 Task: Find connections with filter location Demba with filter topic #linkedinwith filter profile language English with filter current company ACC Limited with filter school Indian Institute of Management Tiruchirappalli with filter industry Footwear and Leather Goods Repair with filter service category Tax Preparation with filter keywords title Physical Therapy Assistant
Action: Mouse moved to (727, 114)
Screenshot: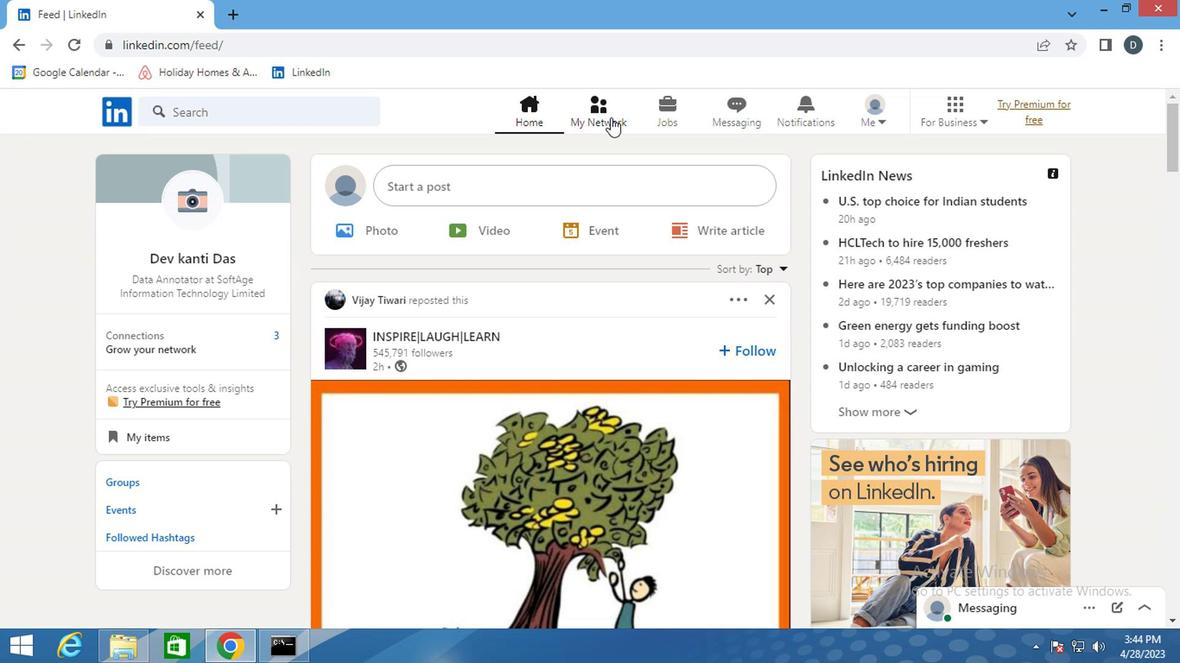 
Action: Mouse pressed left at (727, 114)
Screenshot: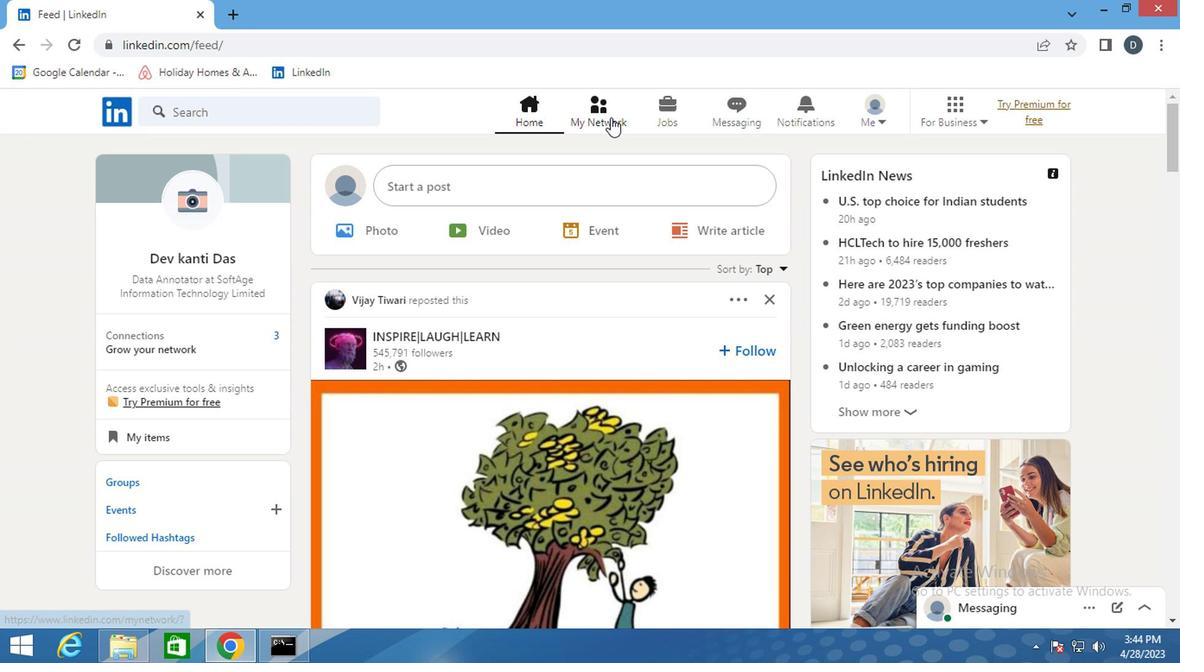 
Action: Mouse moved to (537, 188)
Screenshot: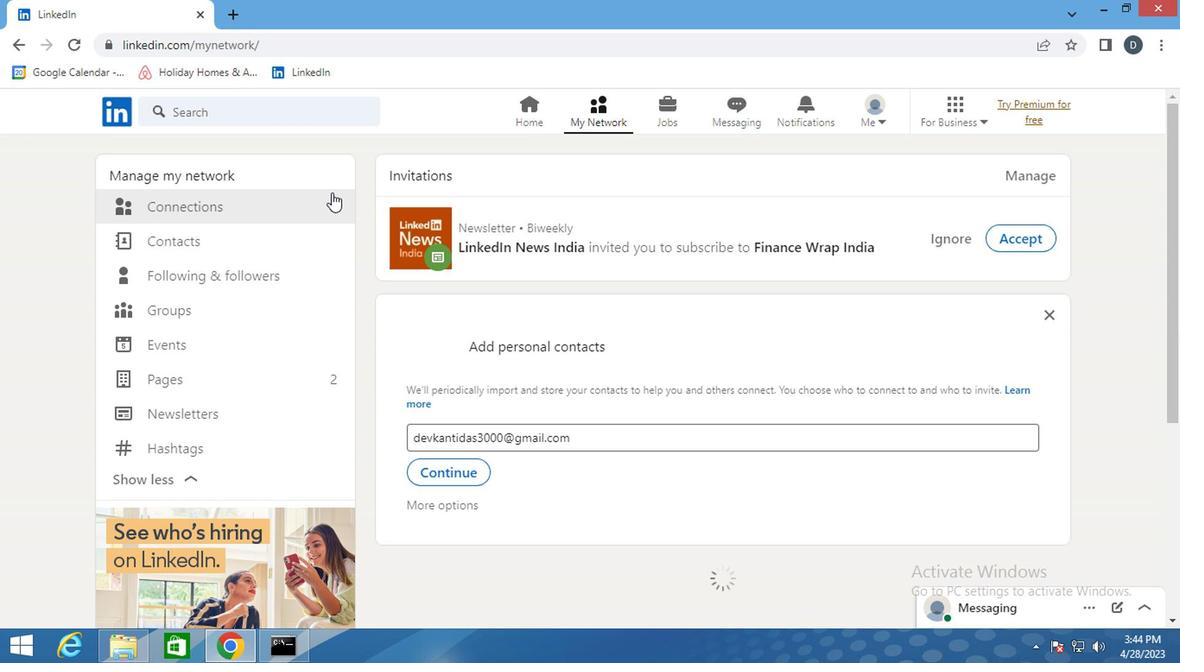 
Action: Mouse pressed left at (537, 188)
Screenshot: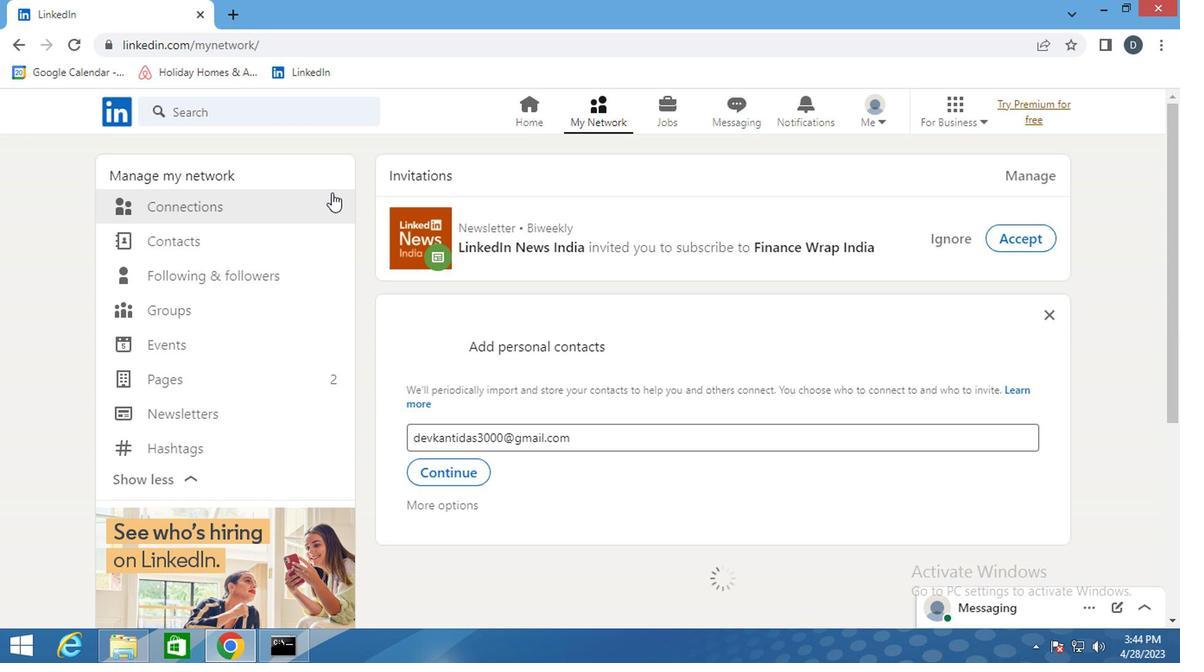 
Action: Mouse moved to (440, 201)
Screenshot: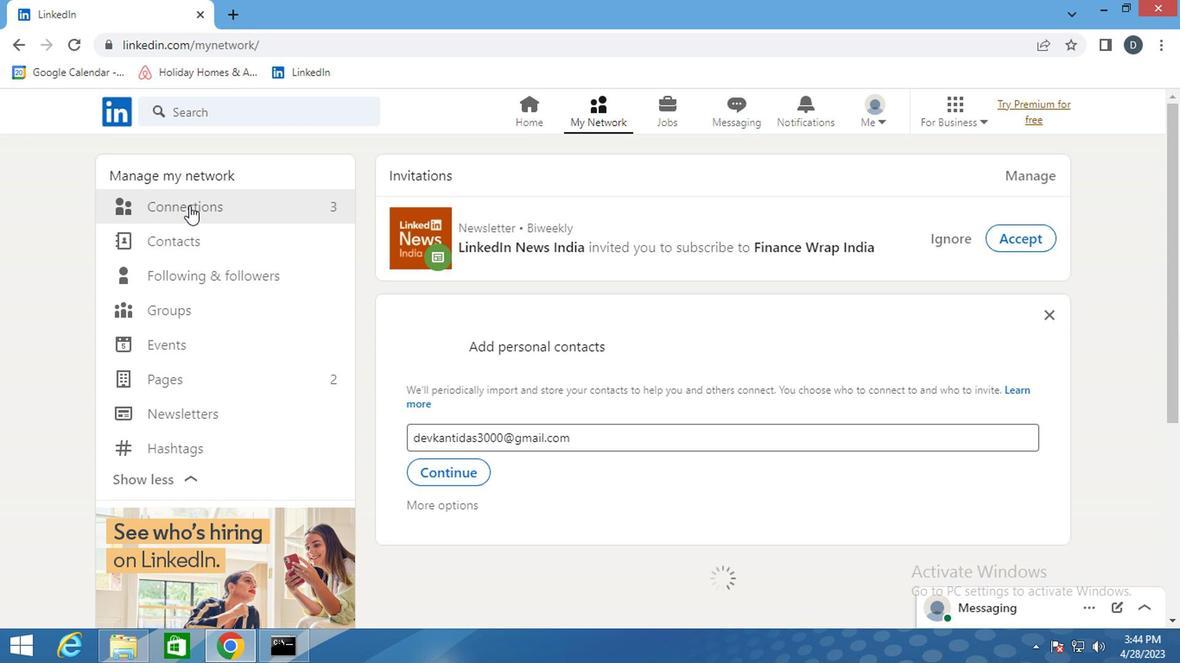 
Action: Mouse pressed left at (440, 201)
Screenshot: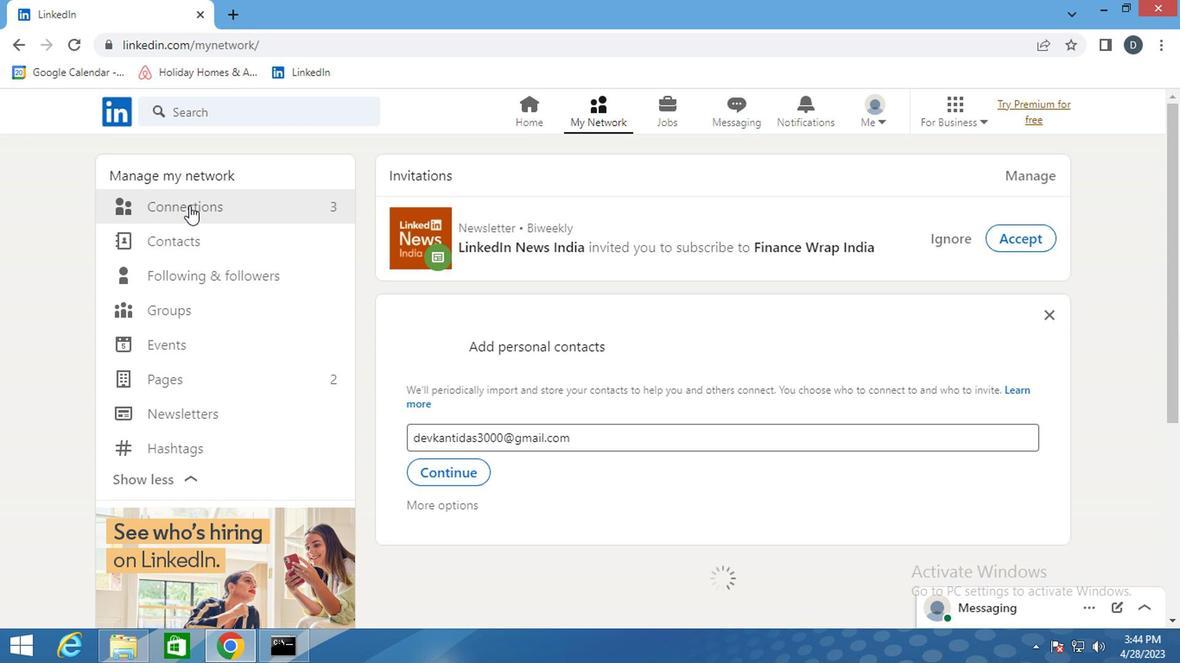 
Action: Mouse moved to (810, 207)
Screenshot: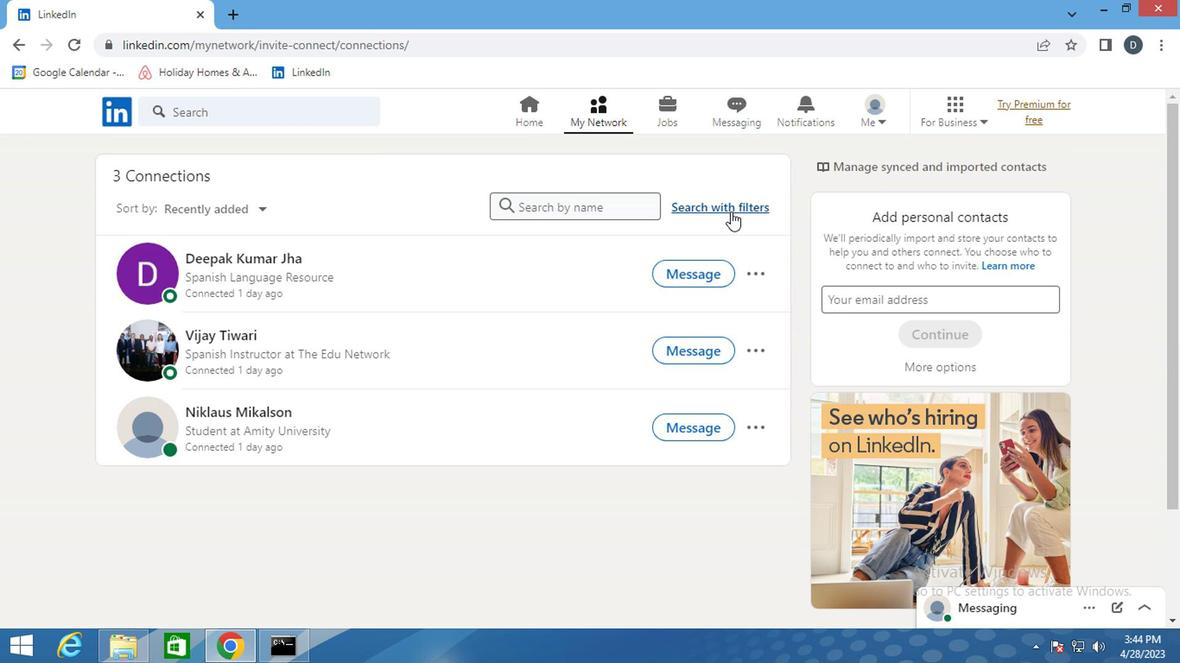 
Action: Mouse pressed left at (810, 207)
Screenshot: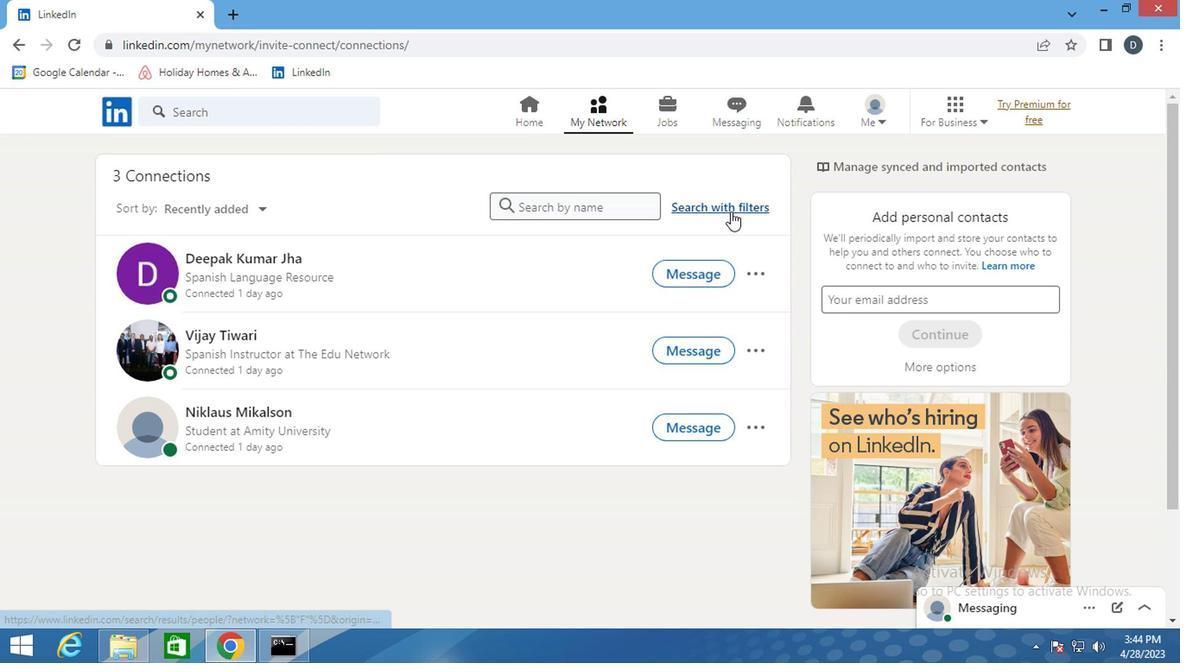 
Action: Mouse moved to (746, 151)
Screenshot: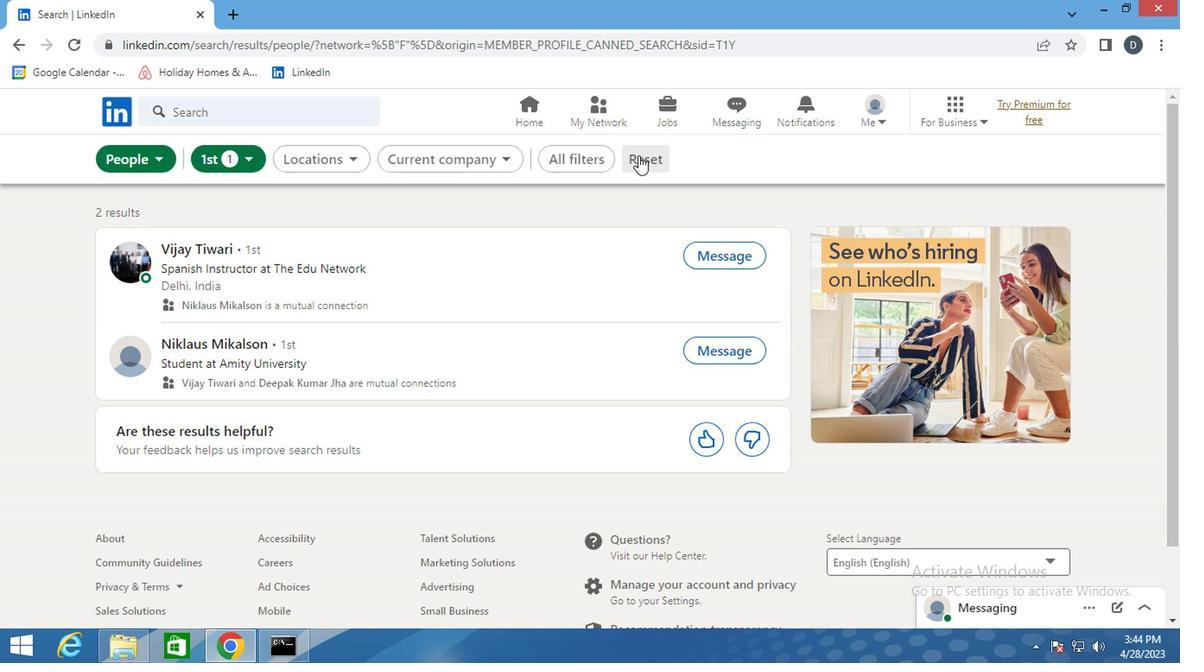 
Action: Mouse pressed left at (746, 151)
Screenshot: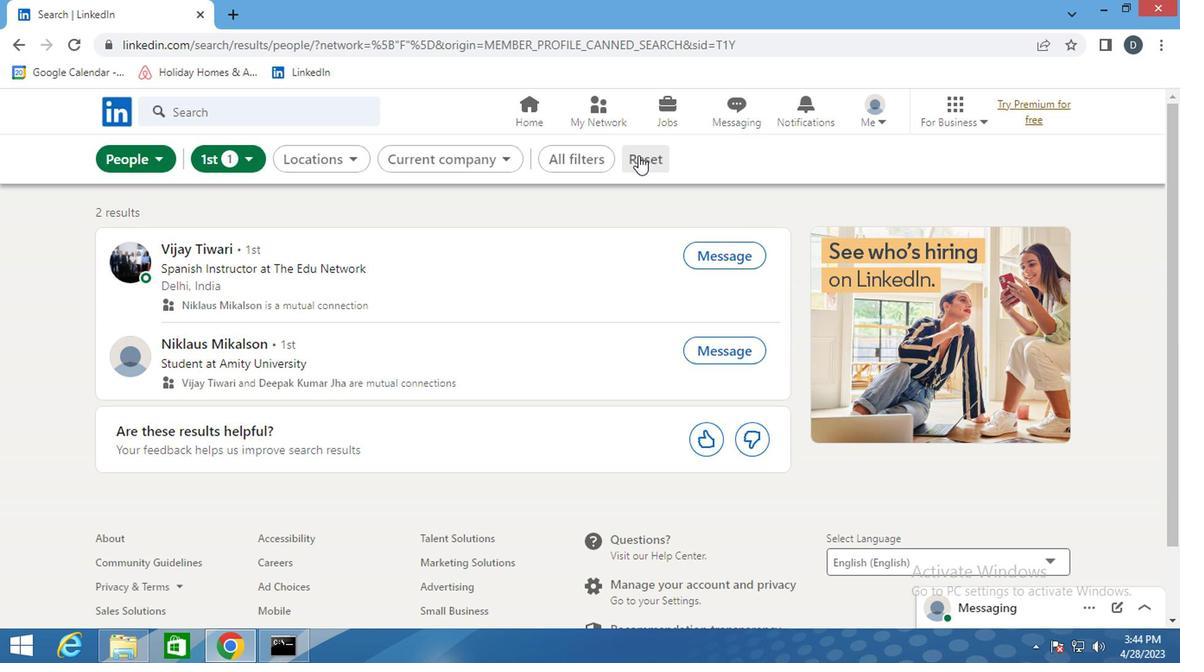 
Action: Mouse moved to (737, 152)
Screenshot: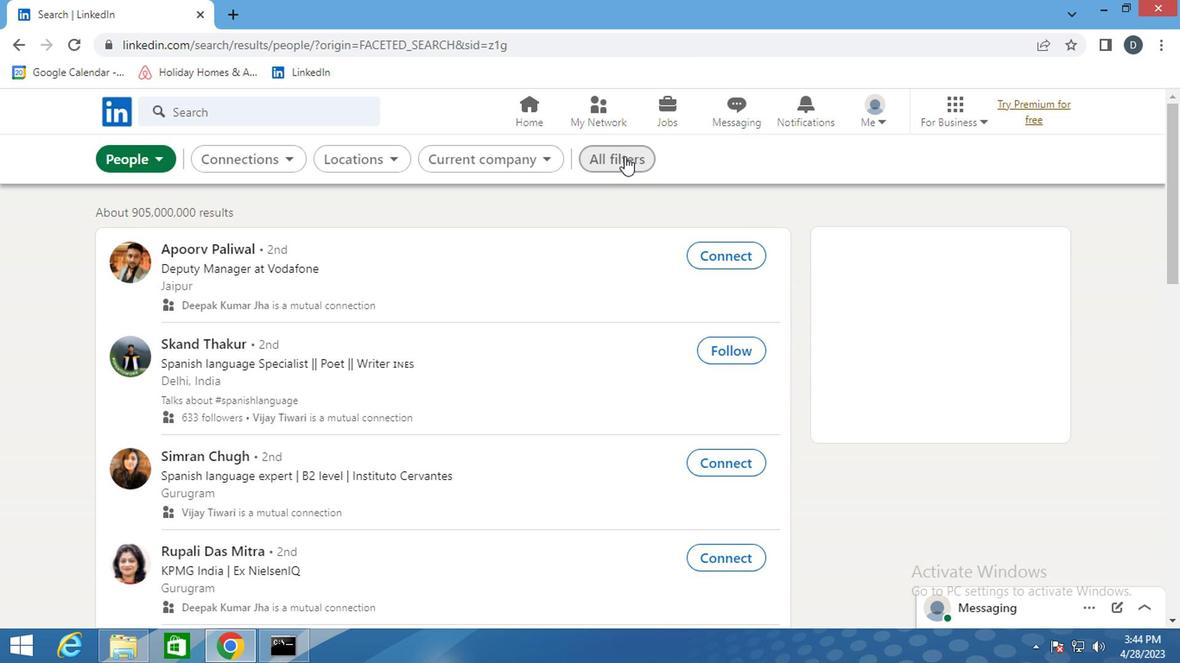 
Action: Mouse pressed left at (737, 152)
Screenshot: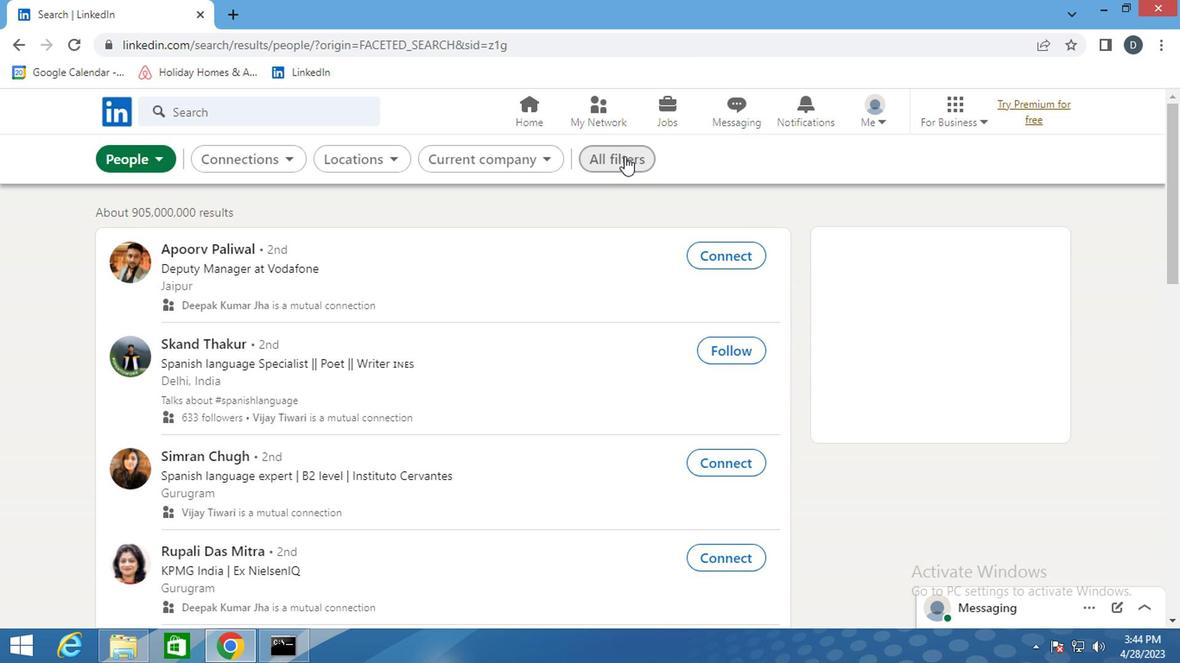 
Action: Mouse moved to (922, 425)
Screenshot: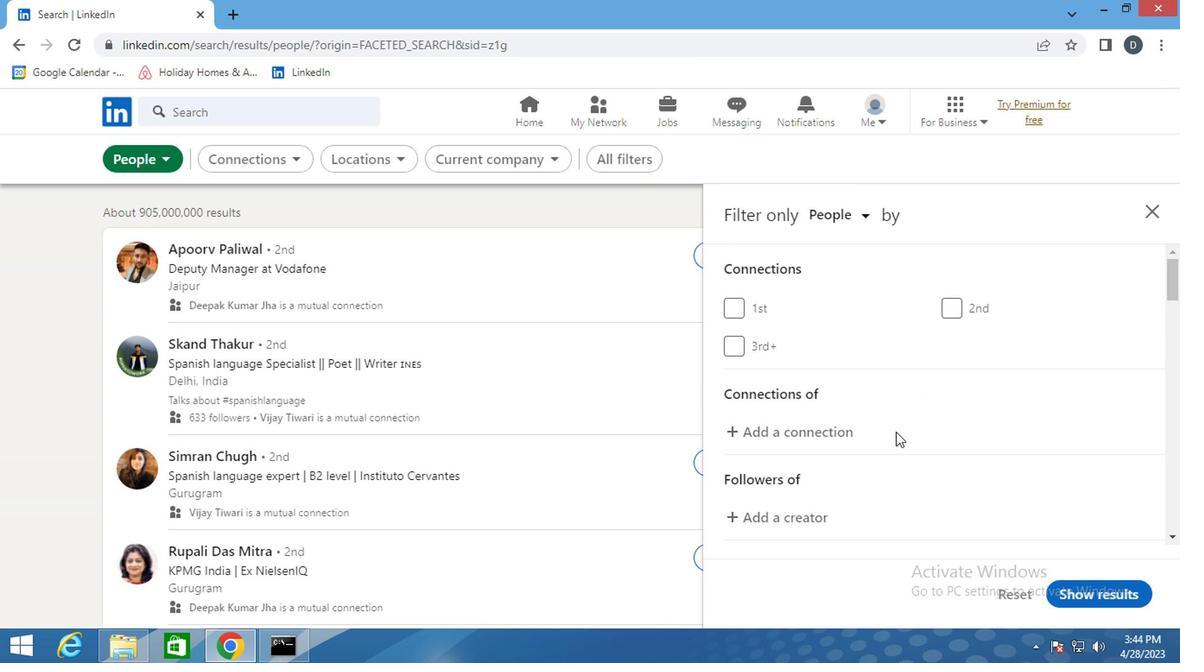 
Action: Mouse scrolled (922, 424) with delta (0, -1)
Screenshot: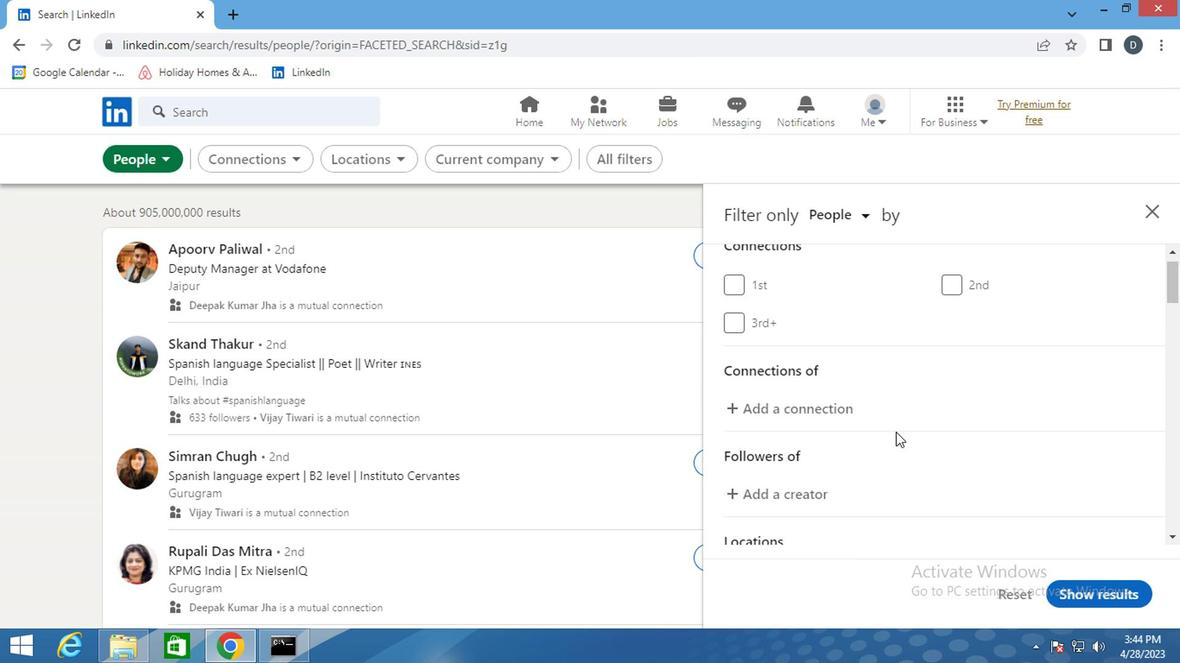 
Action: Mouse scrolled (922, 424) with delta (0, -1)
Screenshot: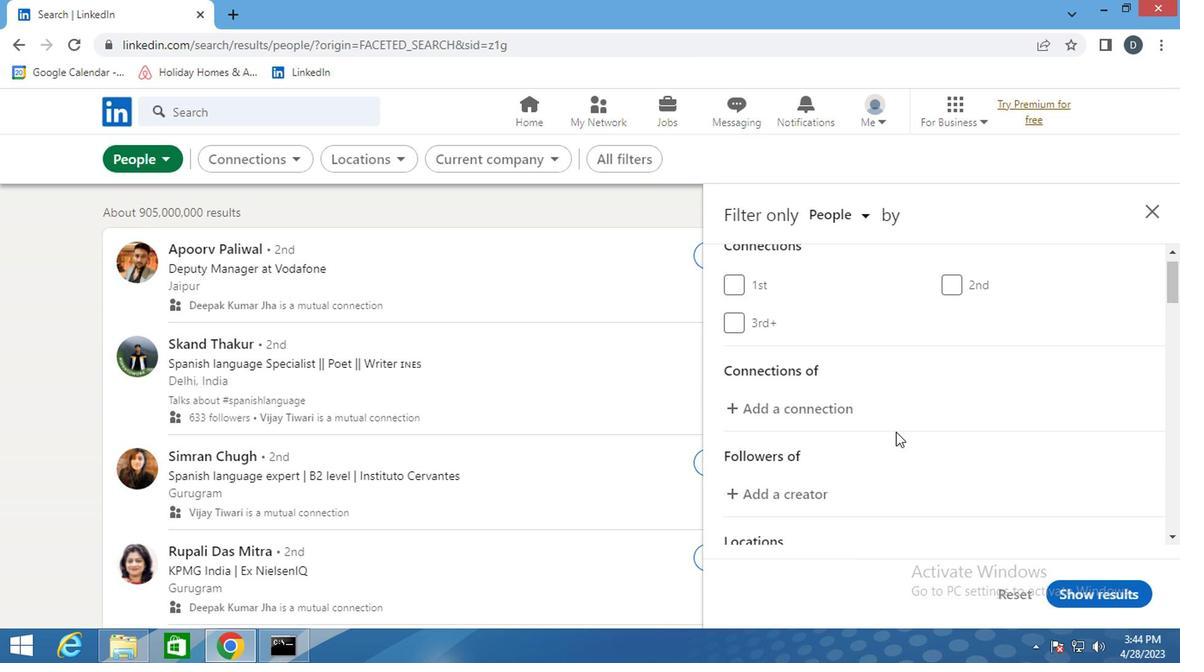 
Action: Mouse scrolled (922, 424) with delta (0, -1)
Screenshot: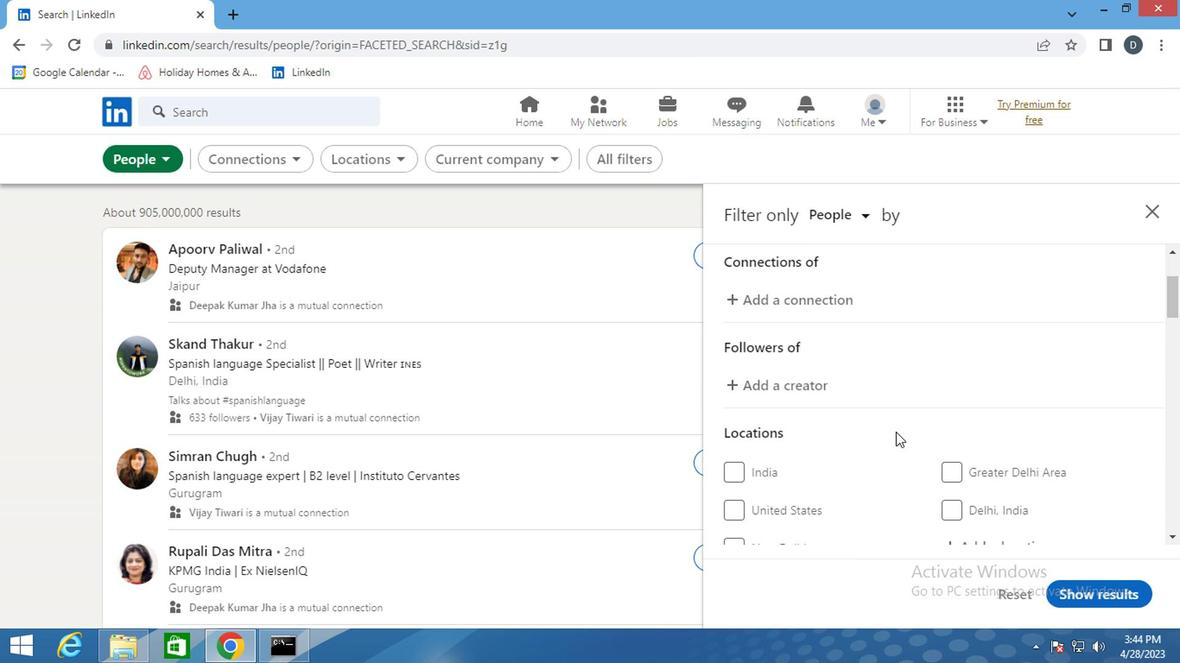 
Action: Mouse moved to (984, 408)
Screenshot: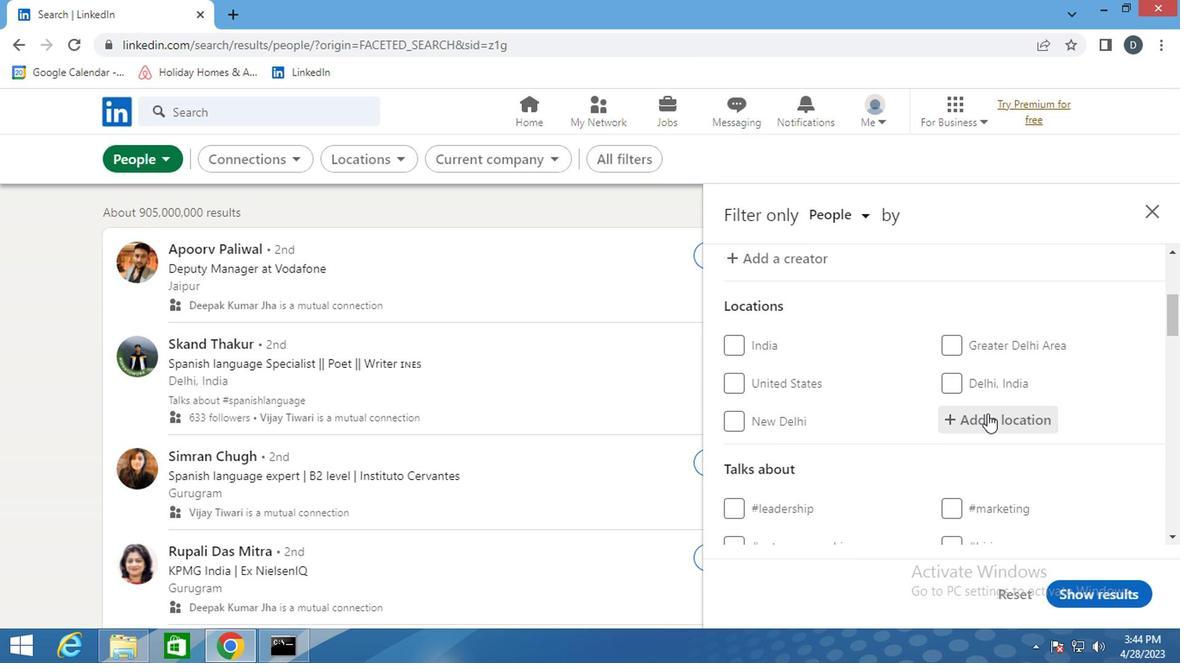 
Action: Mouse pressed left at (984, 408)
Screenshot: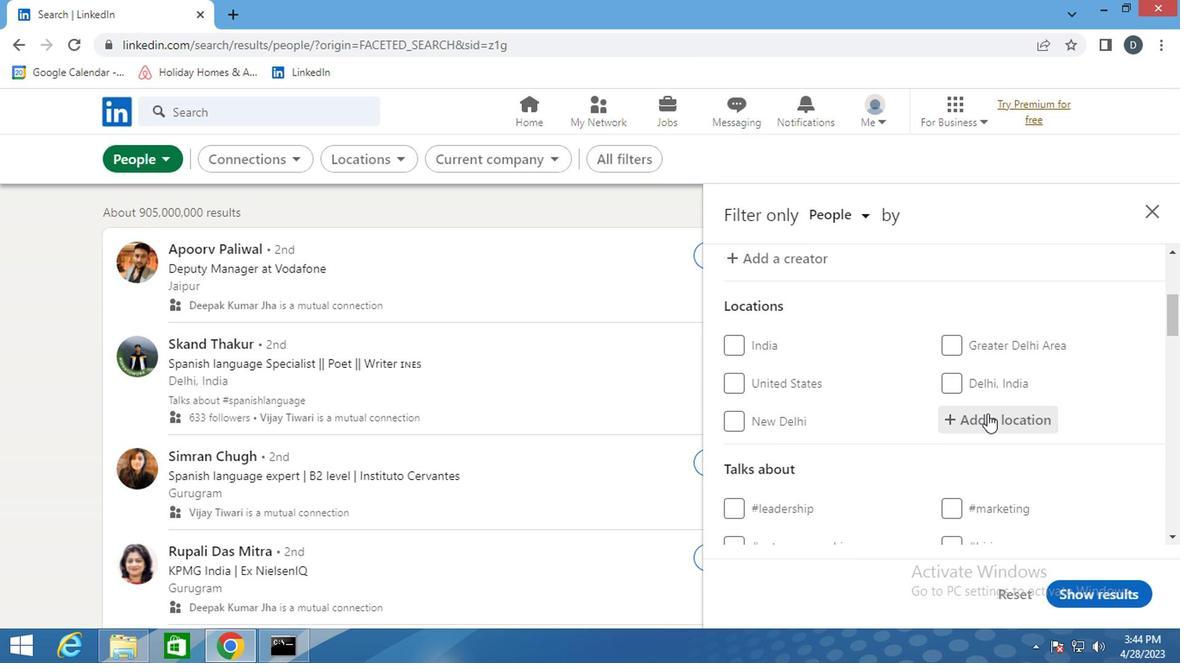
Action: Mouse moved to (985, 408)
Screenshot: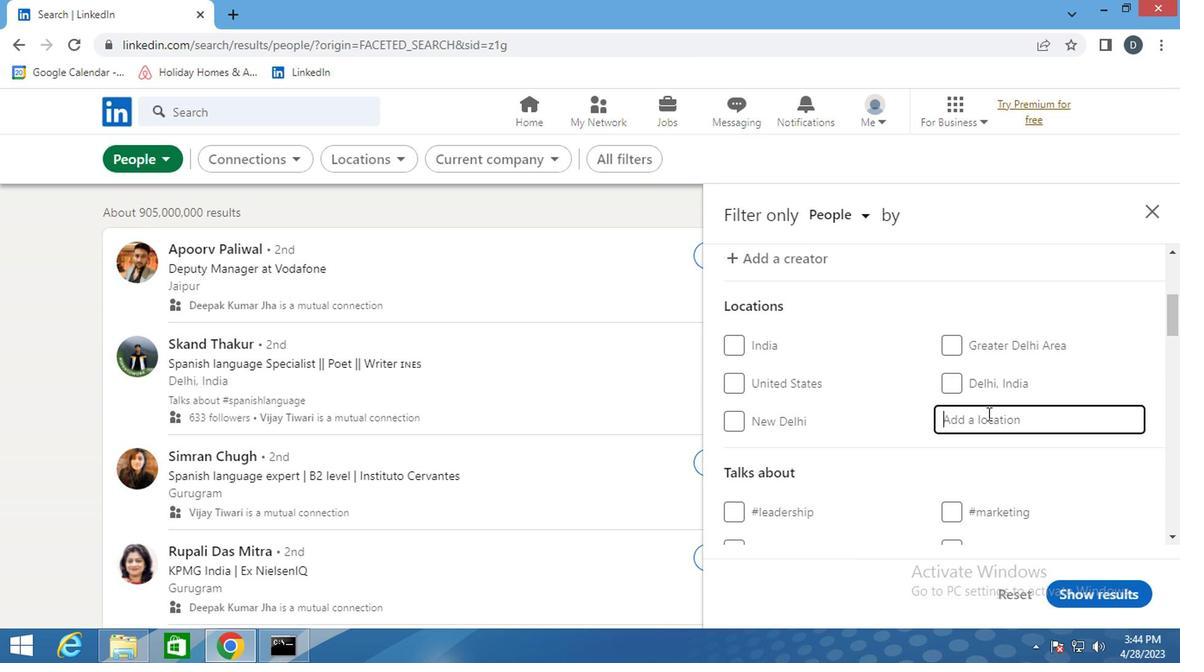 
Action: Key pressed <Key.shift_r>Demba
Screenshot: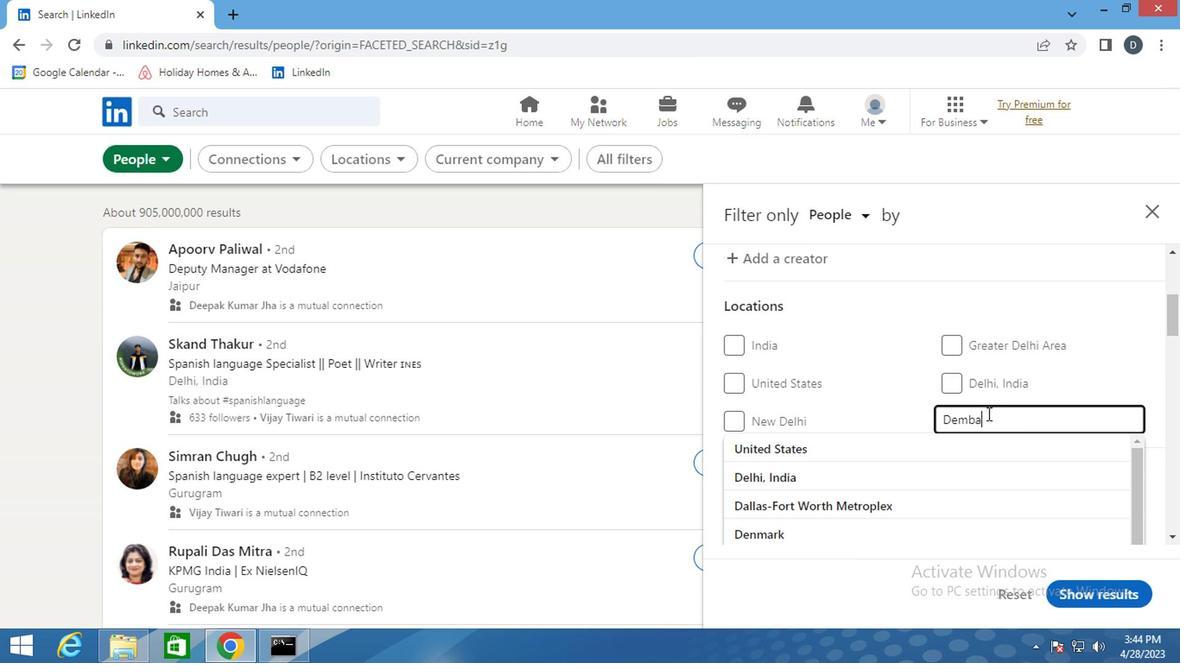
Action: Mouse moved to (990, 448)
Screenshot: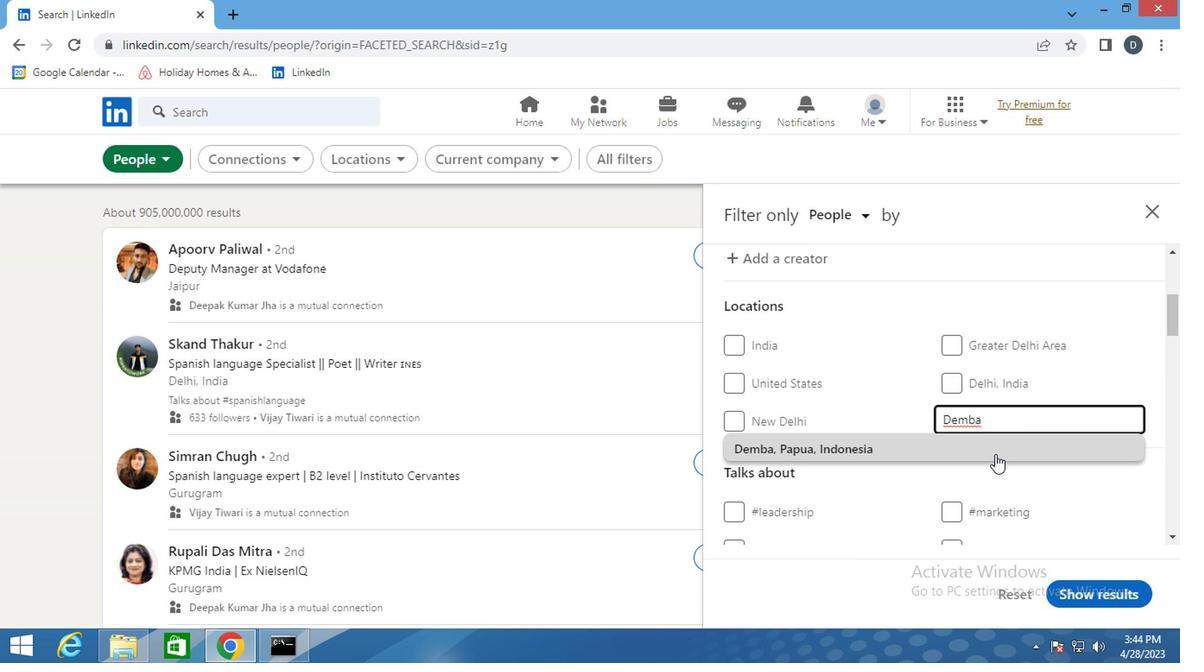 
Action: Mouse pressed left at (990, 448)
Screenshot: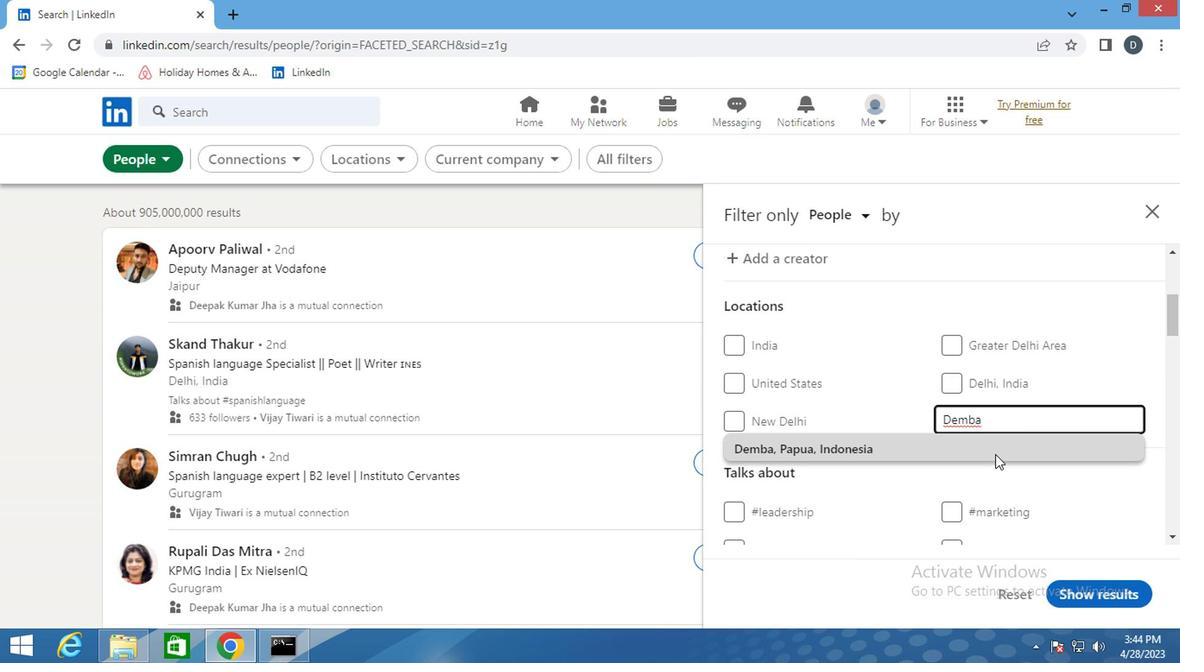 
Action: Mouse scrolled (990, 447) with delta (0, 0)
Screenshot: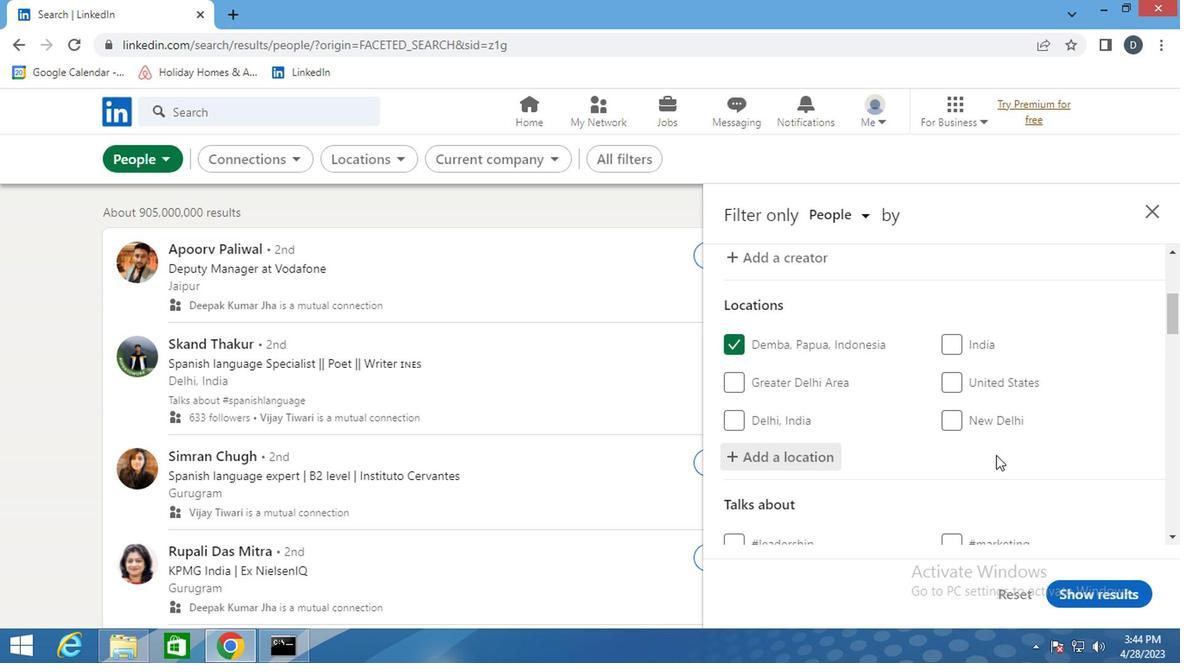 
Action: Mouse scrolled (990, 447) with delta (0, 0)
Screenshot: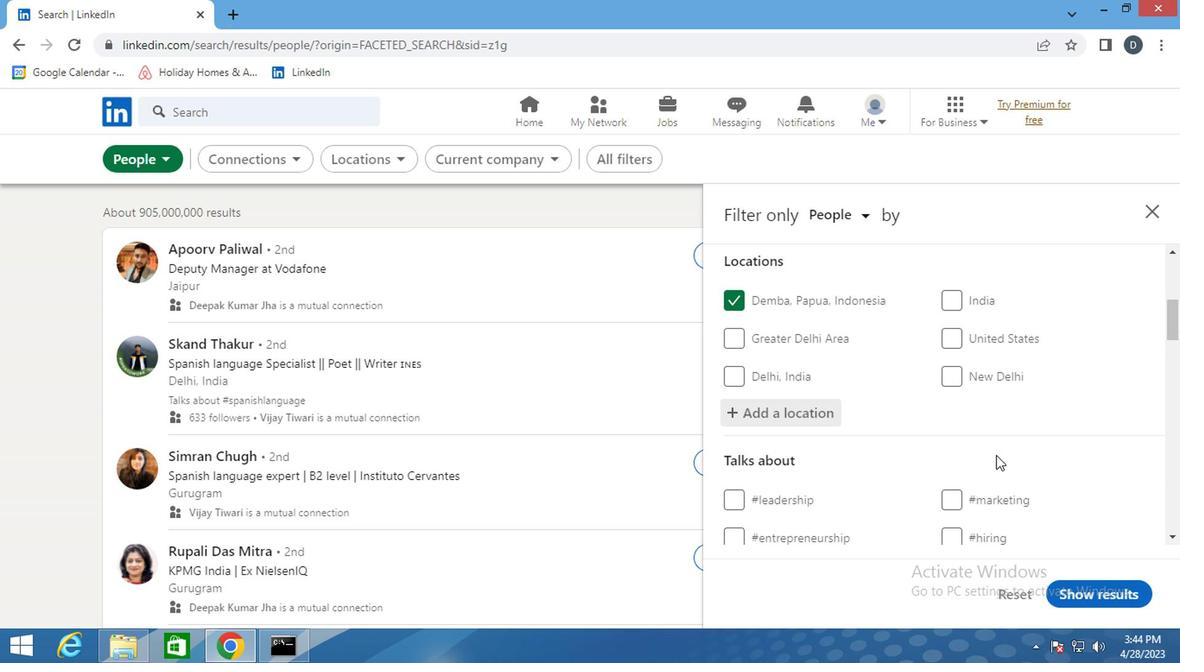 
Action: Mouse moved to (990, 448)
Screenshot: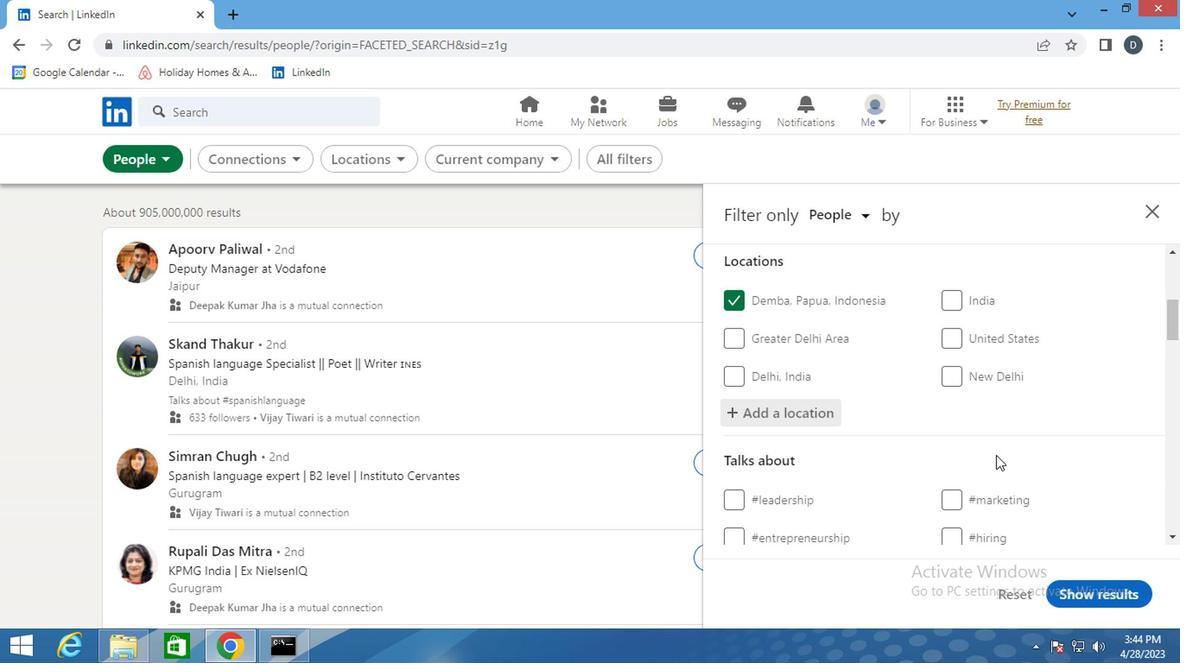 
Action: Mouse scrolled (990, 448) with delta (0, 0)
Screenshot: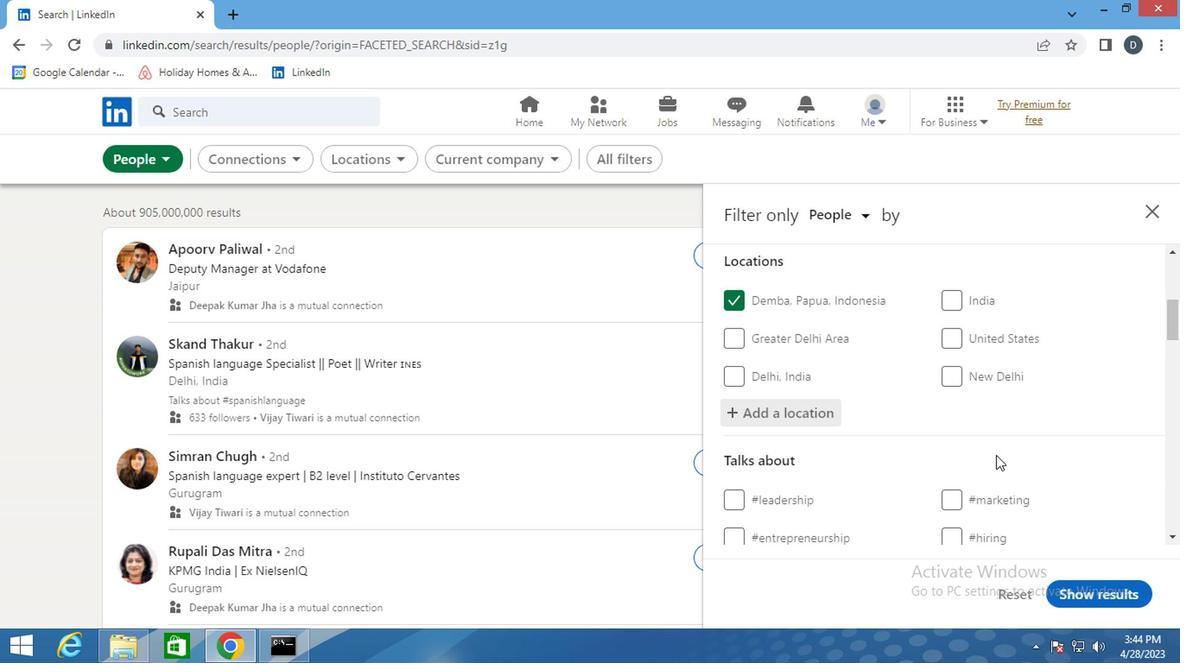 
Action: Mouse moved to (985, 362)
Screenshot: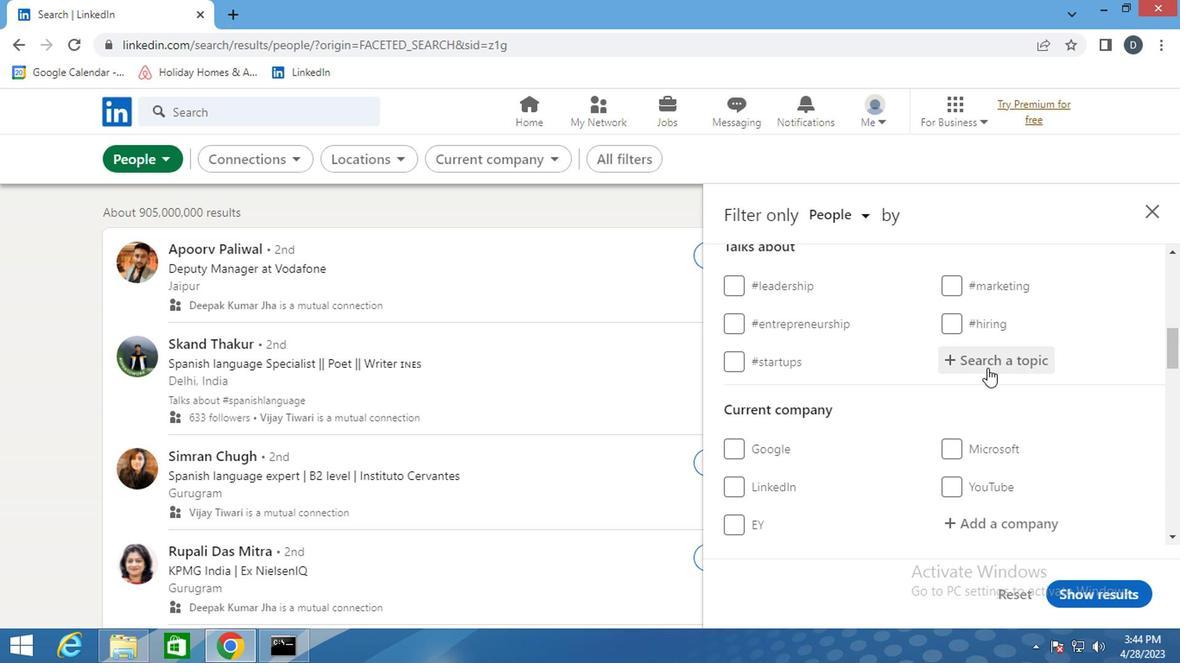 
Action: Mouse pressed left at (985, 362)
Screenshot: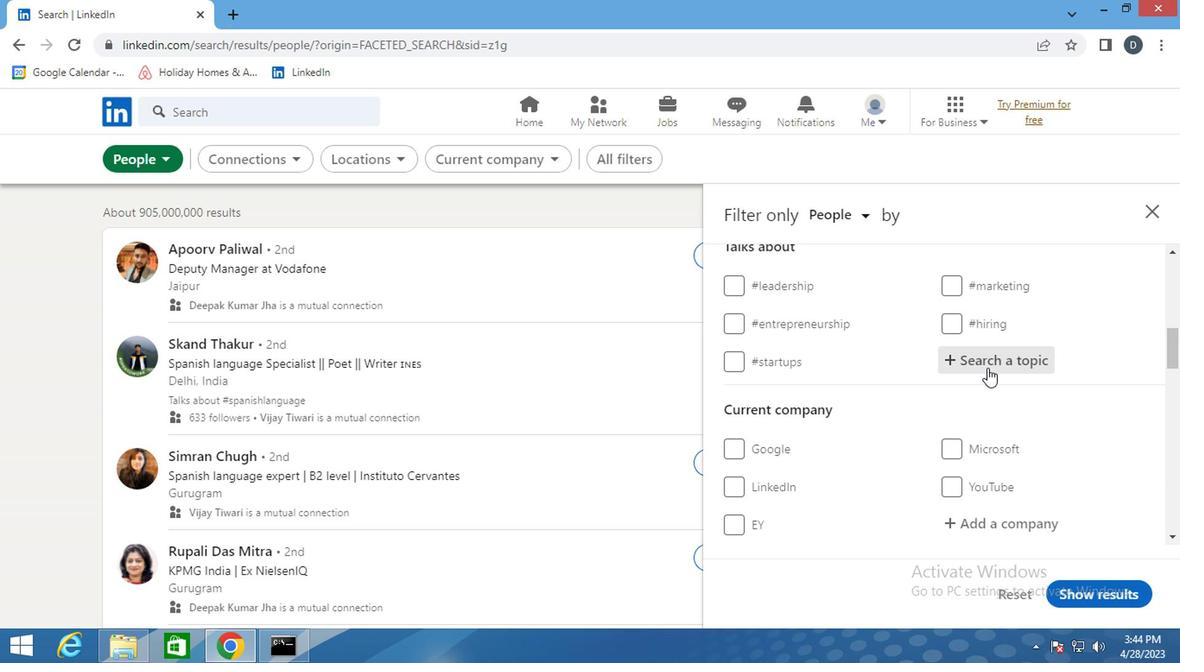 
Action: Key pressed <Key.shift_r><Key.menu>#linkedin
Screenshot: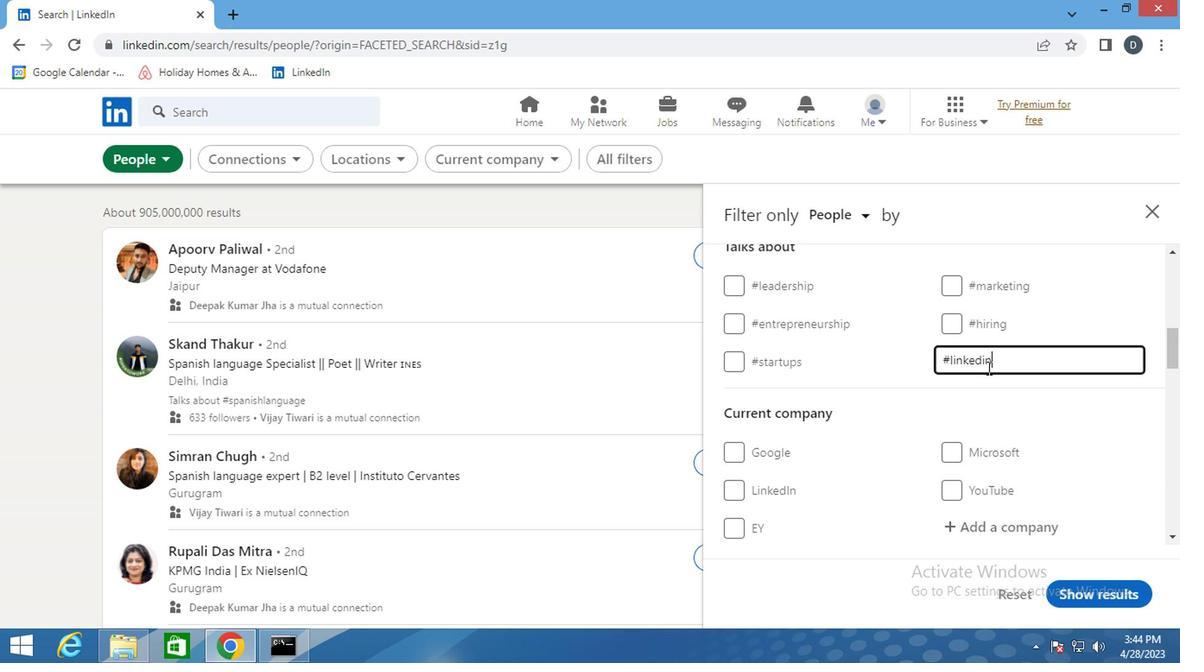
Action: Mouse moved to (984, 365)
Screenshot: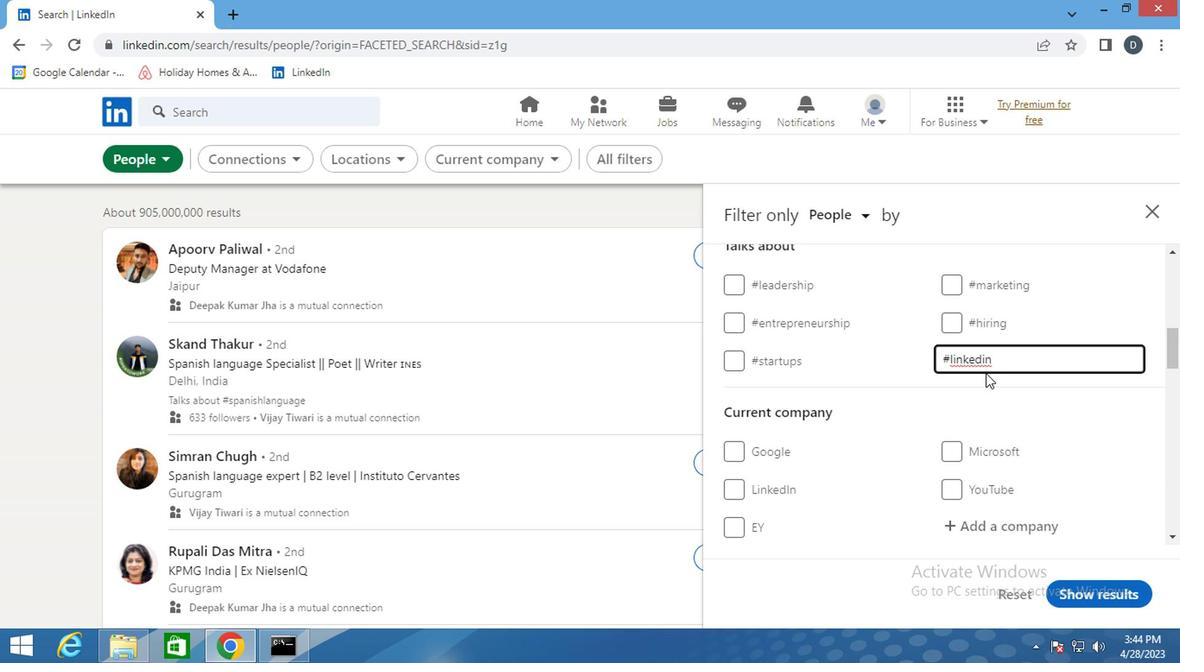 
Action: Mouse scrolled (984, 365) with delta (0, 0)
Screenshot: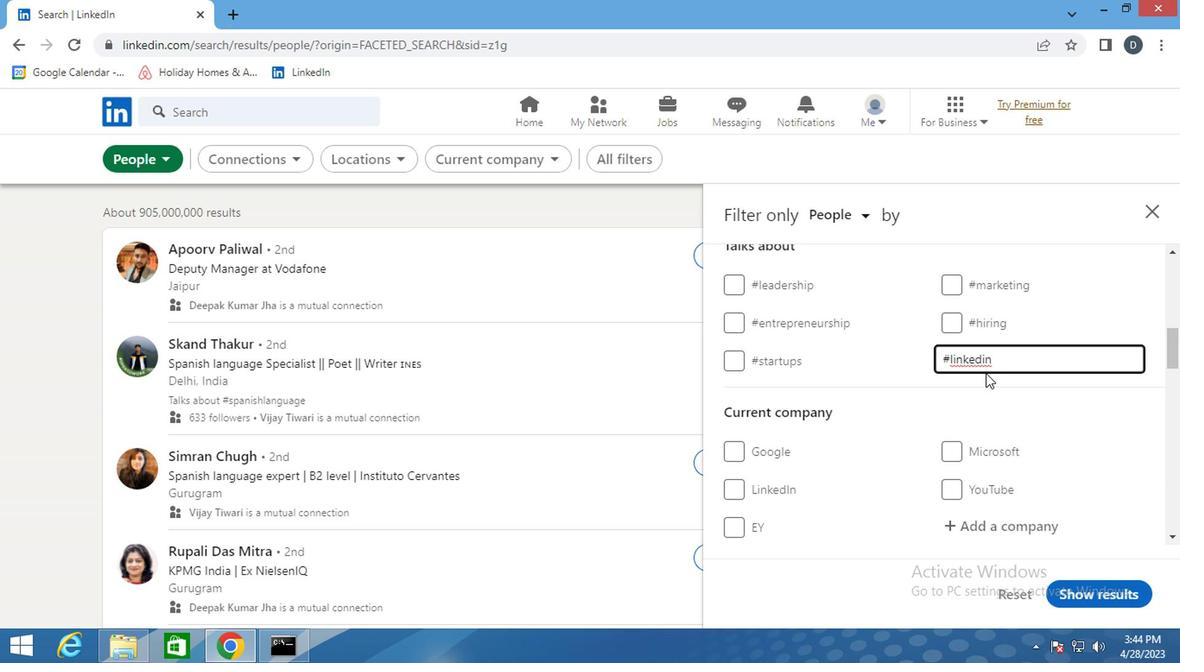 
Action: Mouse moved to (984, 367)
Screenshot: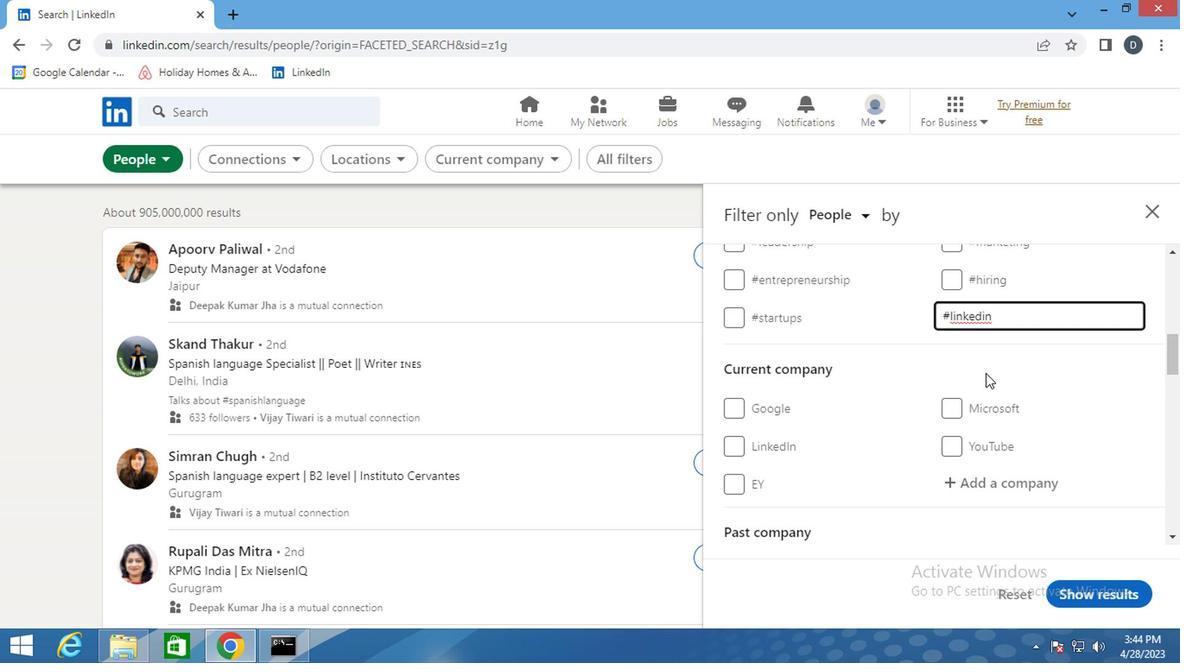 
Action: Mouse scrolled (984, 366) with delta (0, 0)
Screenshot: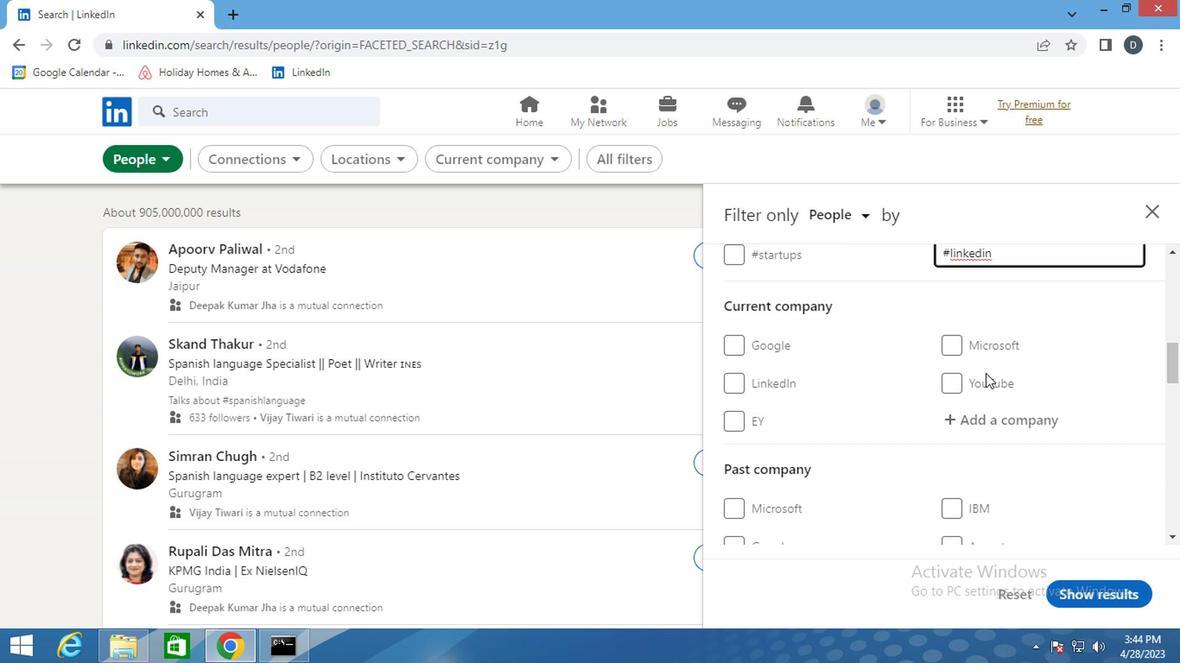 
Action: Mouse scrolled (984, 366) with delta (0, 0)
Screenshot: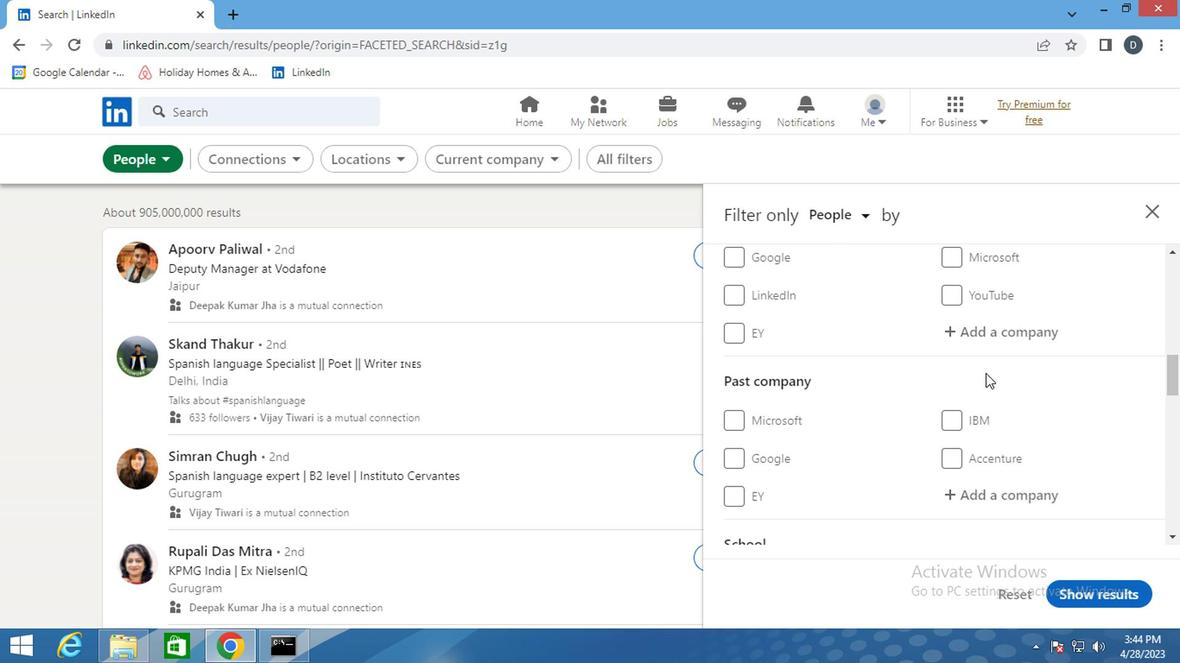 
Action: Mouse scrolled (984, 366) with delta (0, 0)
Screenshot: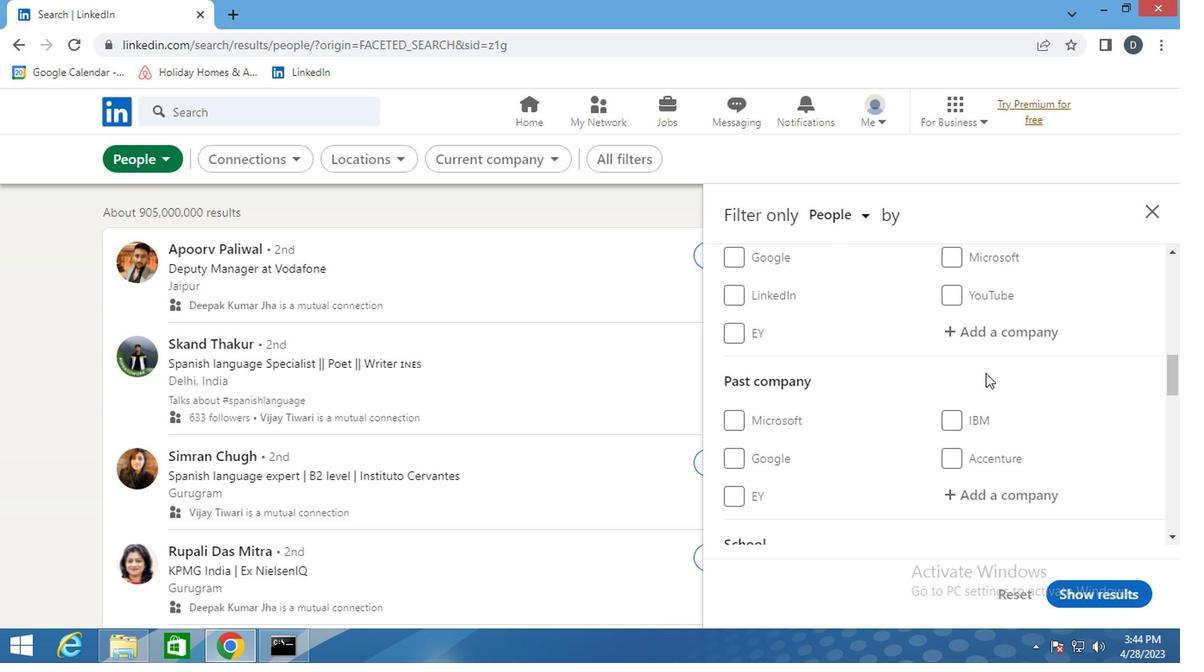
Action: Mouse scrolled (984, 366) with delta (0, 0)
Screenshot: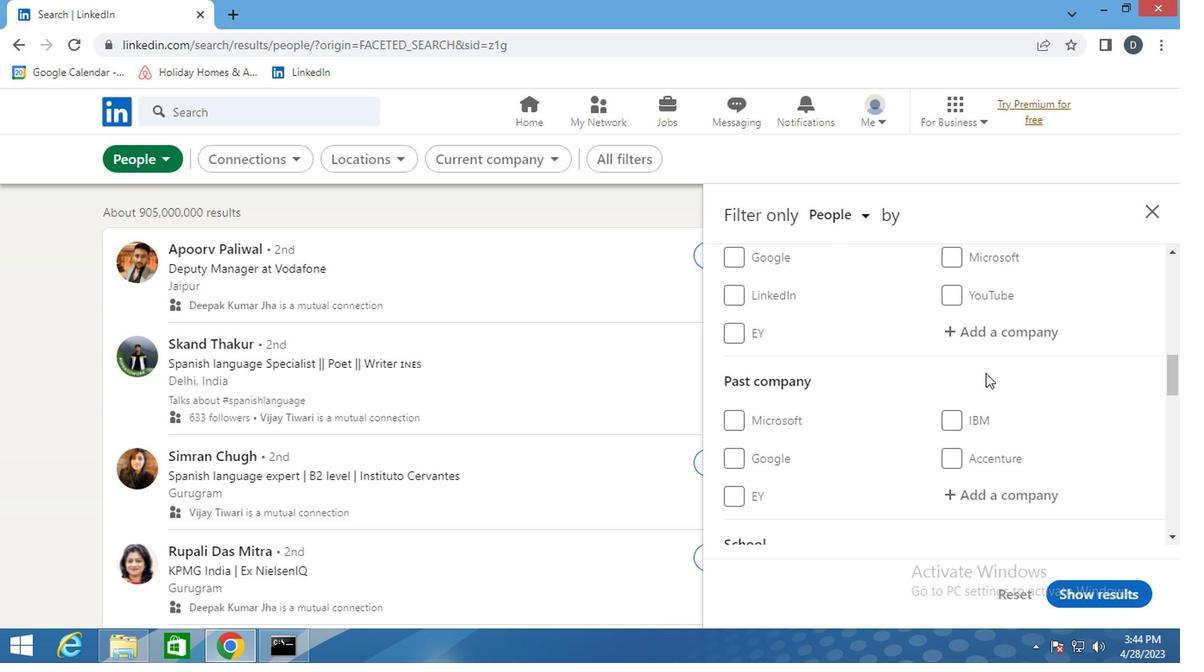 
Action: Mouse scrolled (984, 366) with delta (0, 0)
Screenshot: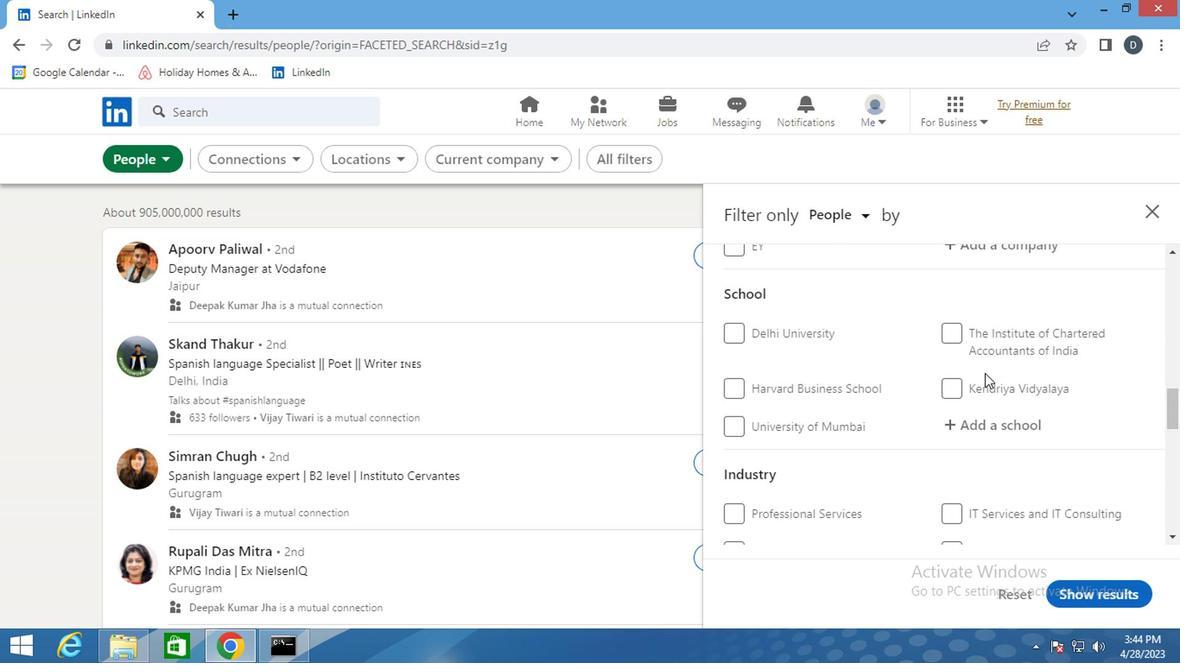 
Action: Mouse scrolled (984, 366) with delta (0, 0)
Screenshot: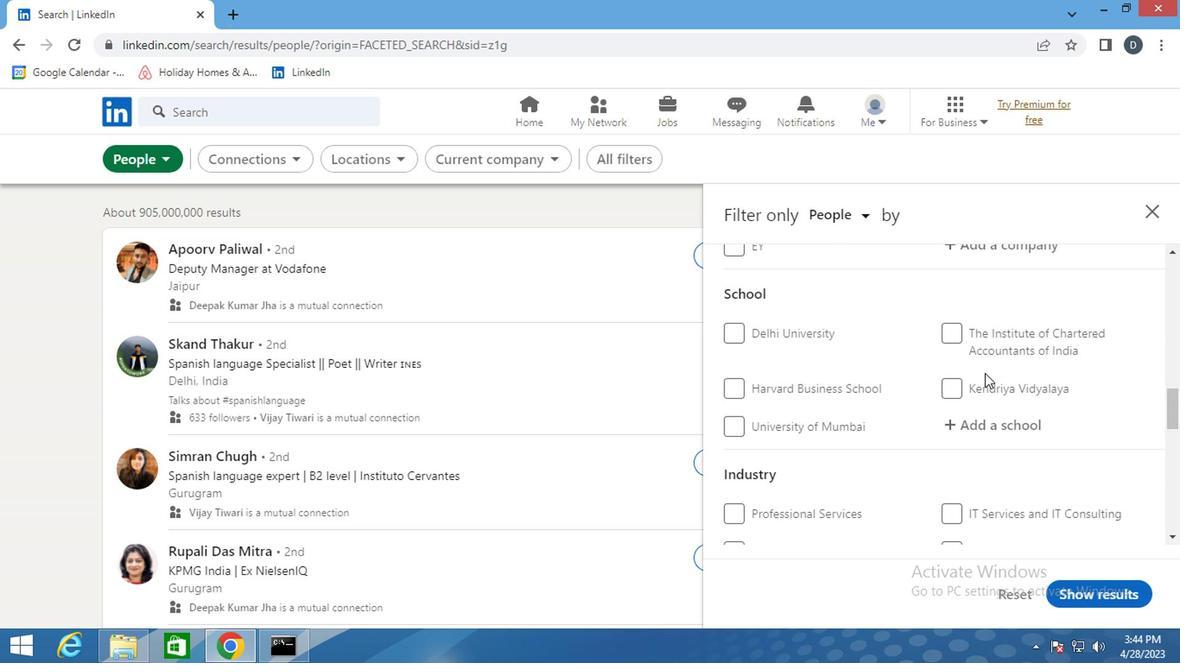 
Action: Mouse moved to (855, 354)
Screenshot: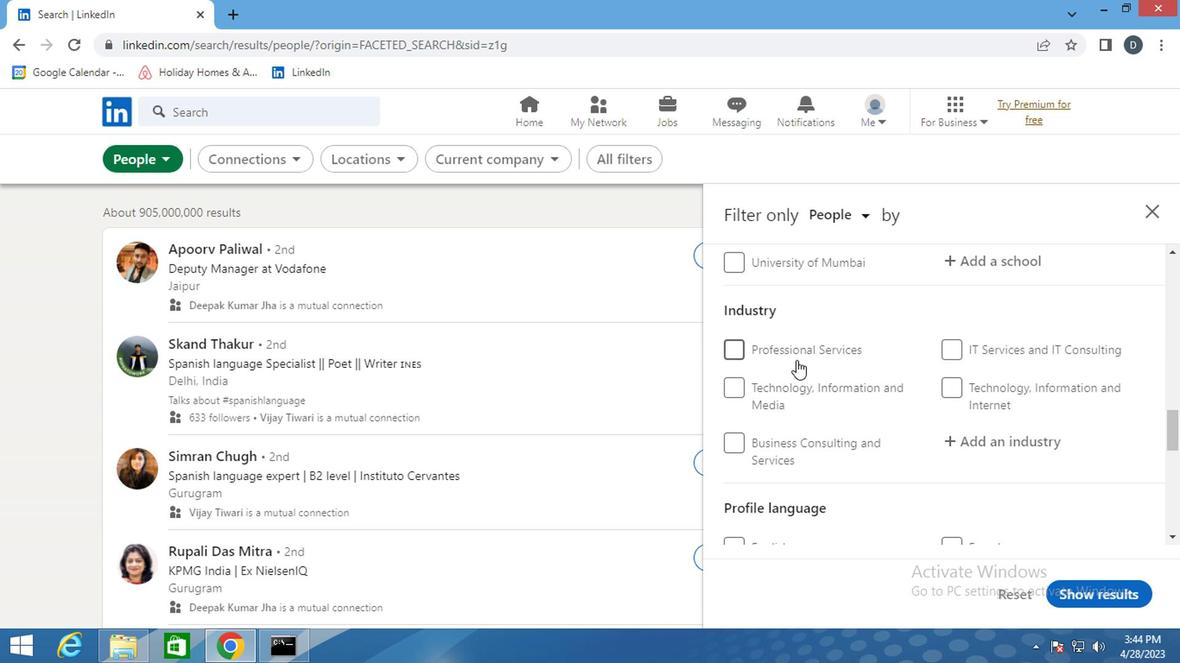 
Action: Mouse scrolled (855, 354) with delta (0, 0)
Screenshot: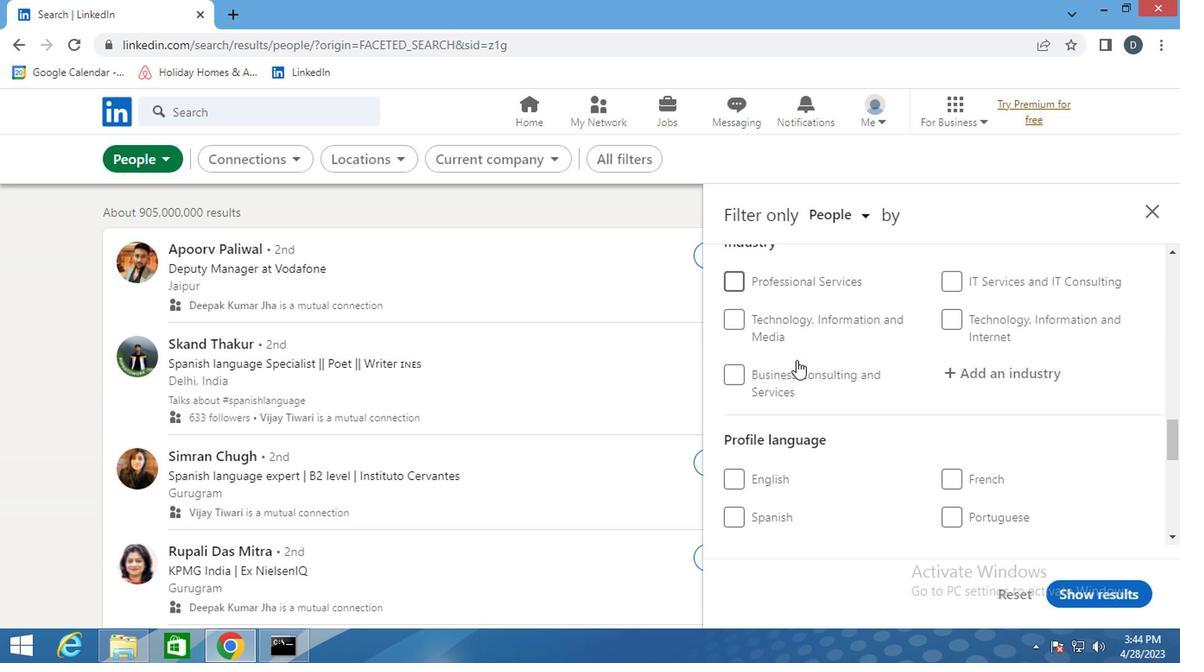 
Action: Mouse scrolled (855, 354) with delta (0, 0)
Screenshot: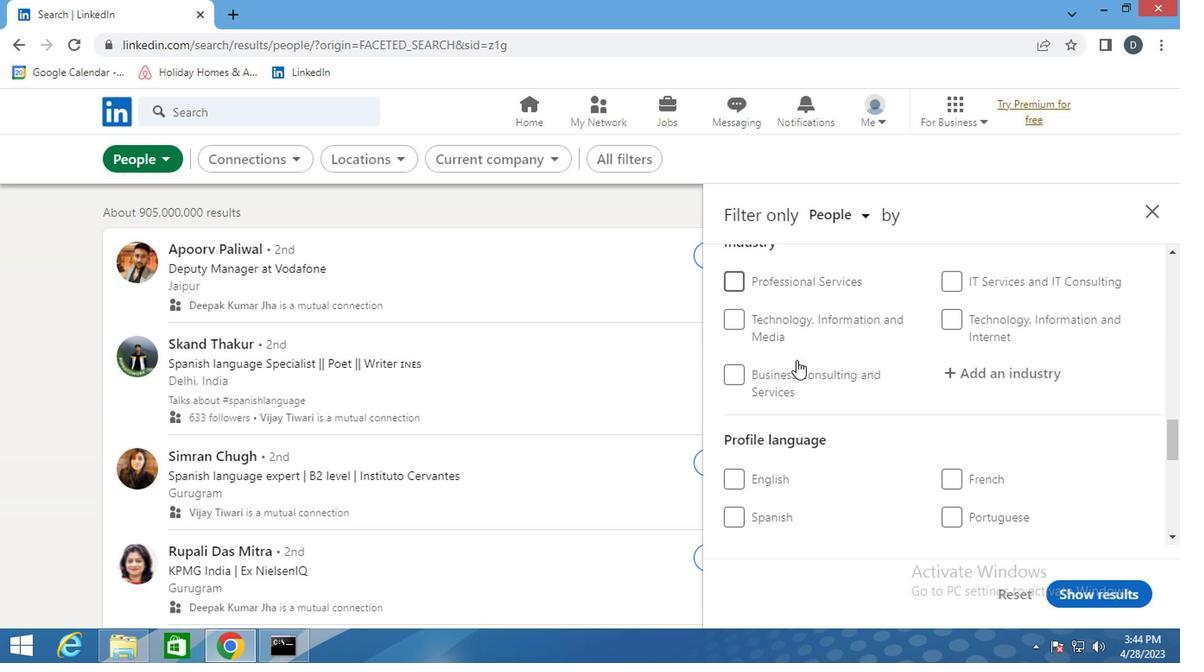 
Action: Mouse scrolled (855, 354) with delta (0, 0)
Screenshot: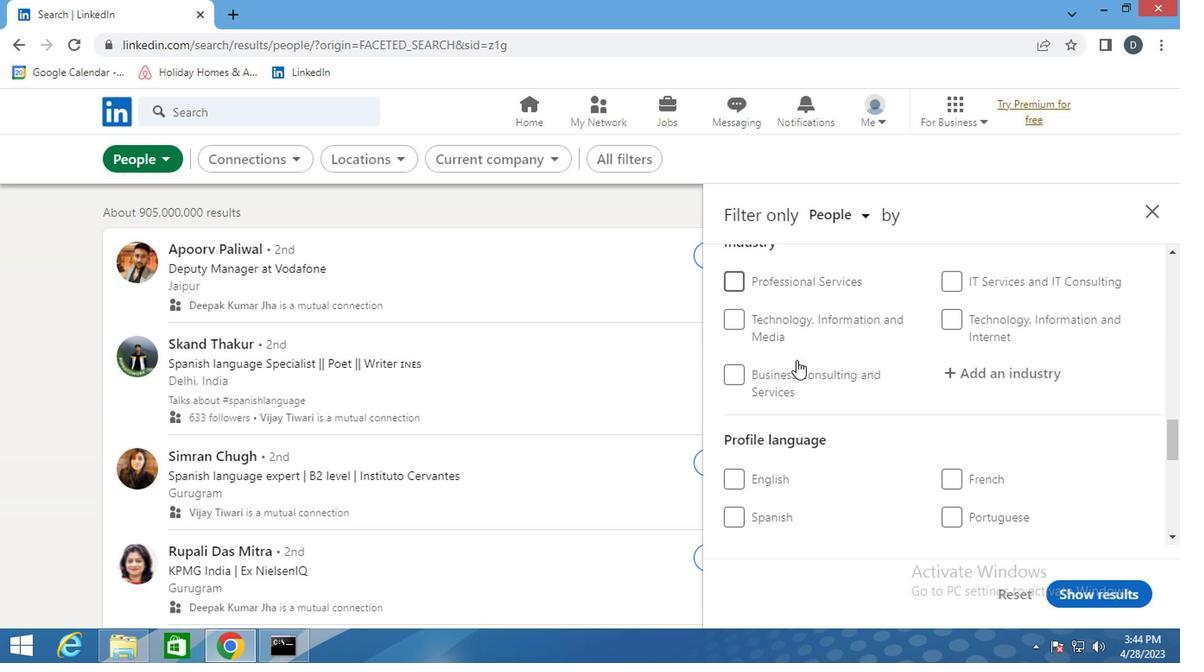 
Action: Mouse moved to (839, 293)
Screenshot: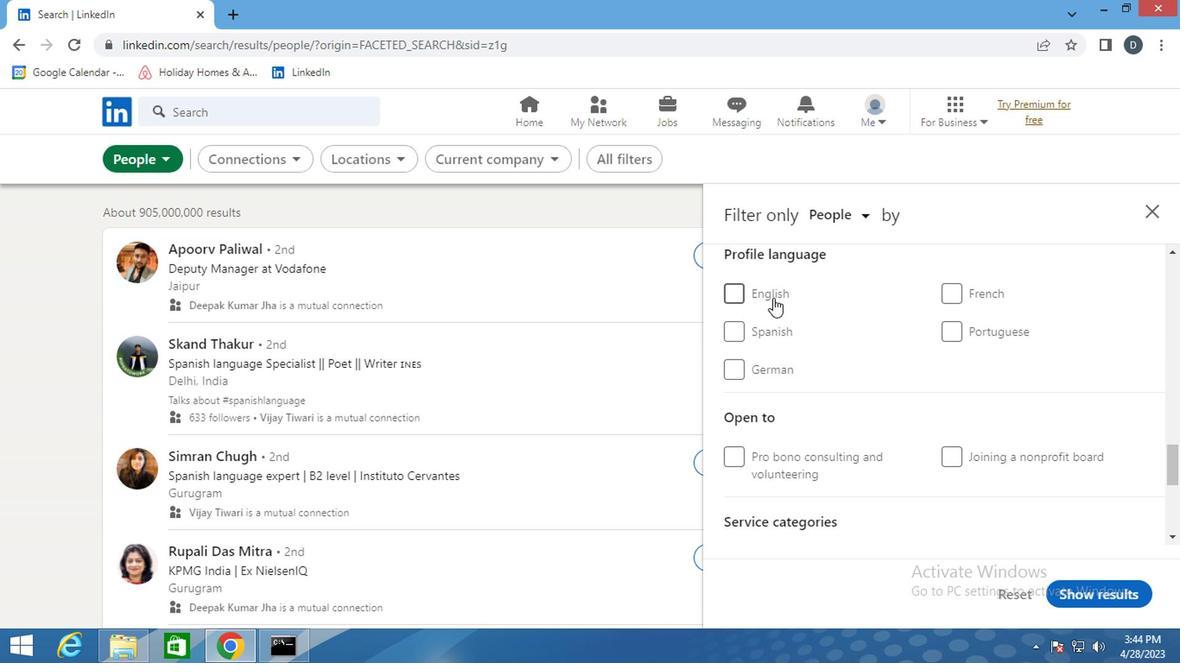 
Action: Mouse pressed left at (839, 293)
Screenshot: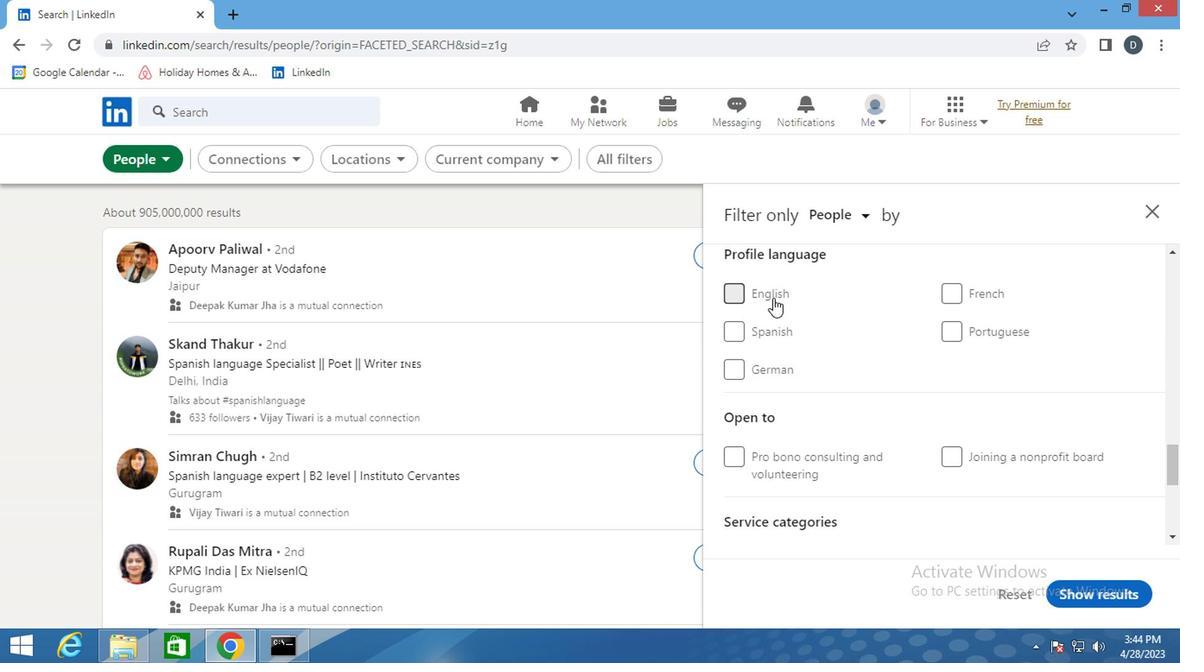 
Action: Mouse moved to (890, 395)
Screenshot: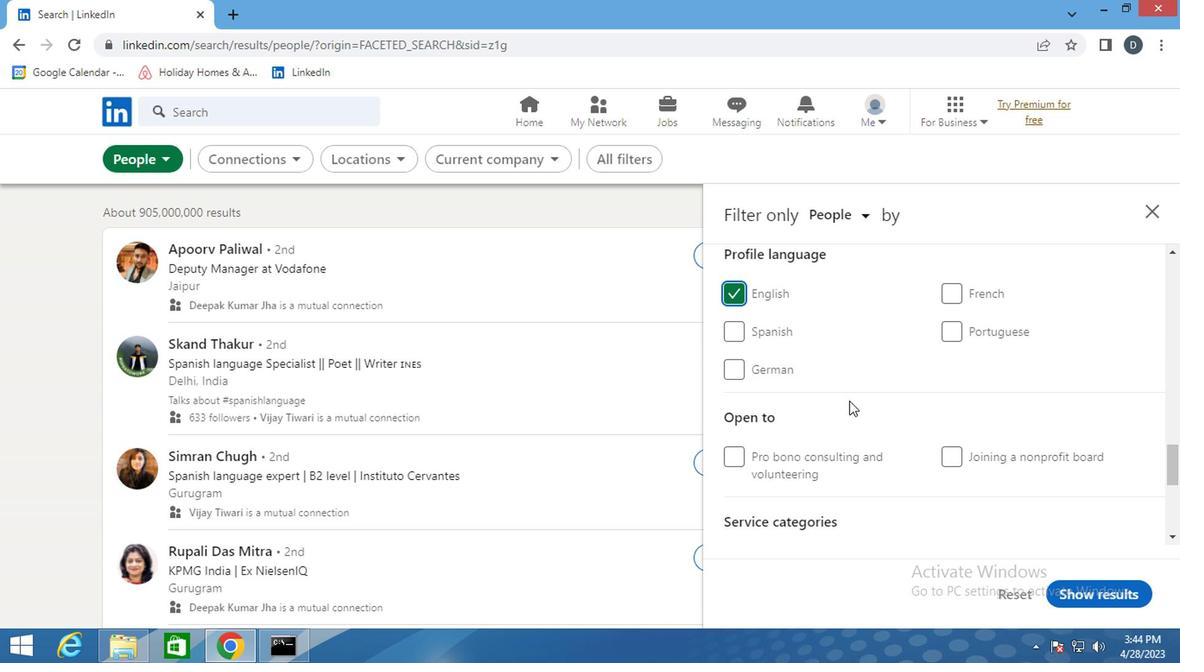 
Action: Mouse scrolled (890, 395) with delta (0, 0)
Screenshot: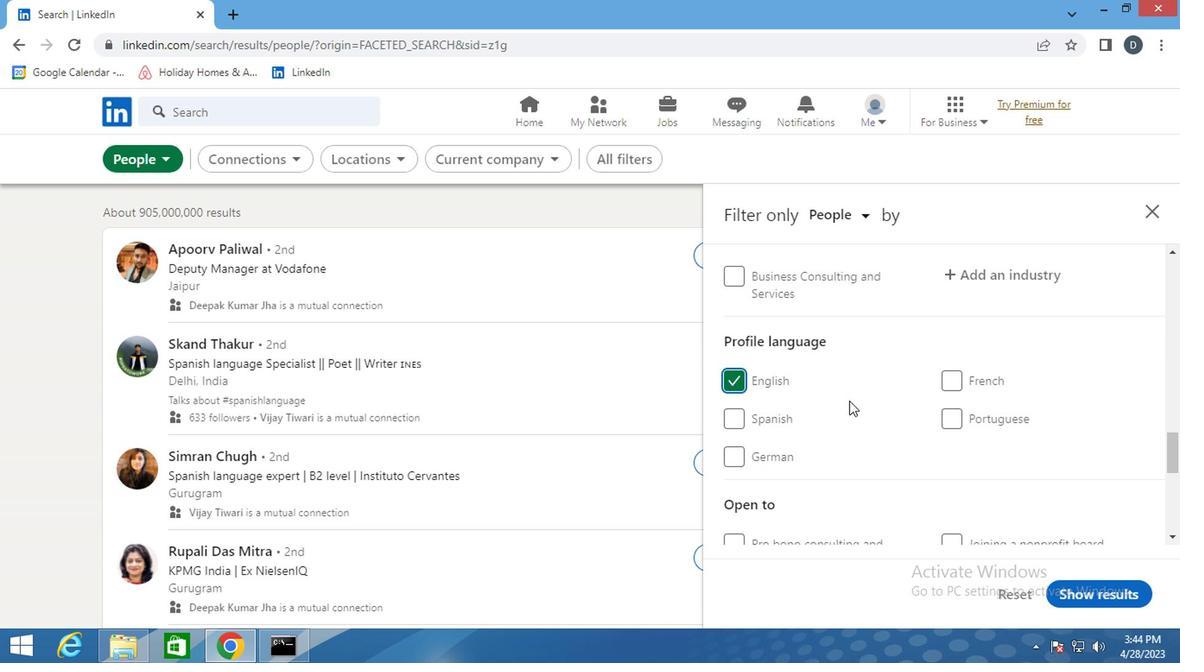 
Action: Mouse scrolled (890, 395) with delta (0, 0)
Screenshot: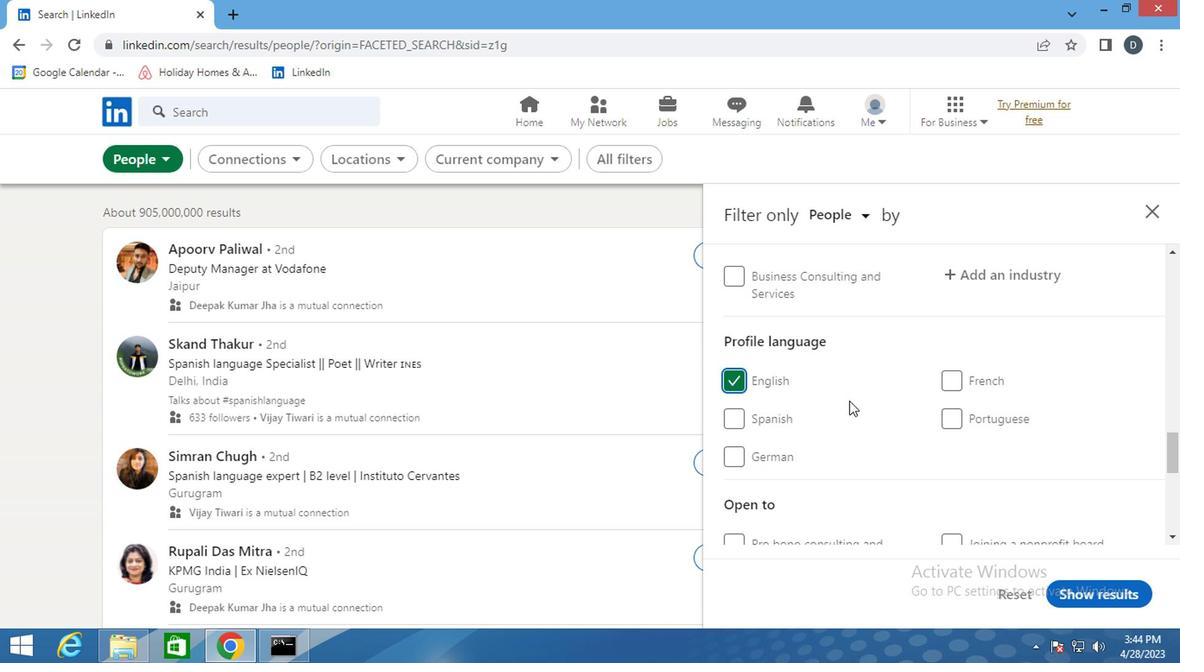 
Action: Mouse scrolled (890, 395) with delta (0, 0)
Screenshot: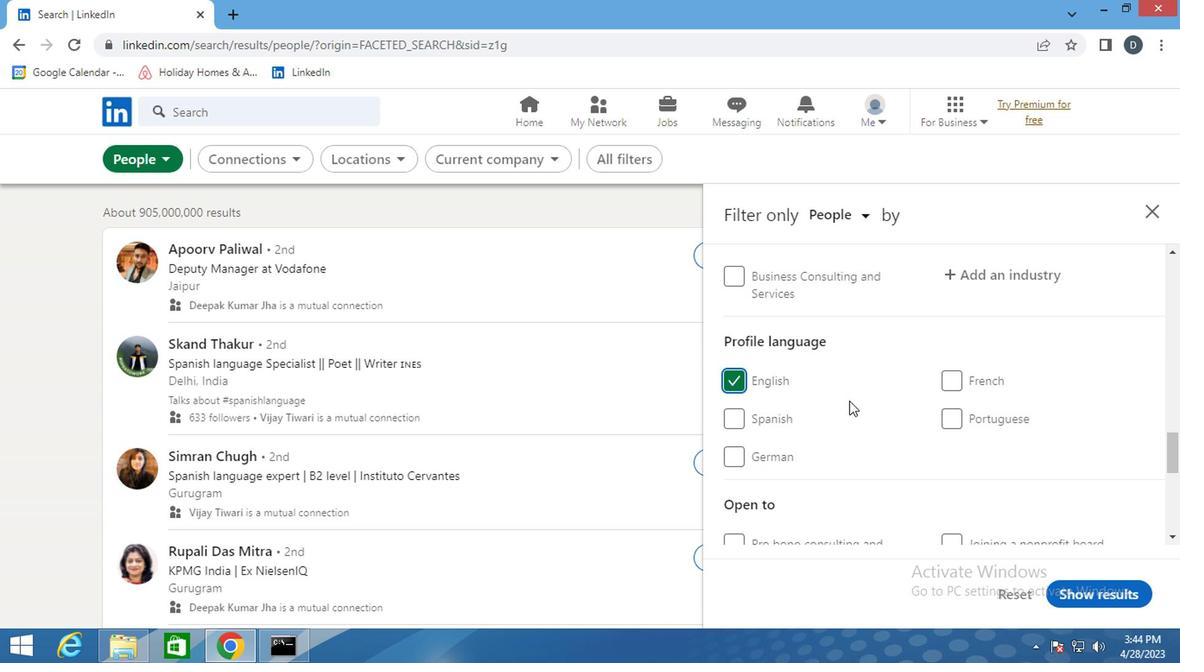 
Action: Mouse scrolled (890, 395) with delta (0, 0)
Screenshot: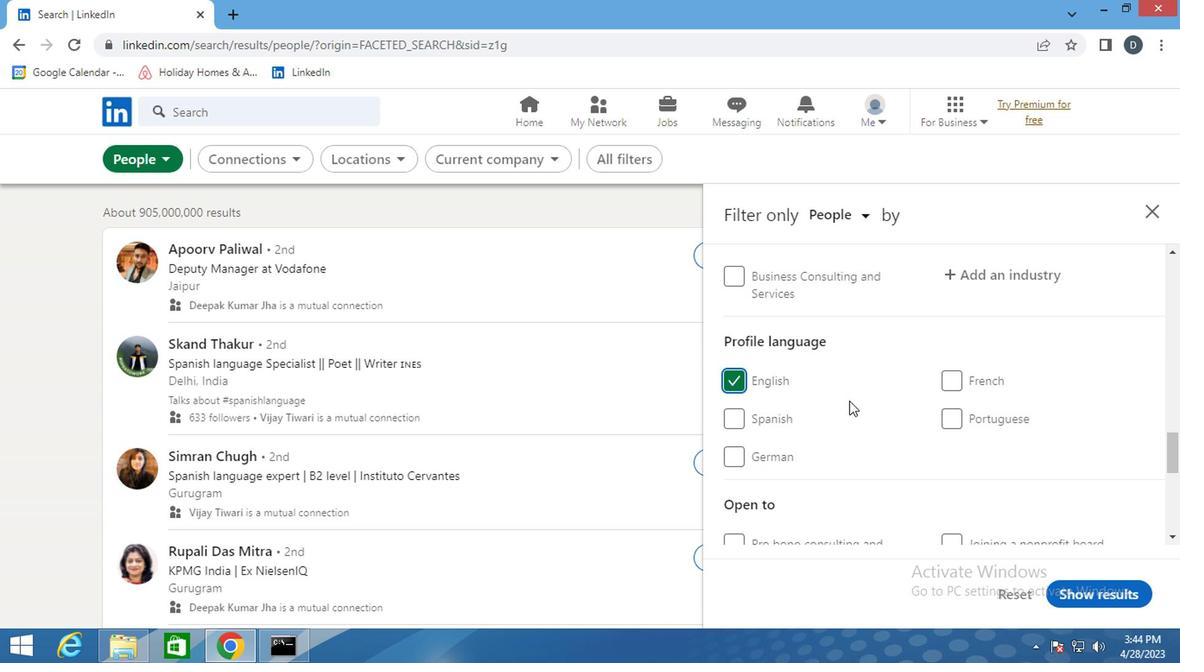
Action: Mouse scrolled (890, 395) with delta (0, 0)
Screenshot: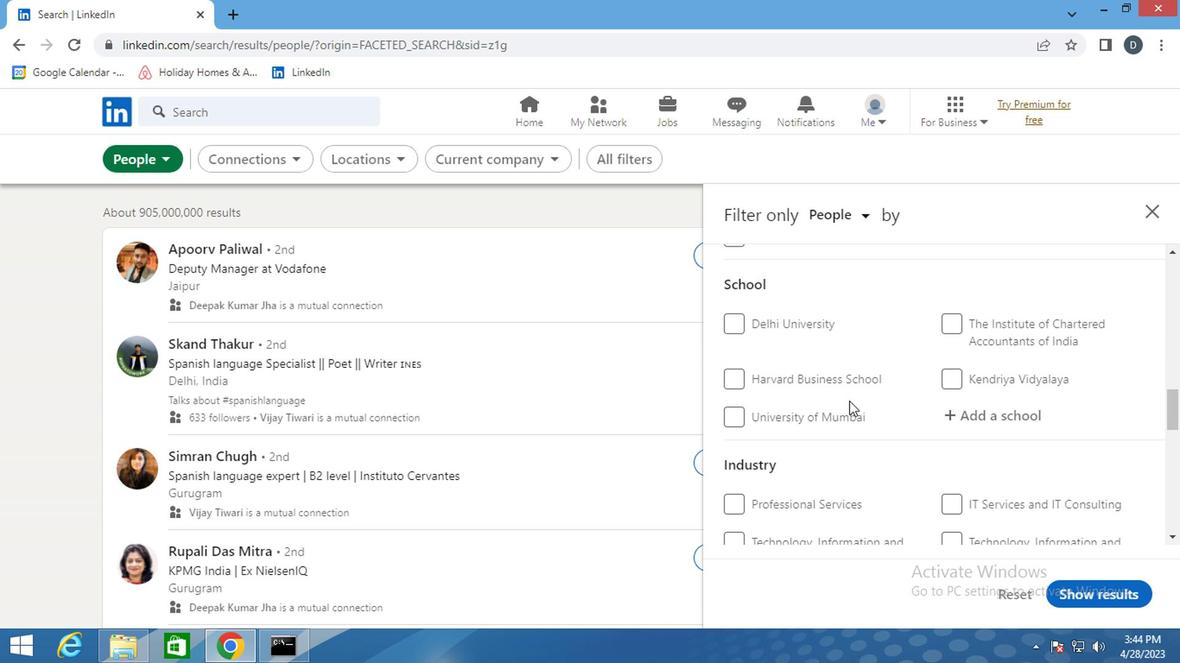 
Action: Mouse scrolled (890, 395) with delta (0, 0)
Screenshot: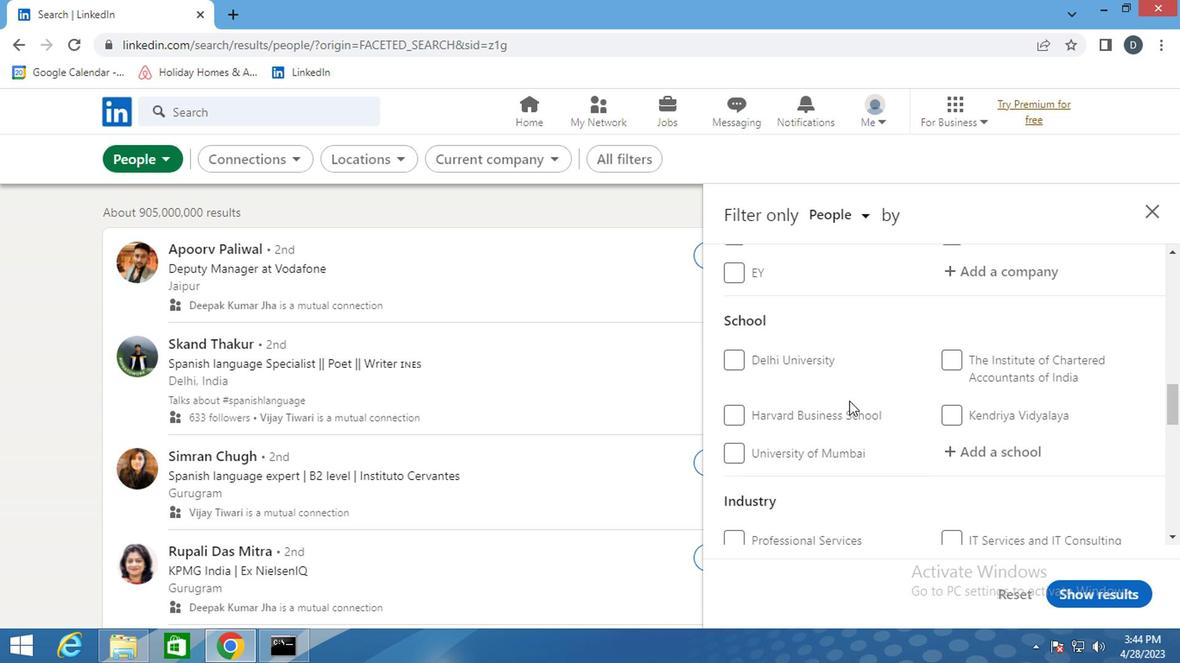 
Action: Mouse scrolled (890, 395) with delta (0, 0)
Screenshot: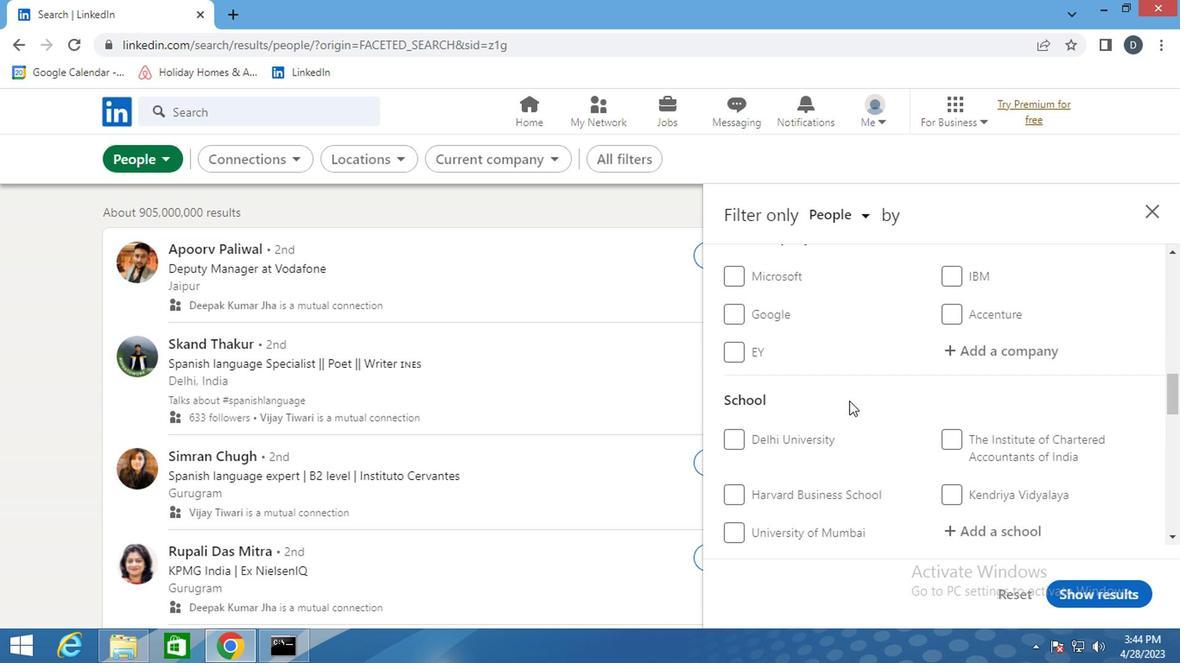 
Action: Mouse scrolled (890, 395) with delta (0, 0)
Screenshot: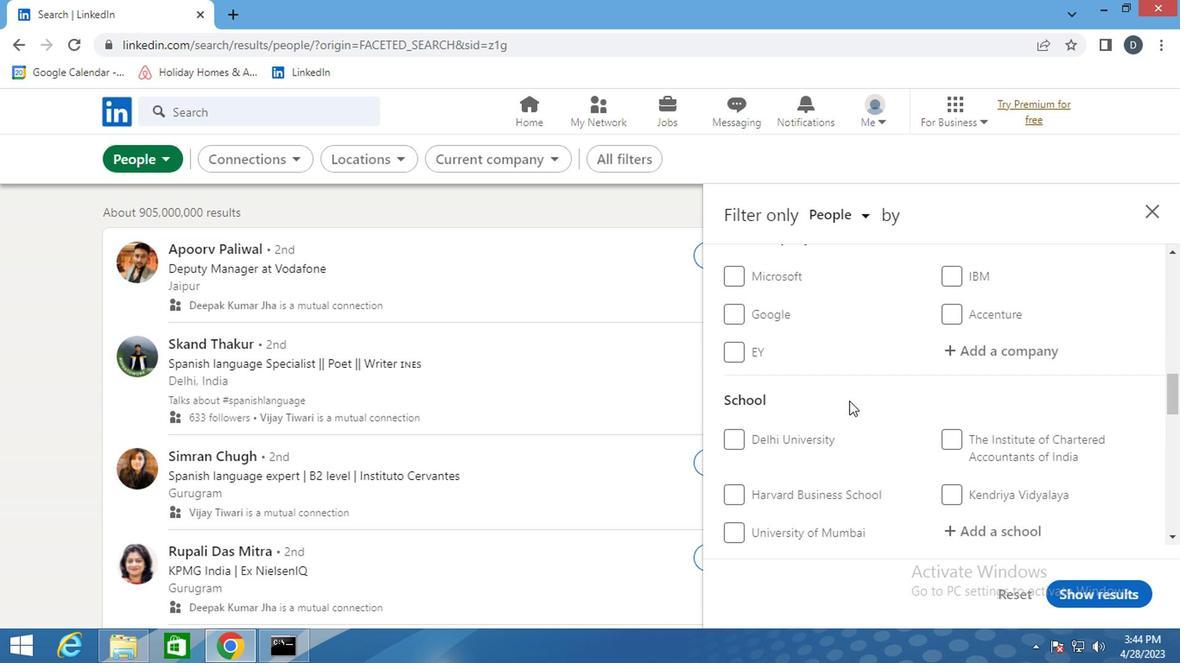 
Action: Mouse scrolled (890, 395) with delta (0, 0)
Screenshot: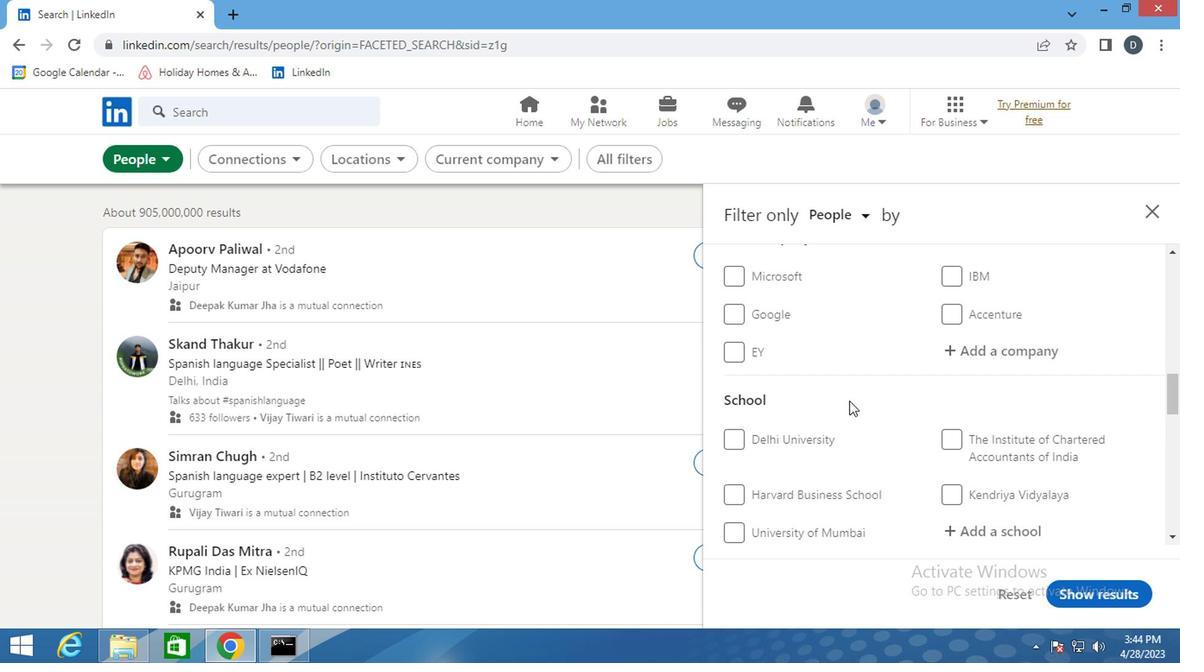 
Action: Mouse moved to (923, 411)
Screenshot: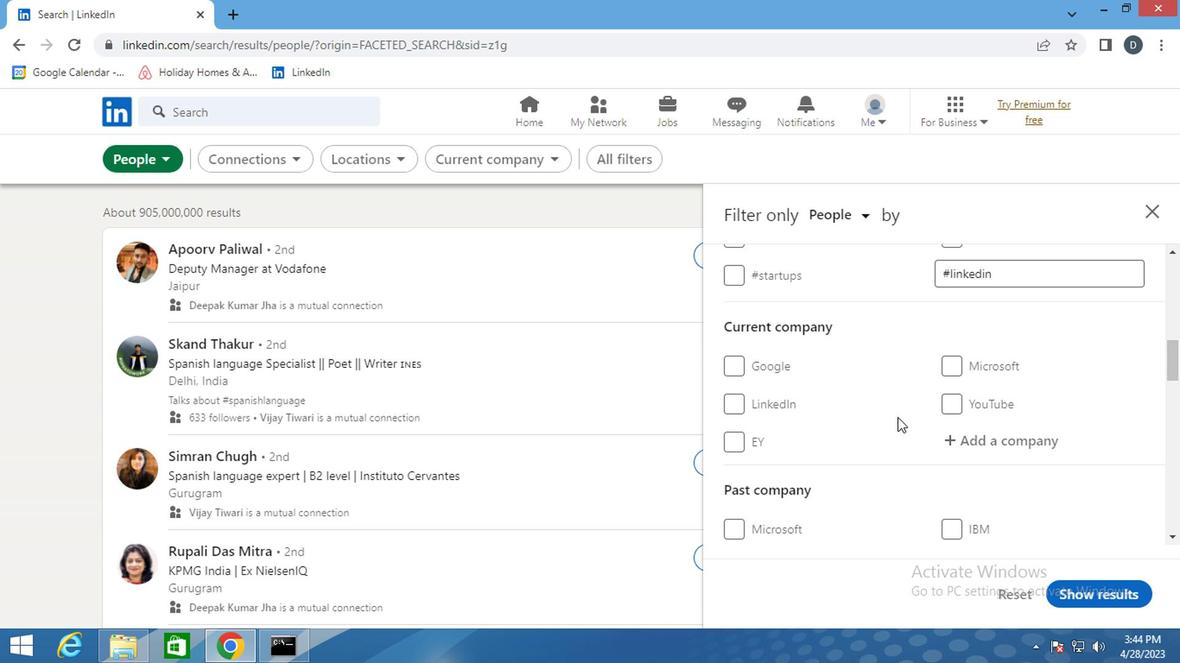 
Action: Mouse scrolled (923, 412) with delta (0, 1)
Screenshot: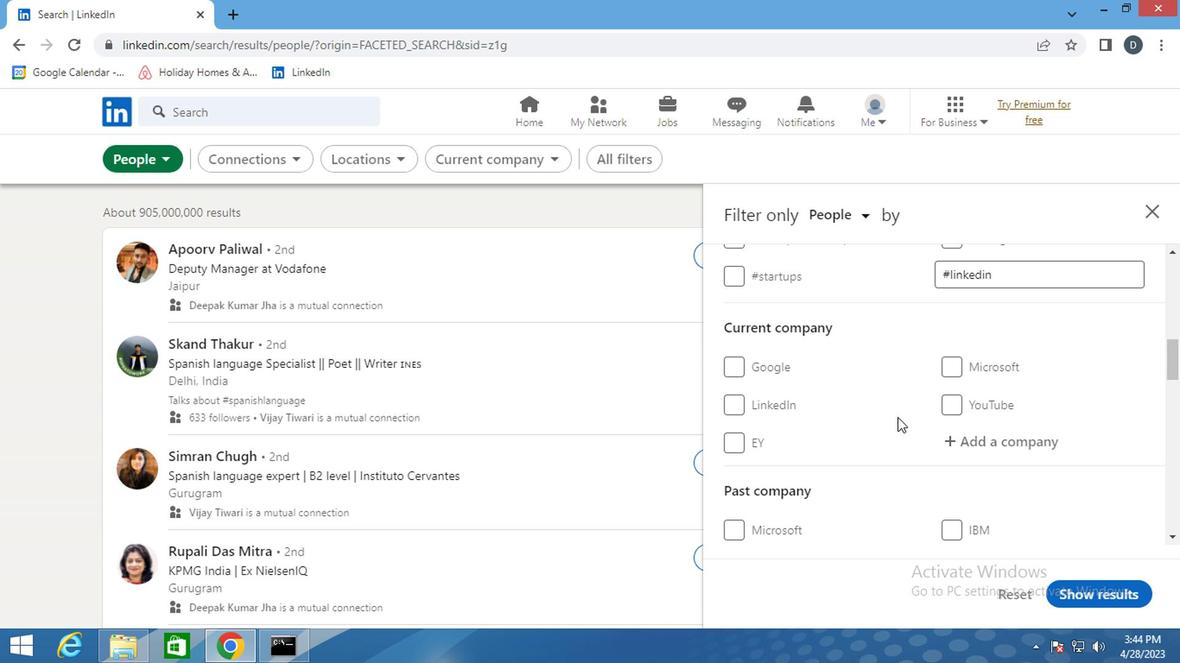 
Action: Mouse moved to (970, 453)
Screenshot: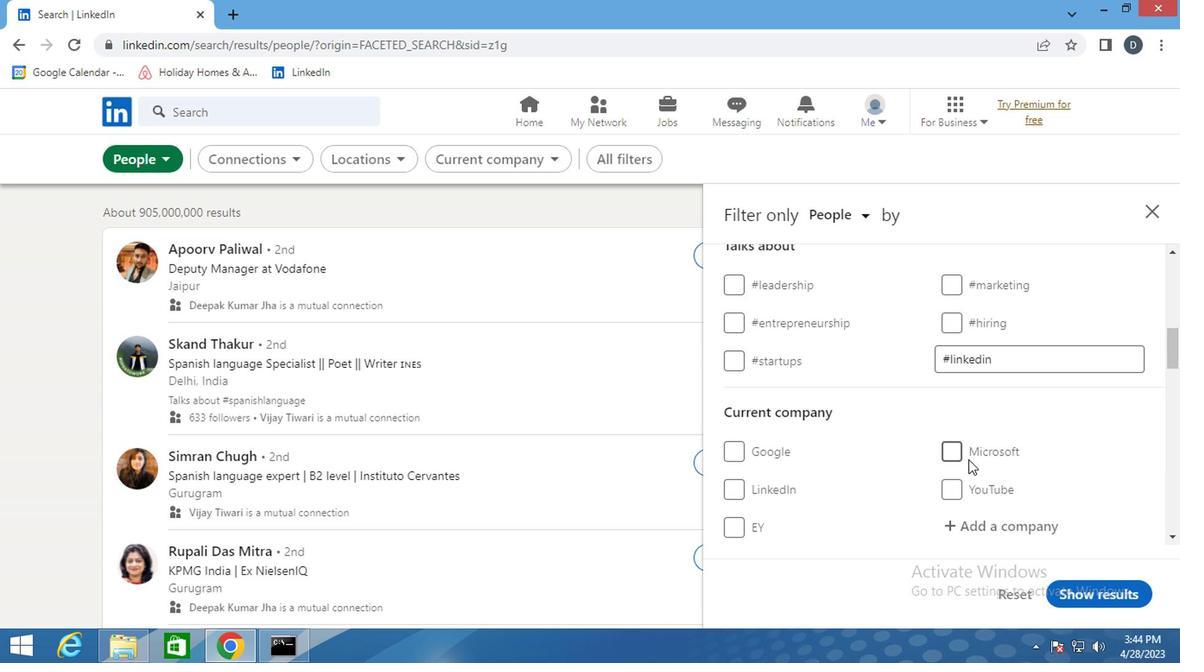 
Action: Mouse scrolled (970, 452) with delta (0, 0)
Screenshot: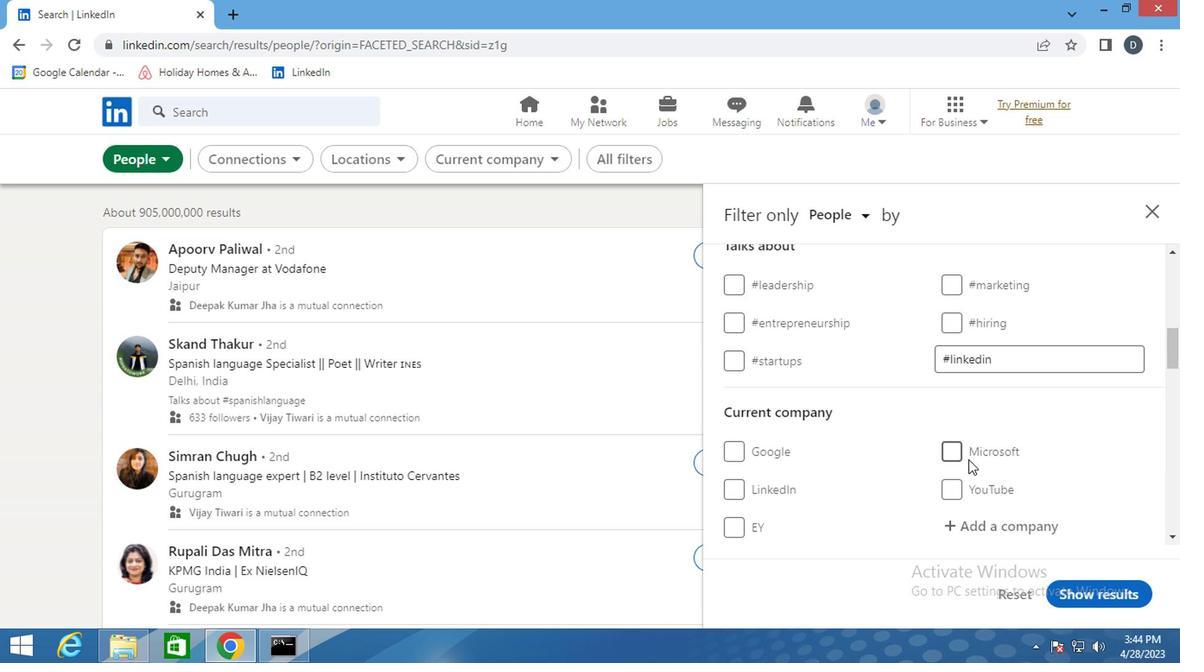 
Action: Mouse moved to (993, 430)
Screenshot: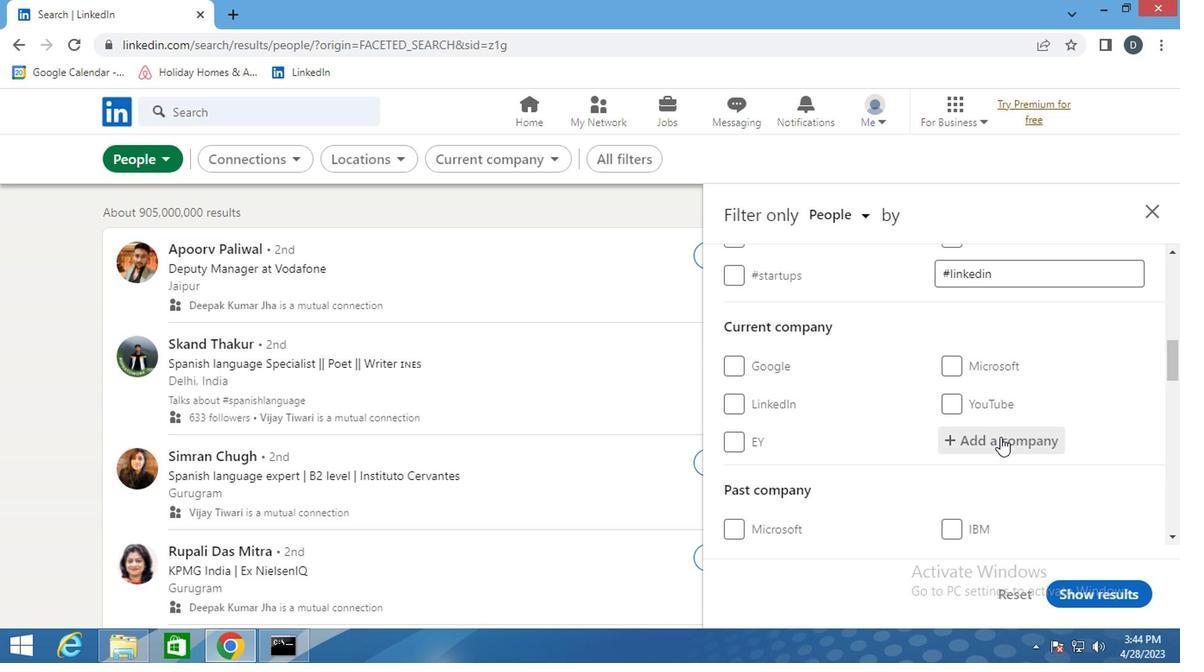 
Action: Mouse pressed left at (993, 430)
Screenshot: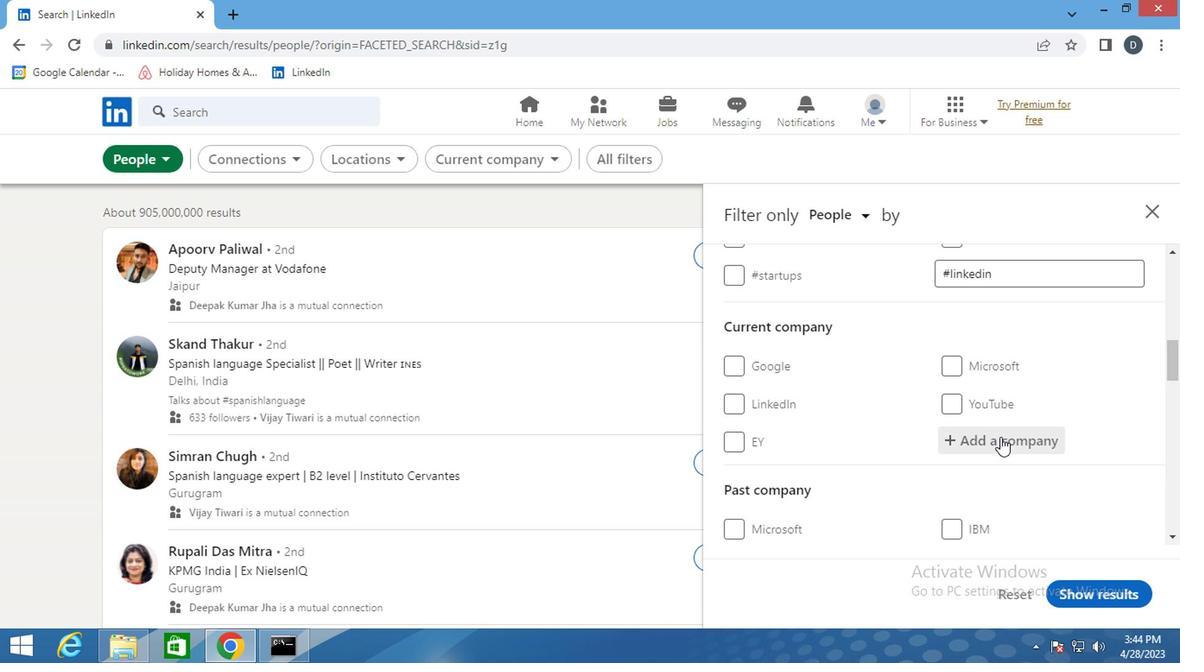 
Action: Key pressed <Key.shift>ACC<Key.space><Key.shift>LI
Screenshot: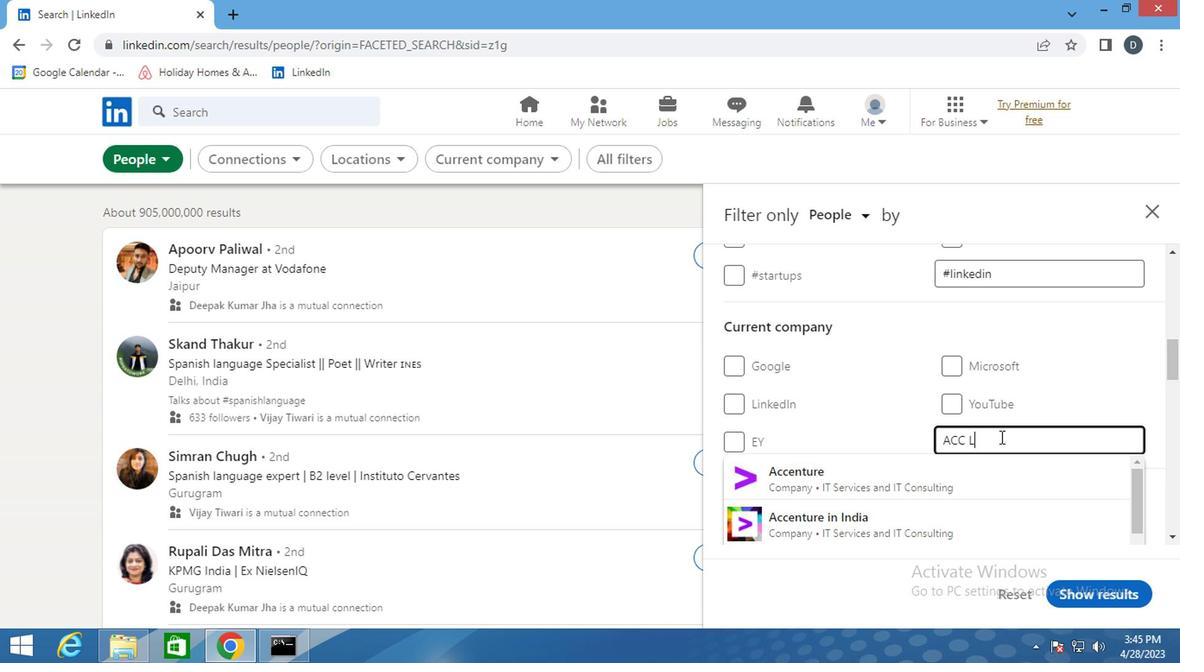 
Action: Mouse moved to (990, 476)
Screenshot: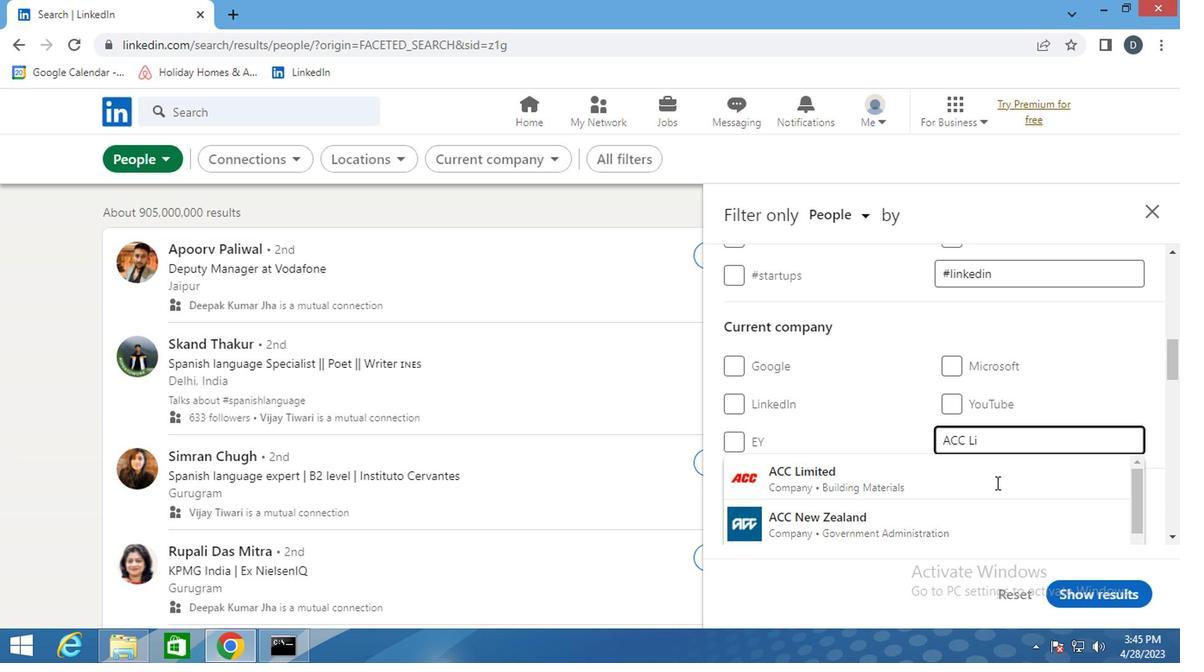 
Action: Mouse pressed left at (990, 476)
Screenshot: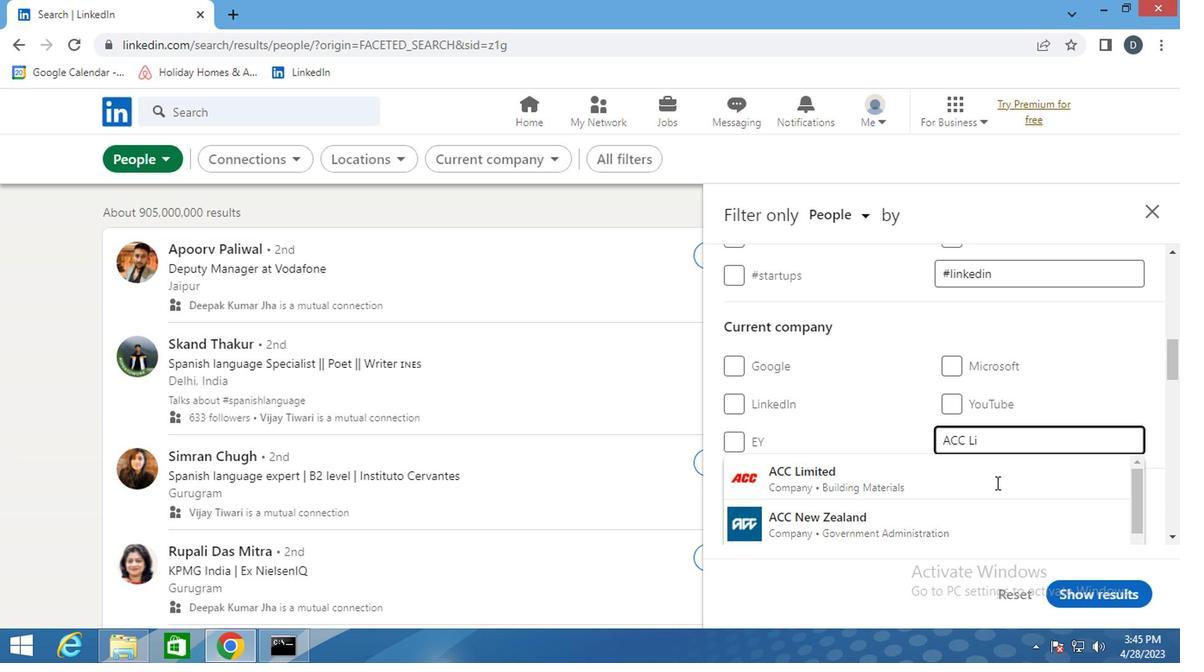 
Action: Mouse moved to (990, 448)
Screenshot: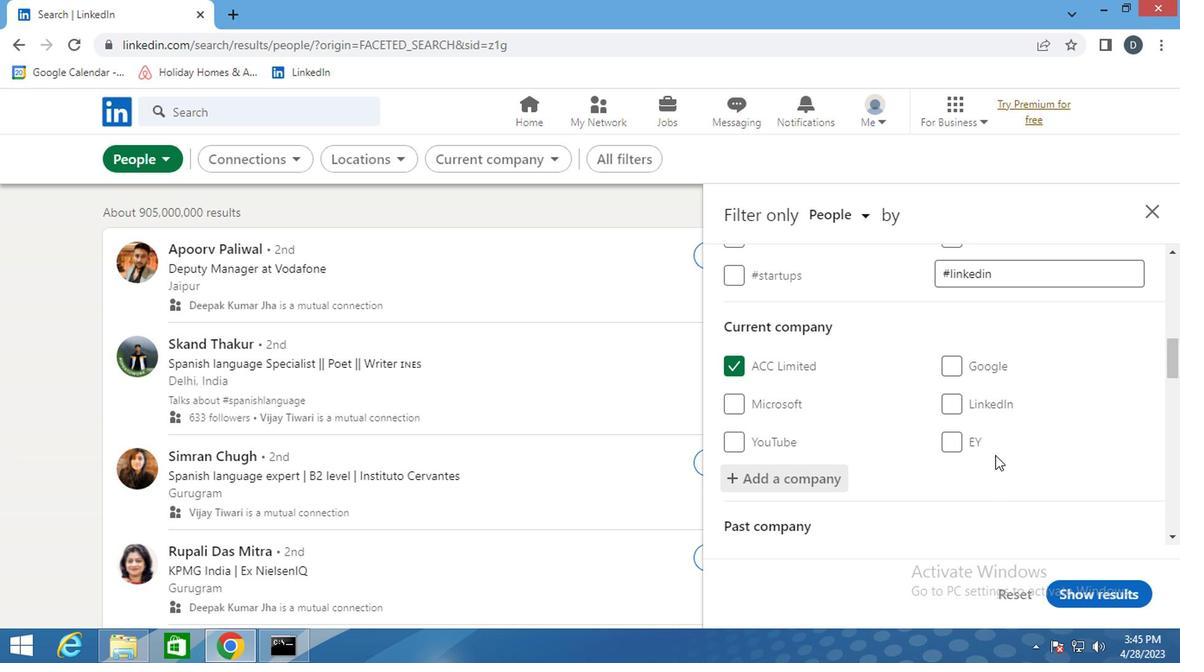 
Action: Mouse scrolled (990, 448) with delta (0, 0)
Screenshot: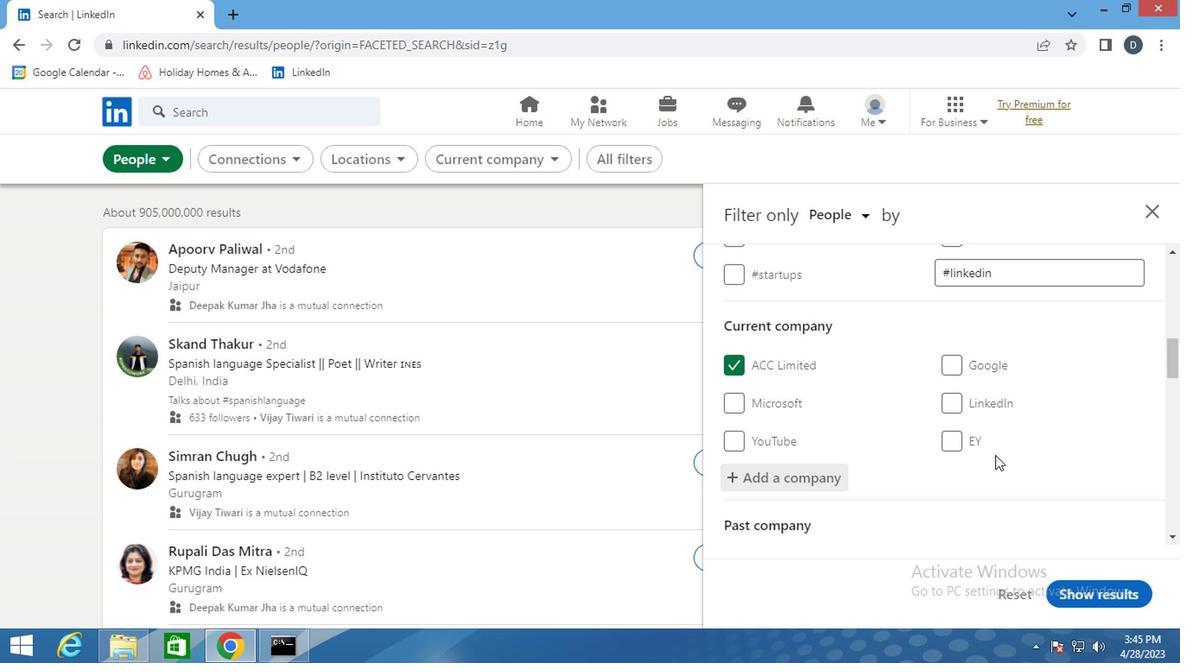 
Action: Mouse scrolled (990, 448) with delta (0, 0)
Screenshot: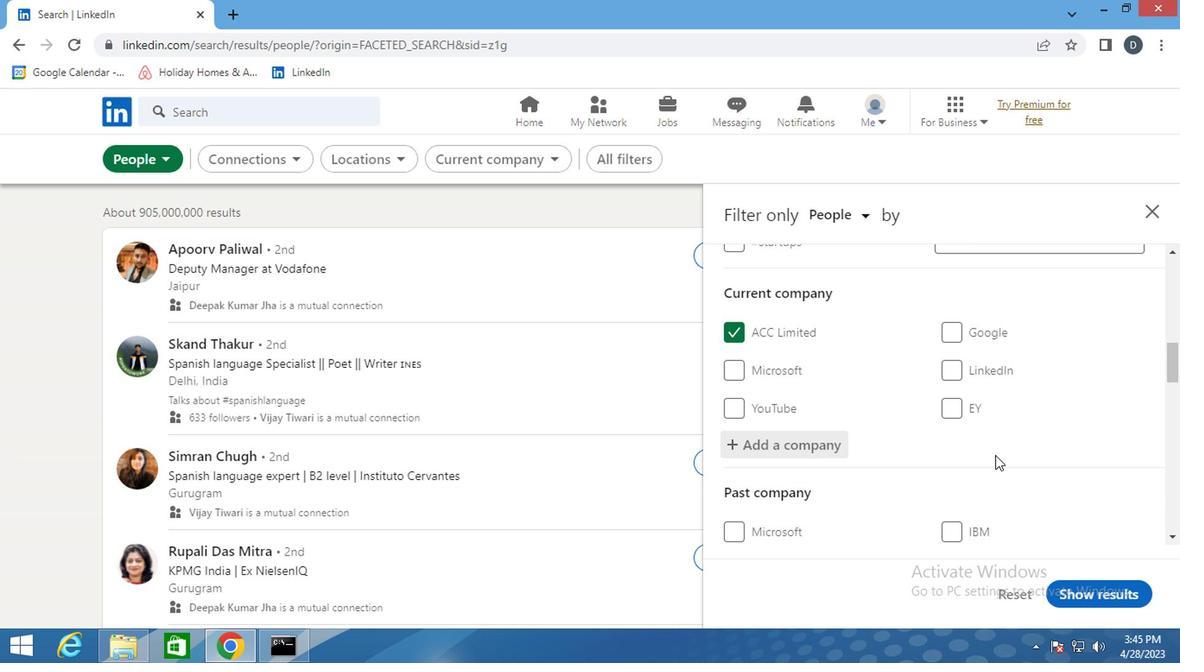 
Action: Mouse scrolled (990, 448) with delta (0, 0)
Screenshot: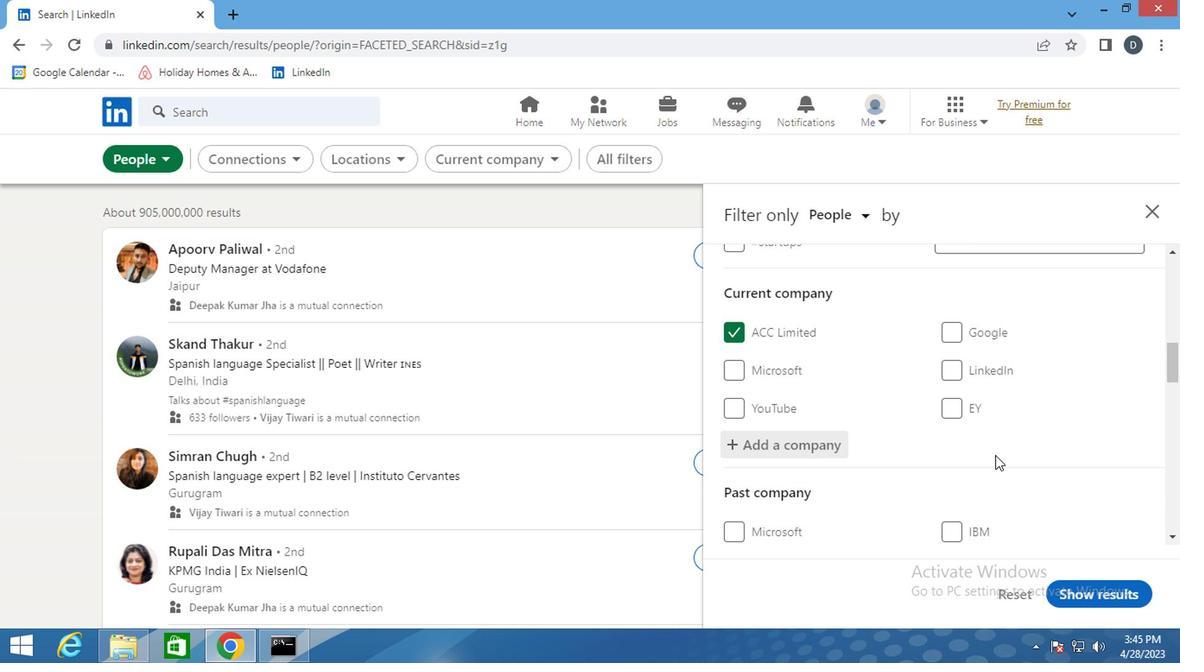 
Action: Mouse moved to (990, 376)
Screenshot: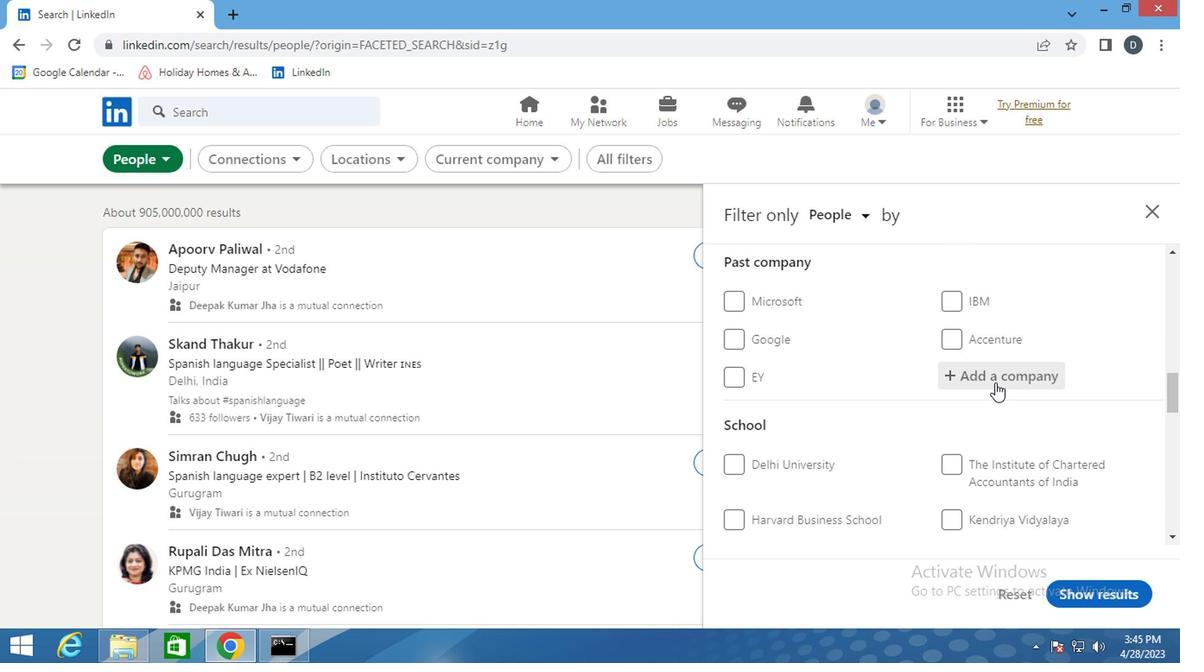 
Action: Mouse scrolled (990, 376) with delta (0, 0)
Screenshot: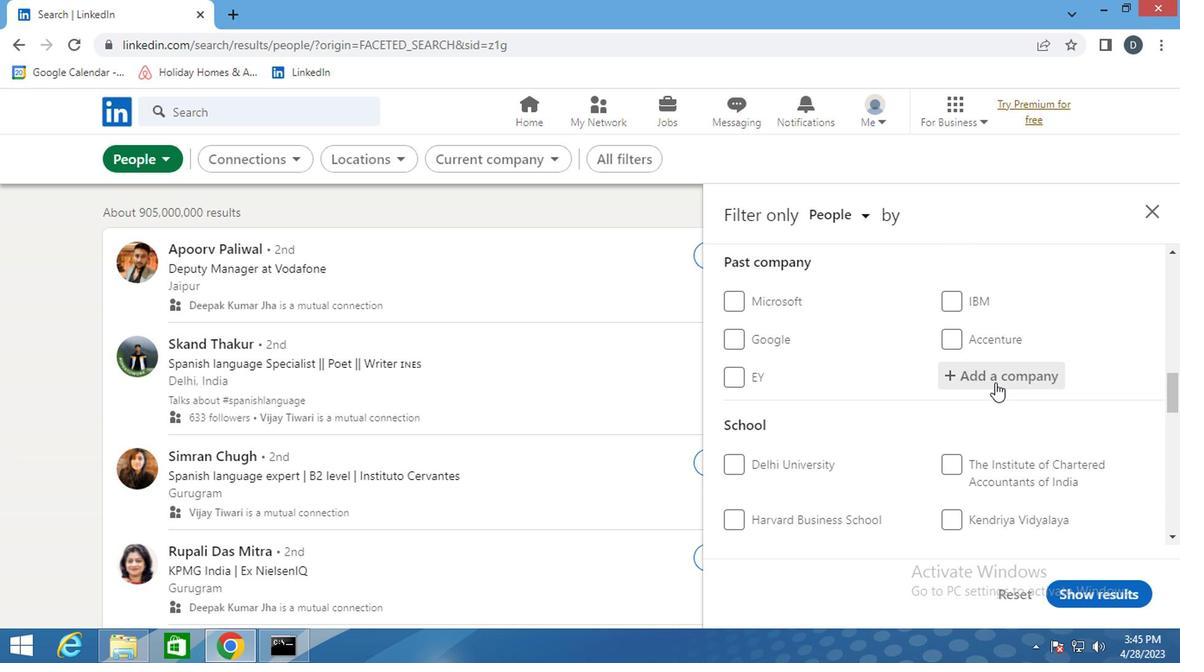 
Action: Mouse scrolled (990, 376) with delta (0, 0)
Screenshot: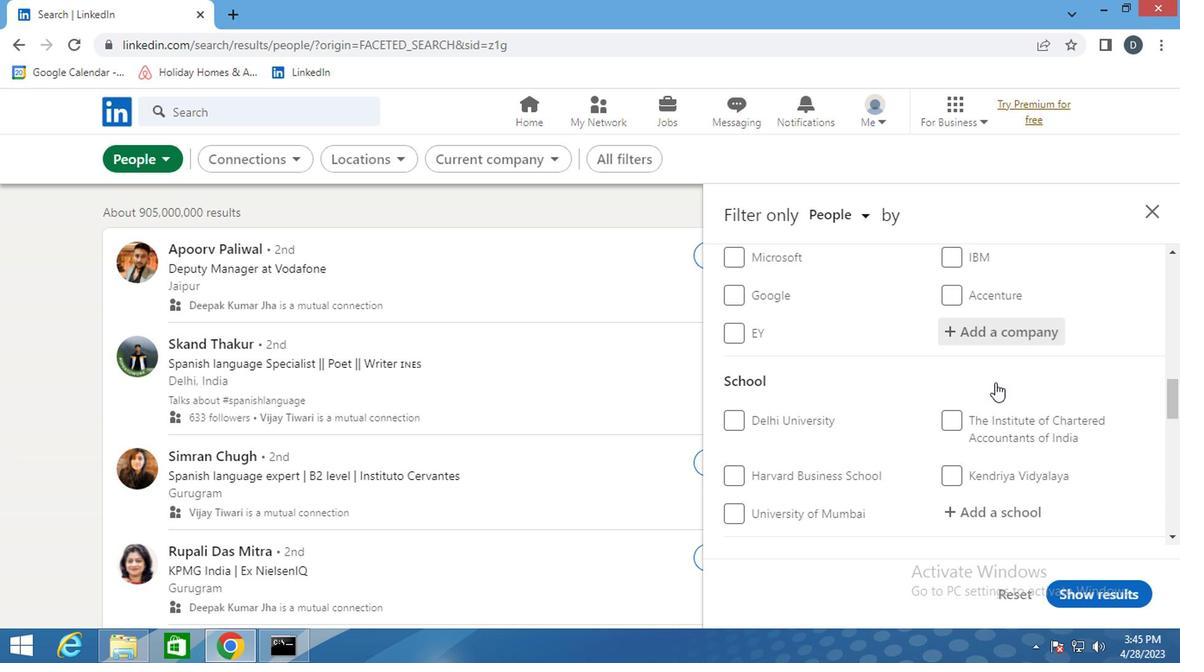 
Action: Mouse moved to (993, 371)
Screenshot: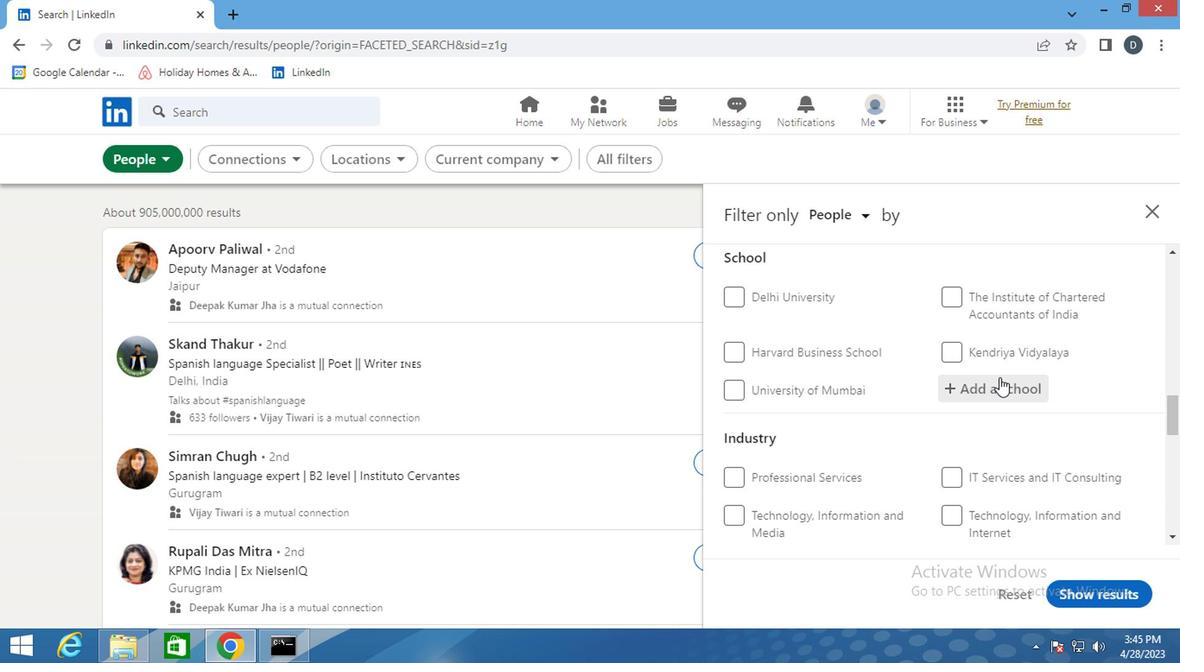 
Action: Mouse pressed left at (993, 371)
Screenshot: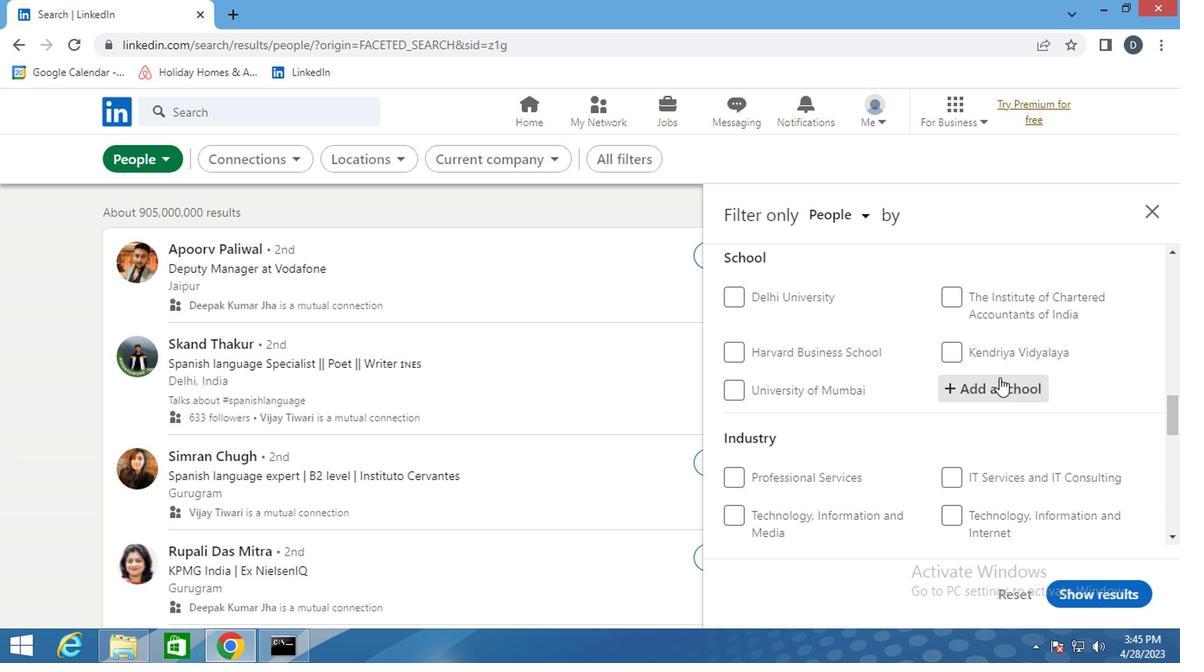 
Action: Key pressed <Key.shift>INDIAN<Key.space><Key.shift>INSTITUTE<Key.space><Key.shift>OF<Key.space><Key.shift>MANAGEMENT<Key.space><Key.shift>TRI
Screenshot: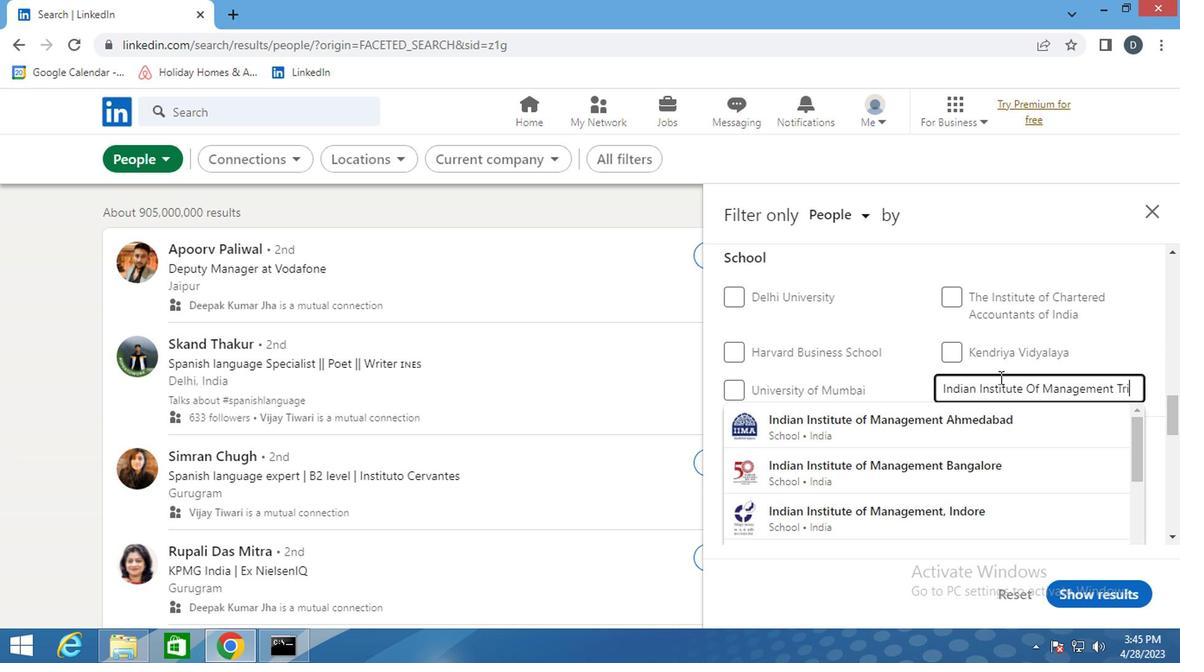 
Action: Mouse moved to (1005, 424)
Screenshot: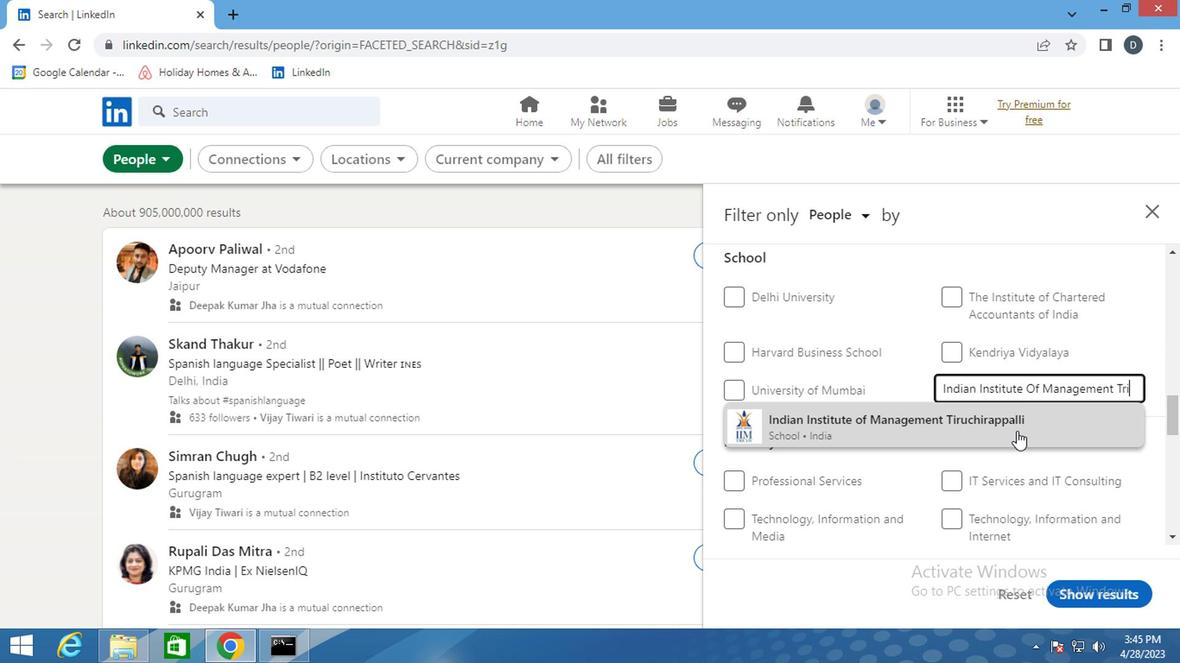 
Action: Mouse pressed left at (1005, 424)
Screenshot: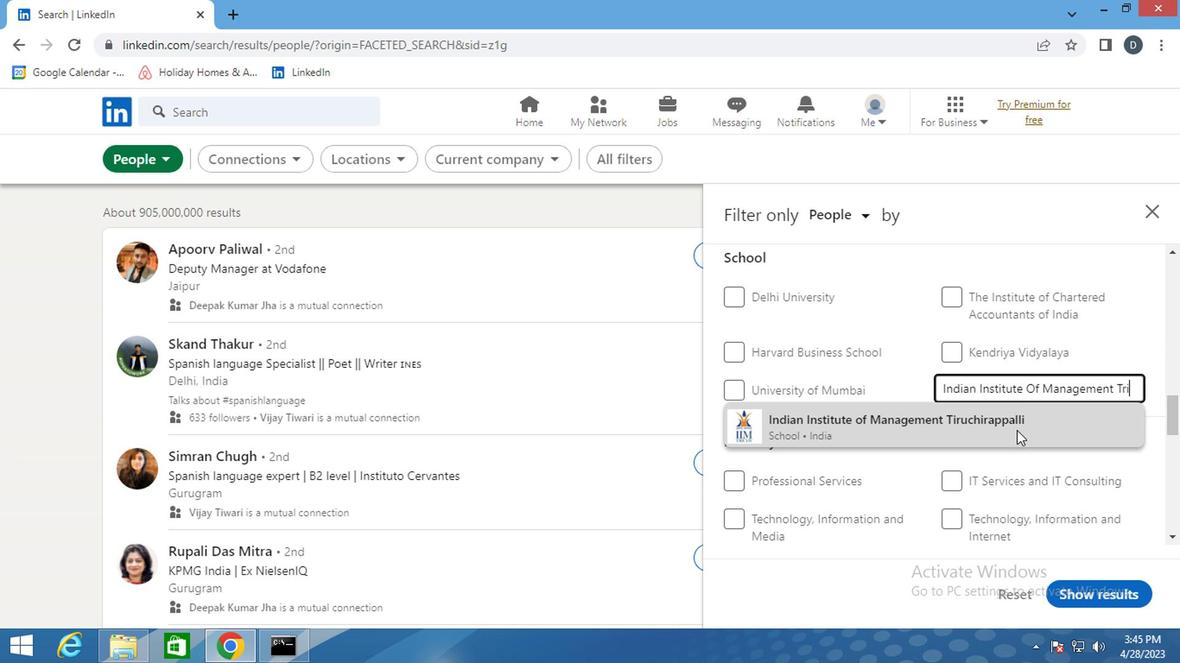 
Action: Mouse moved to (1005, 424)
Screenshot: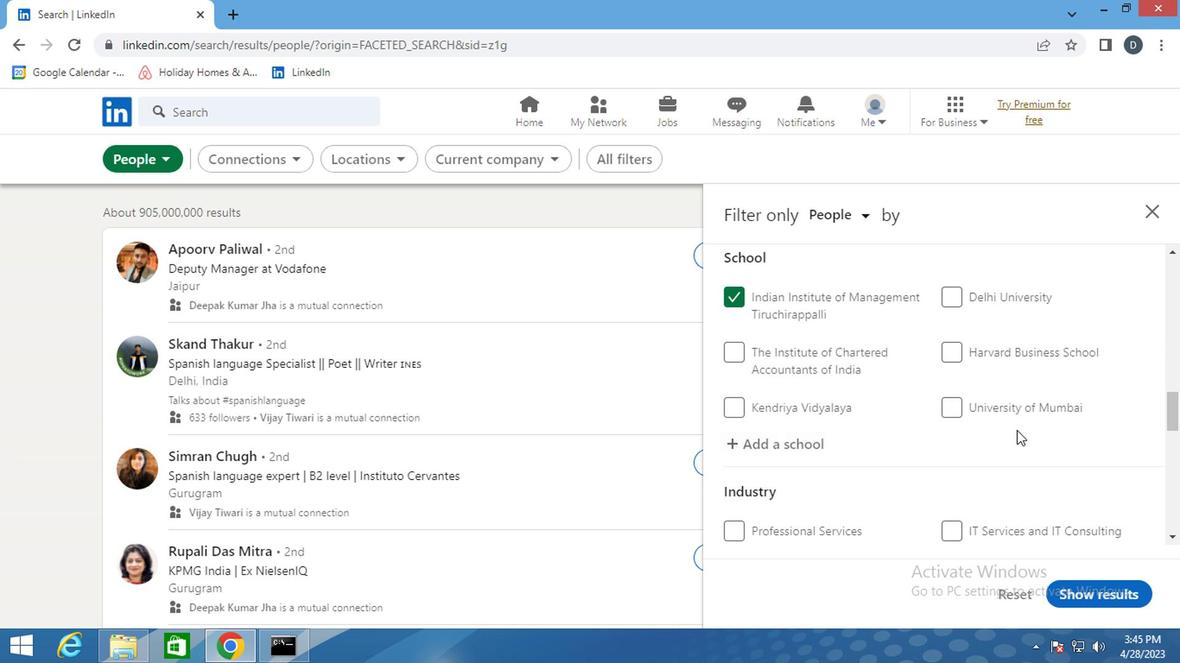 
Action: Mouse scrolled (1005, 423) with delta (0, 0)
Screenshot: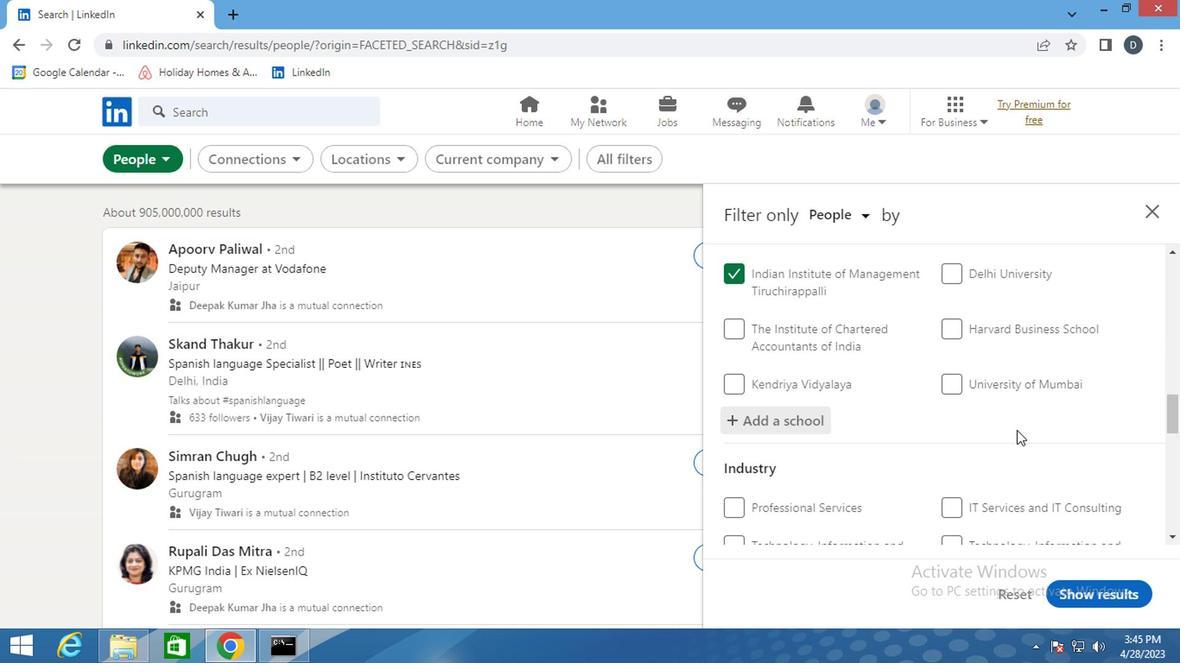 
Action: Mouse scrolled (1005, 423) with delta (0, 0)
Screenshot: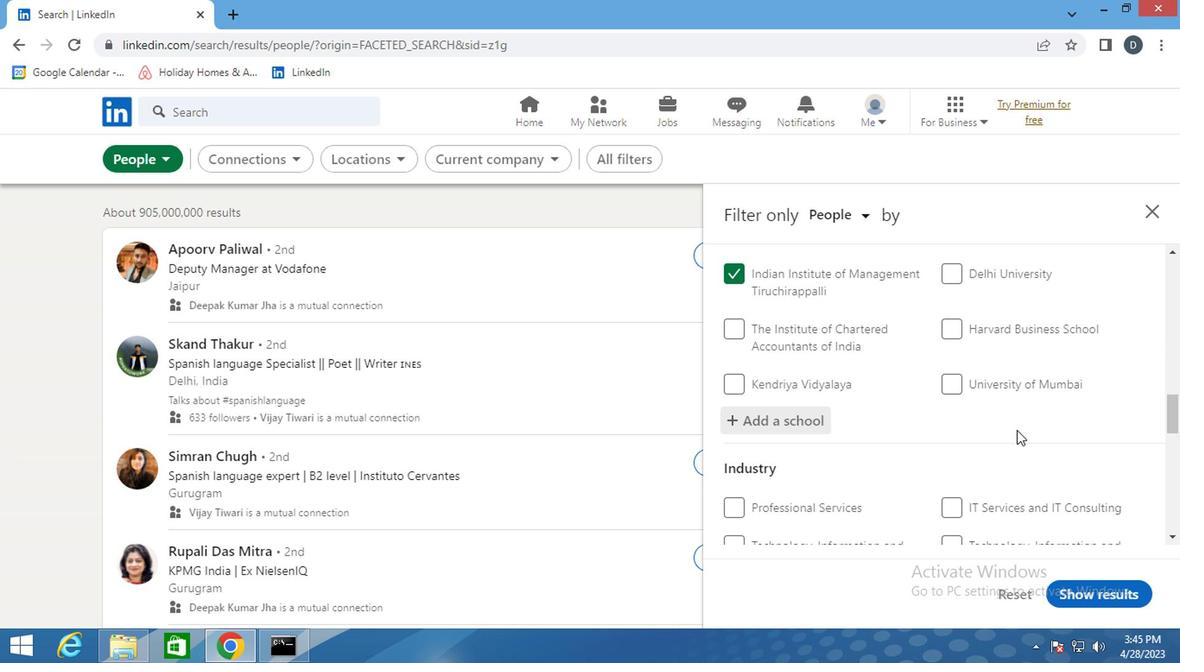 
Action: Mouse scrolled (1005, 423) with delta (0, 0)
Screenshot: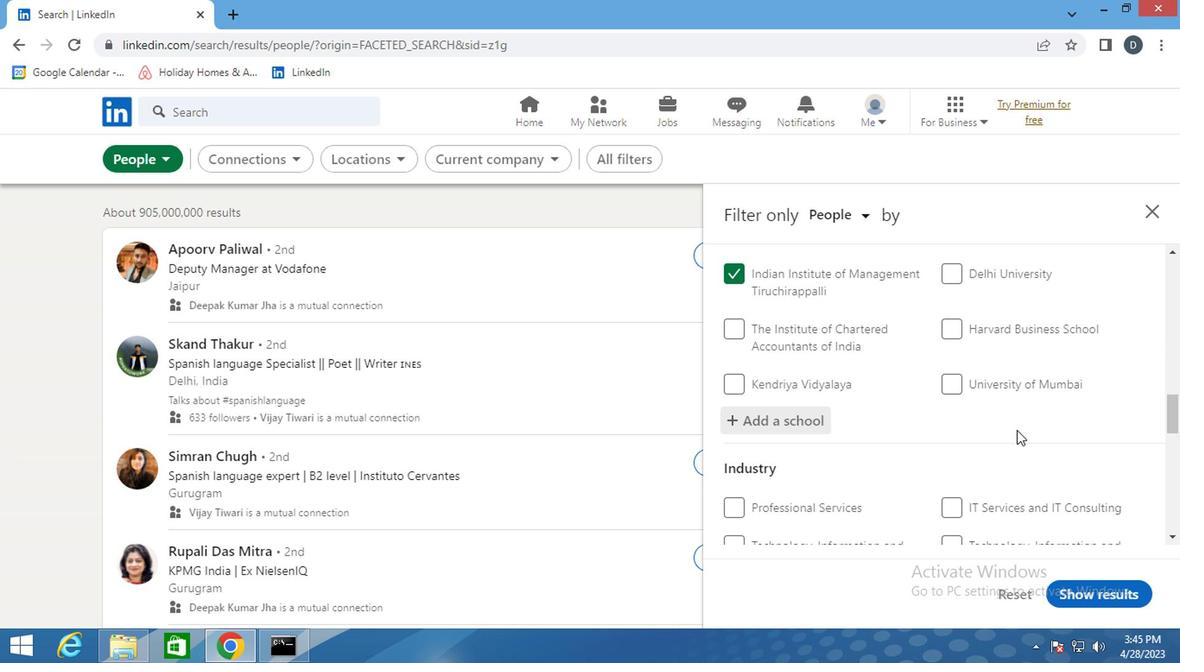 
Action: Mouse scrolled (1005, 423) with delta (0, 0)
Screenshot: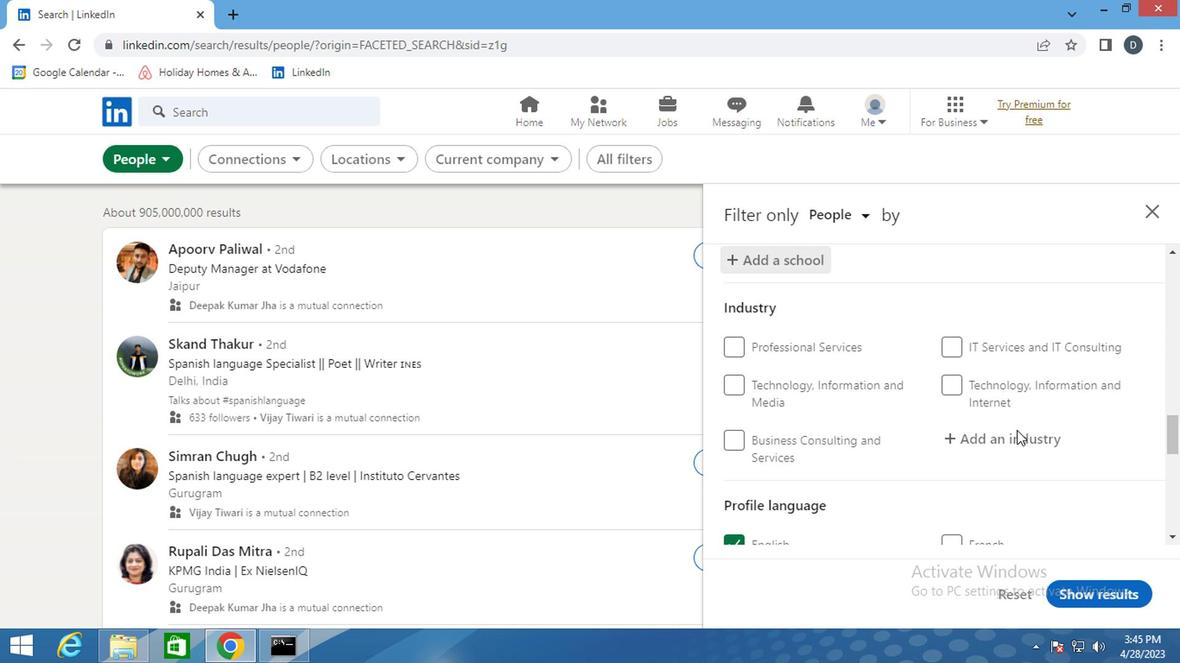 
Action: Mouse scrolled (1005, 423) with delta (0, 0)
Screenshot: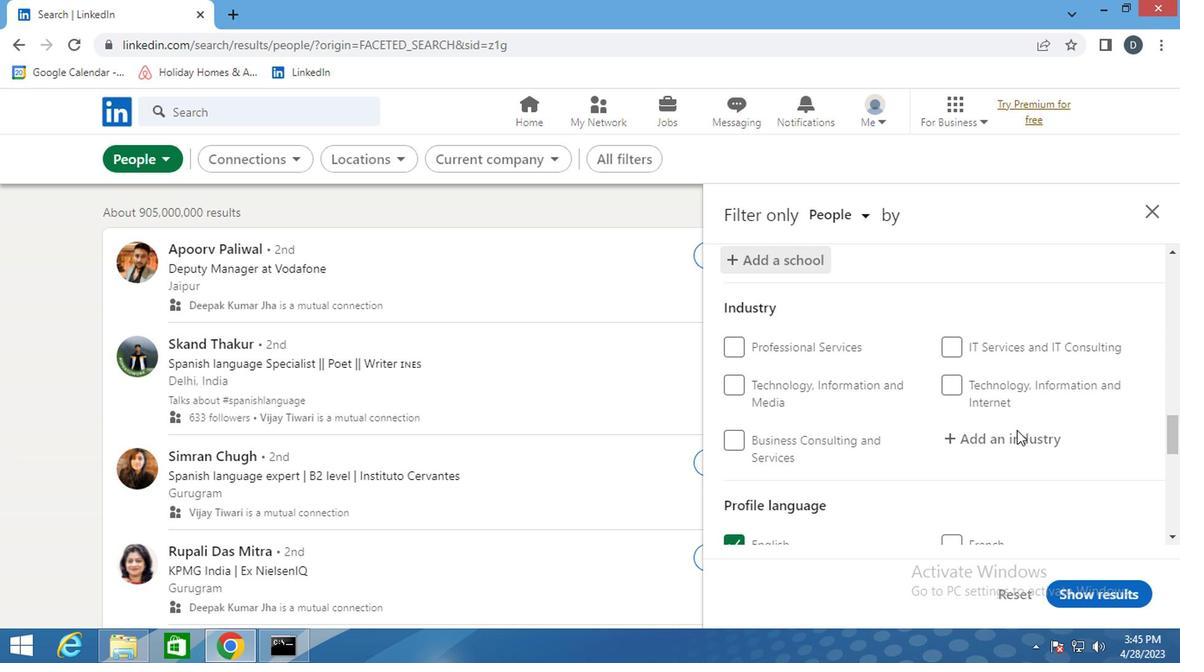 
Action: Mouse moved to (996, 362)
Screenshot: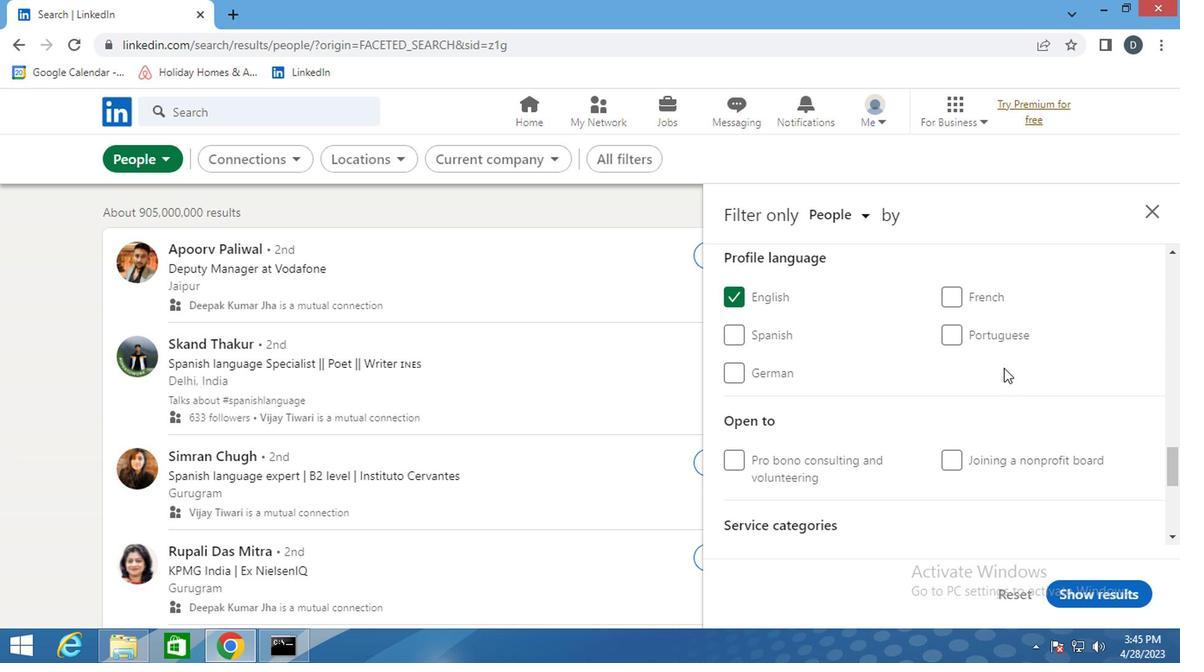 
Action: Mouse scrolled (996, 361) with delta (0, -1)
Screenshot: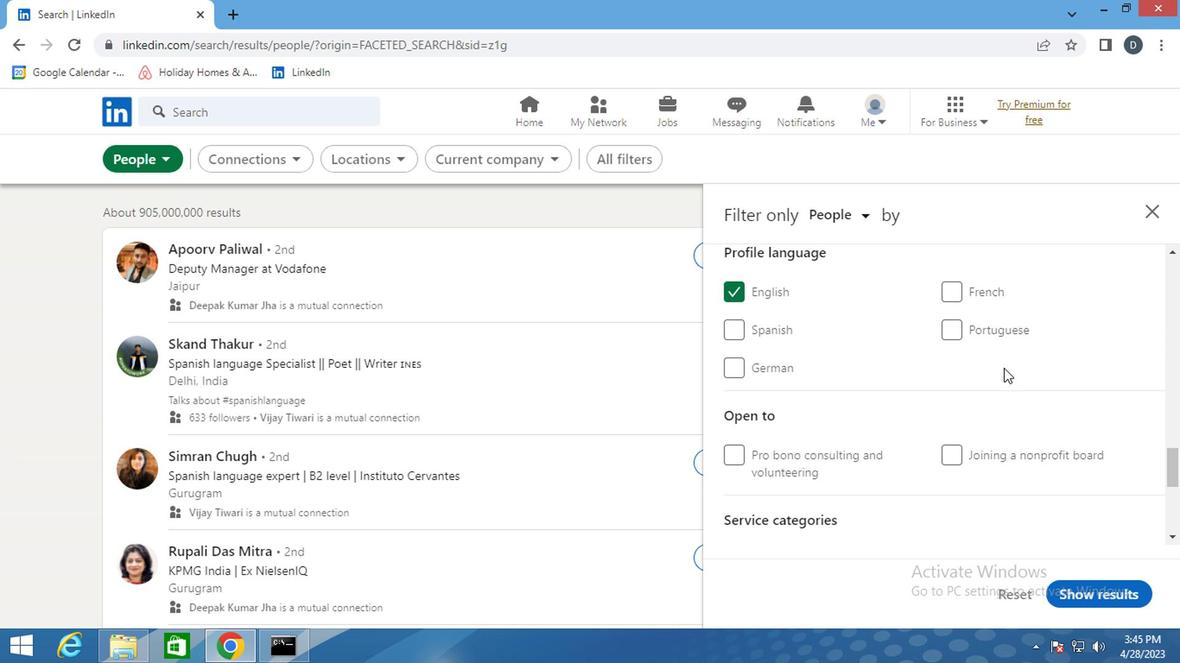 
Action: Mouse scrolled (996, 361) with delta (0, -1)
Screenshot: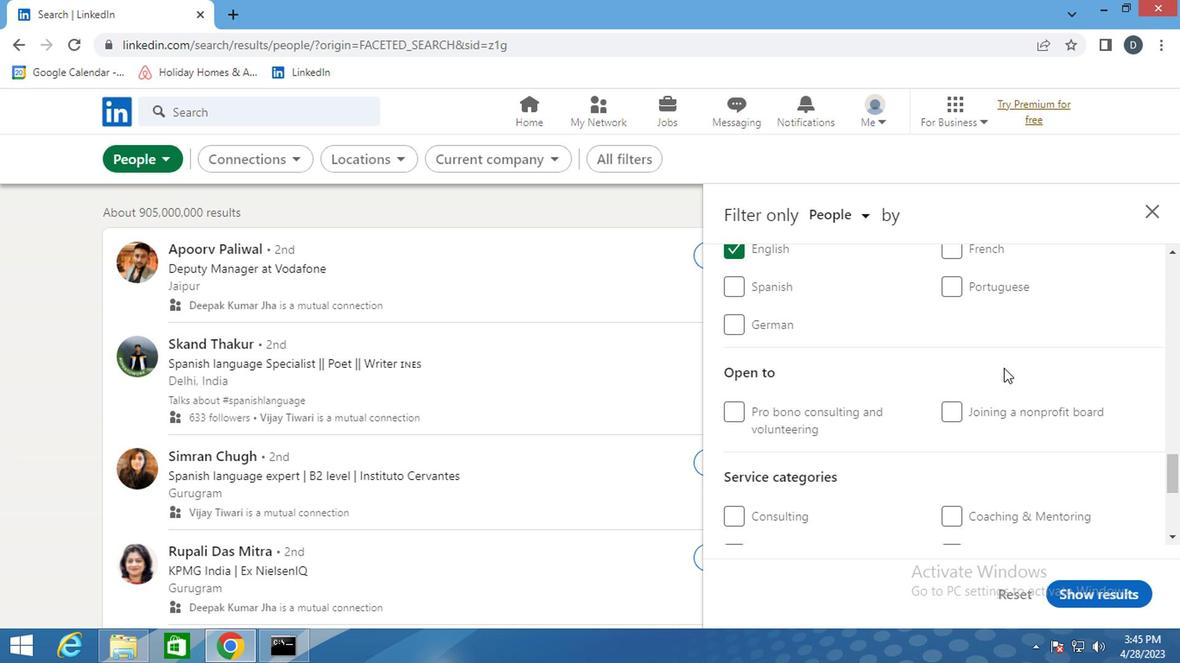 
Action: Mouse scrolled (996, 363) with delta (0, 0)
Screenshot: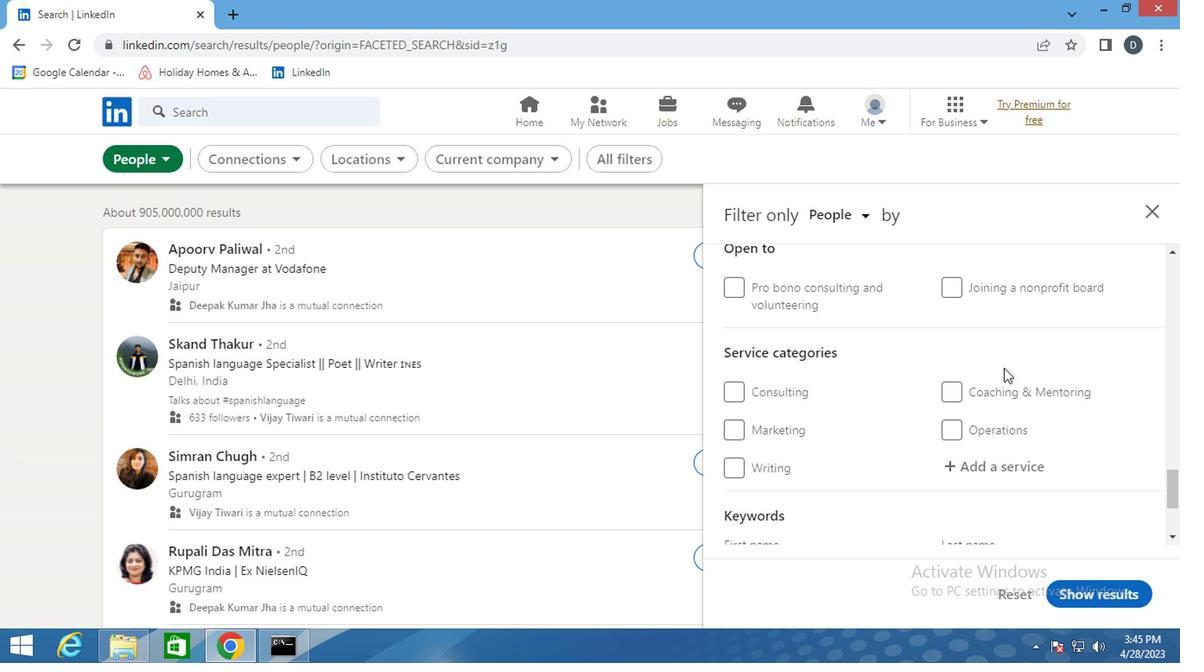 
Action: Mouse scrolled (996, 363) with delta (0, 0)
Screenshot: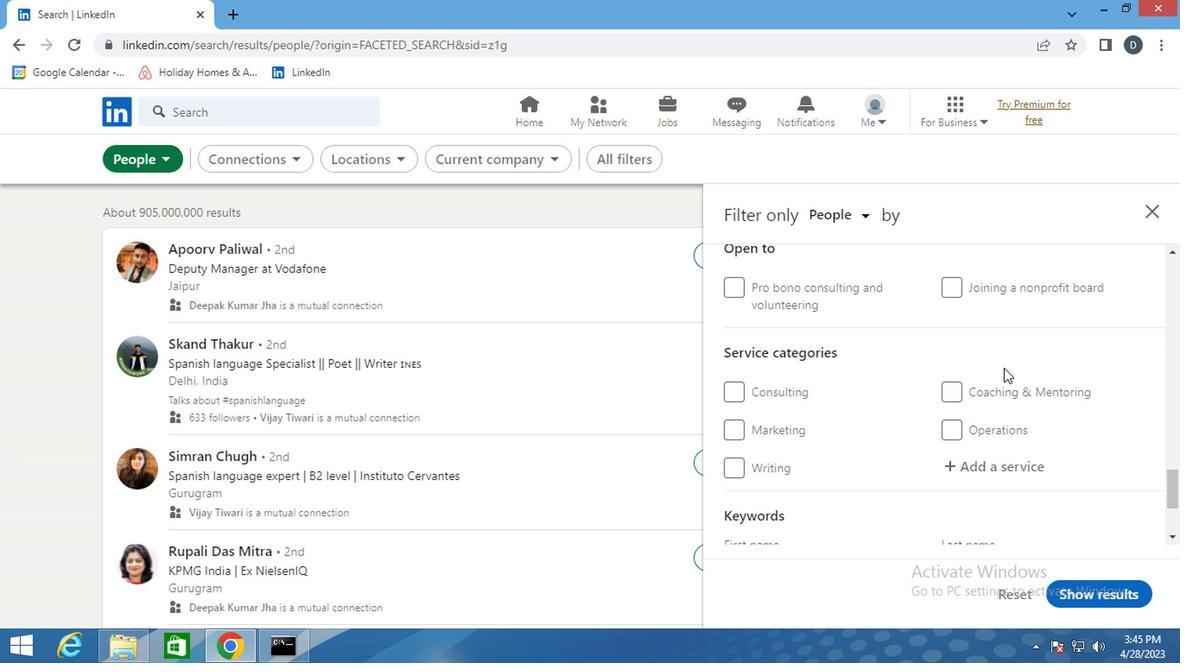 
Action: Mouse scrolled (996, 363) with delta (0, 0)
Screenshot: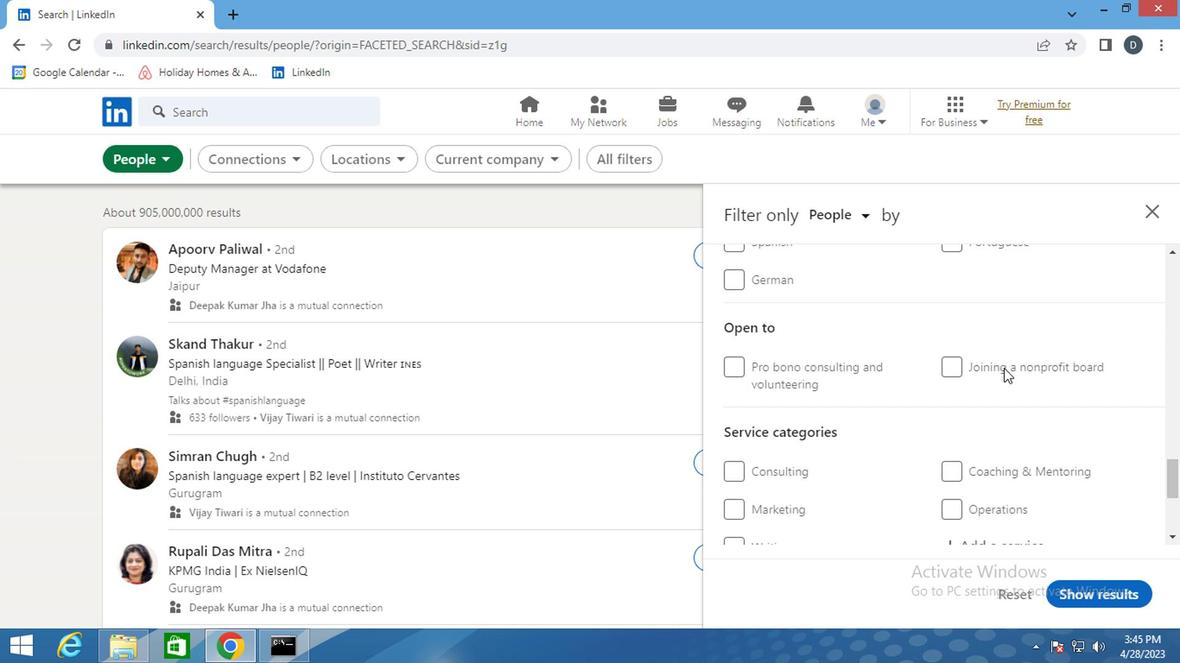 
Action: Mouse scrolled (996, 363) with delta (0, 0)
Screenshot: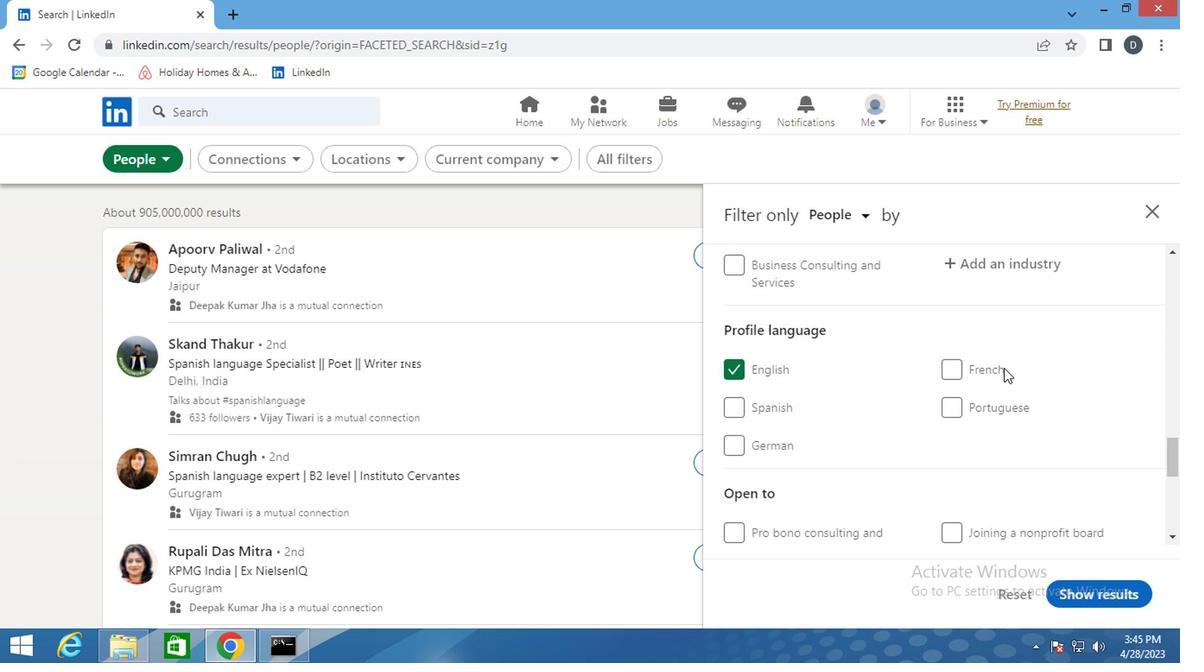 
Action: Mouse scrolled (996, 363) with delta (0, 0)
Screenshot: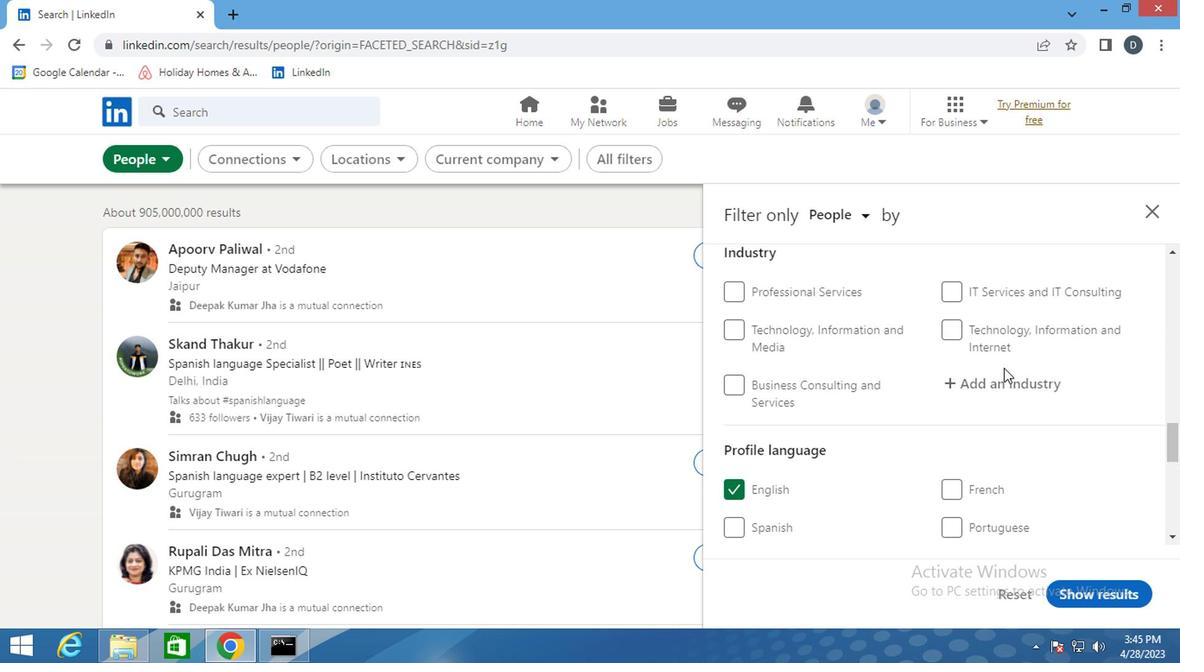 
Action: Mouse scrolled (996, 363) with delta (0, 0)
Screenshot: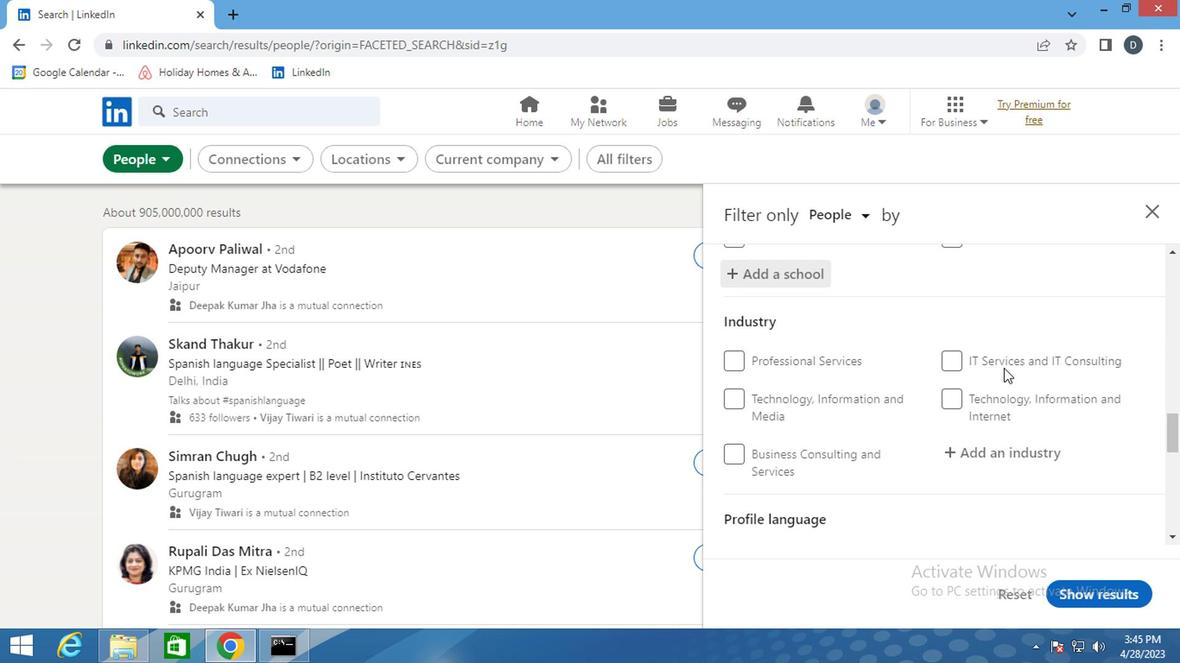 
Action: Mouse moved to (998, 374)
Screenshot: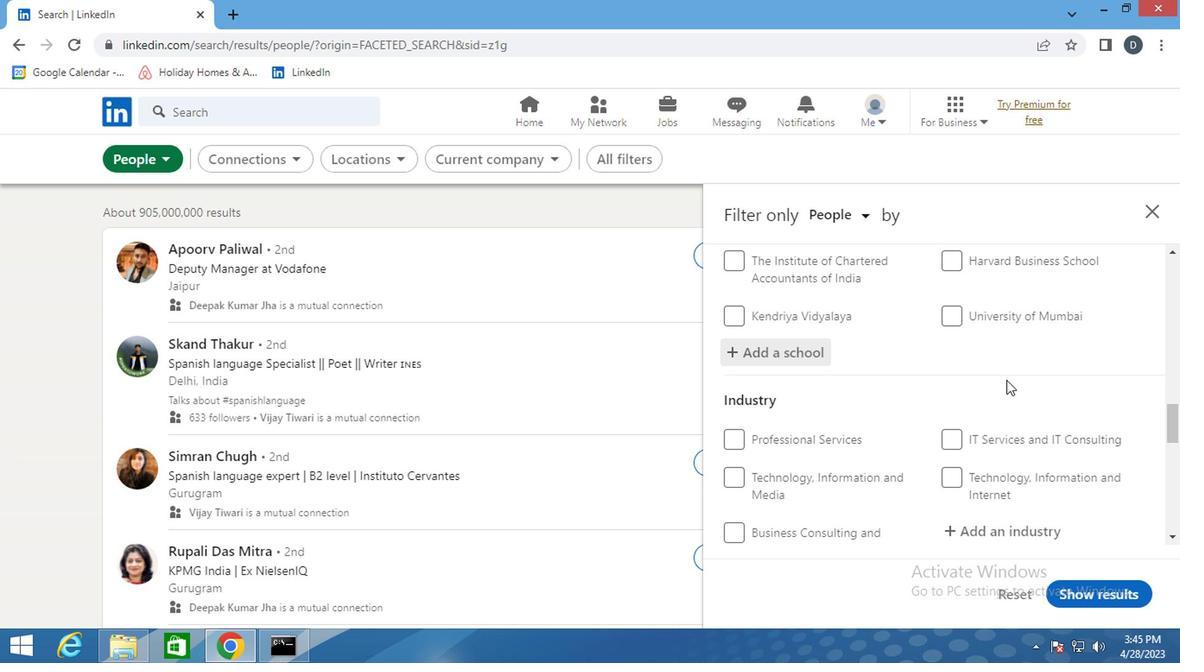 
Action: Mouse scrolled (998, 373) with delta (0, 0)
Screenshot: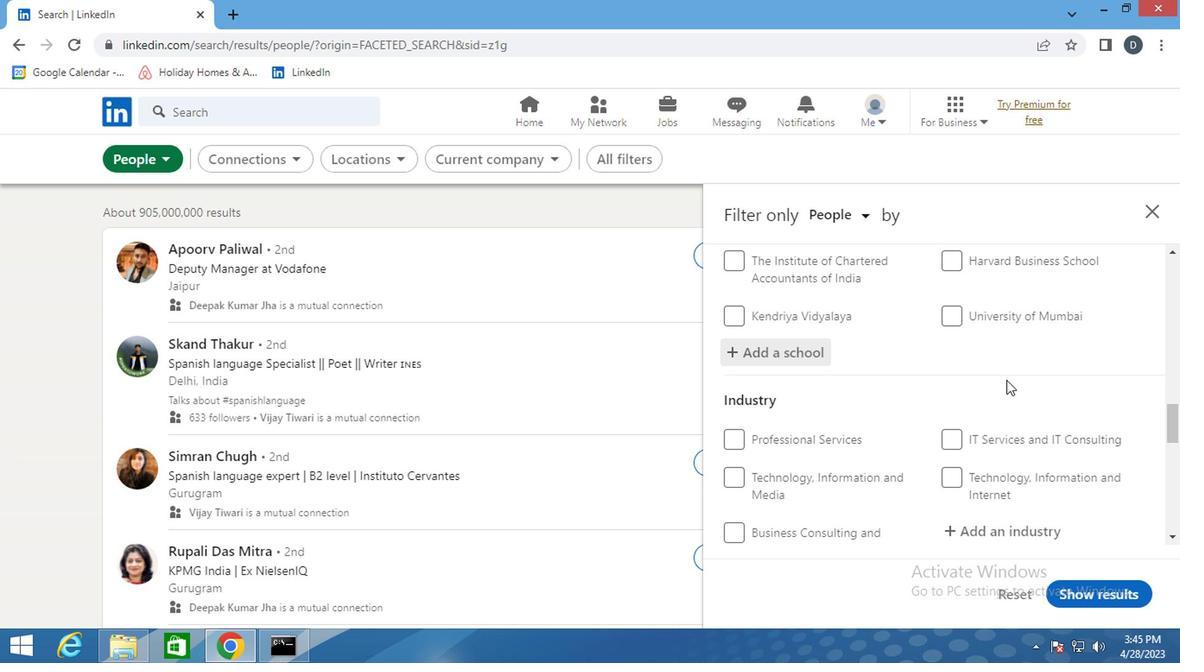 
Action: Mouse moved to (999, 438)
Screenshot: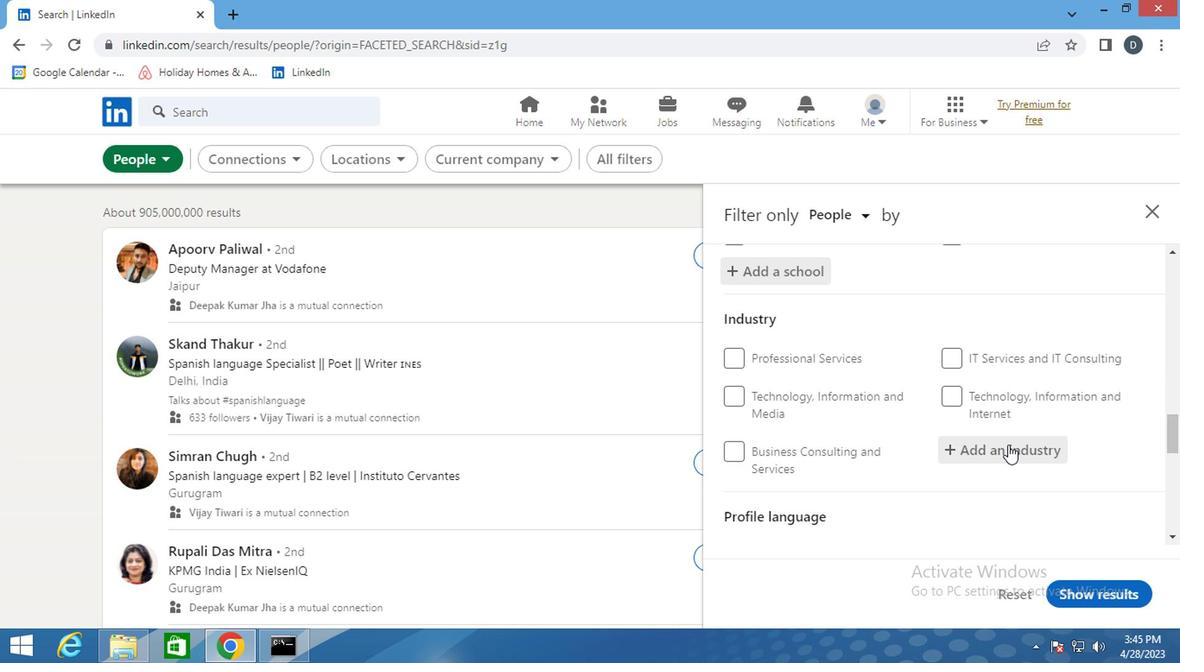 
Action: Mouse pressed left at (999, 438)
Screenshot: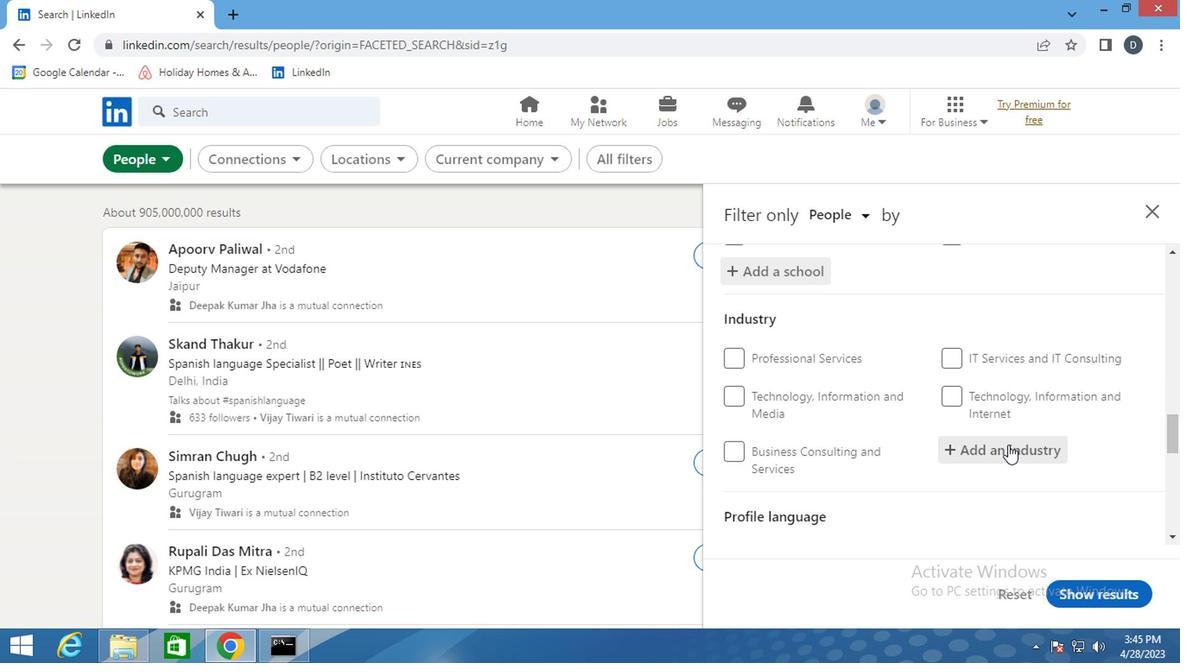 
Action: Mouse moved to (1006, 391)
Screenshot: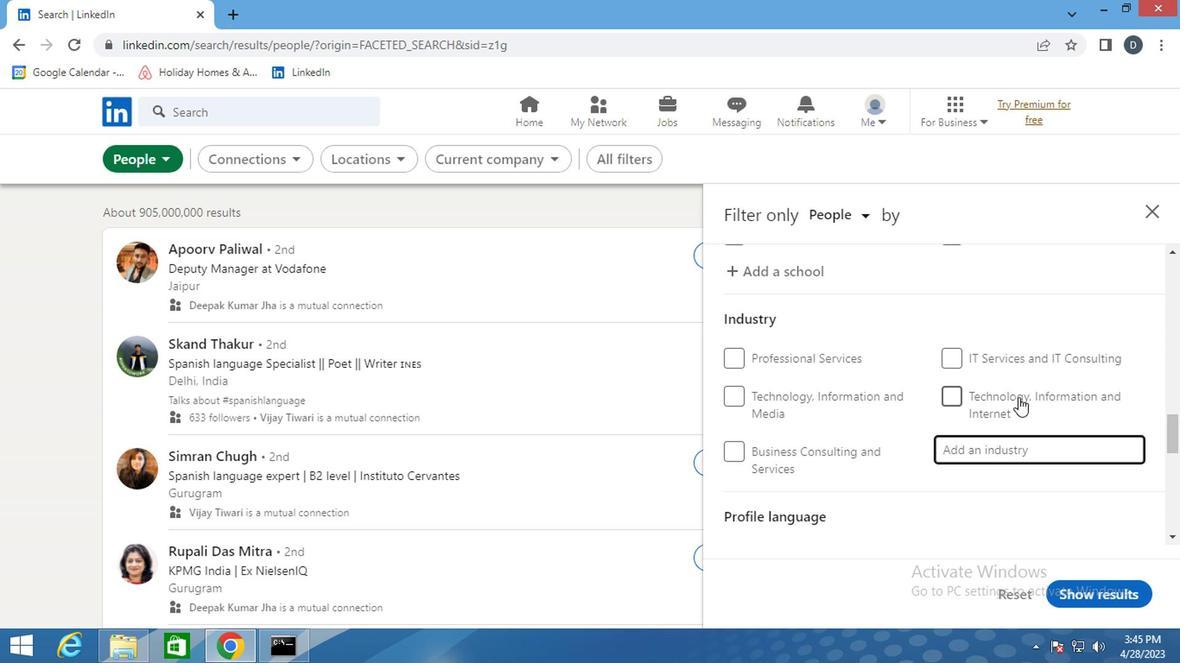 
Action: Key pressed <Key.shift>FOOTWEAR
Screenshot: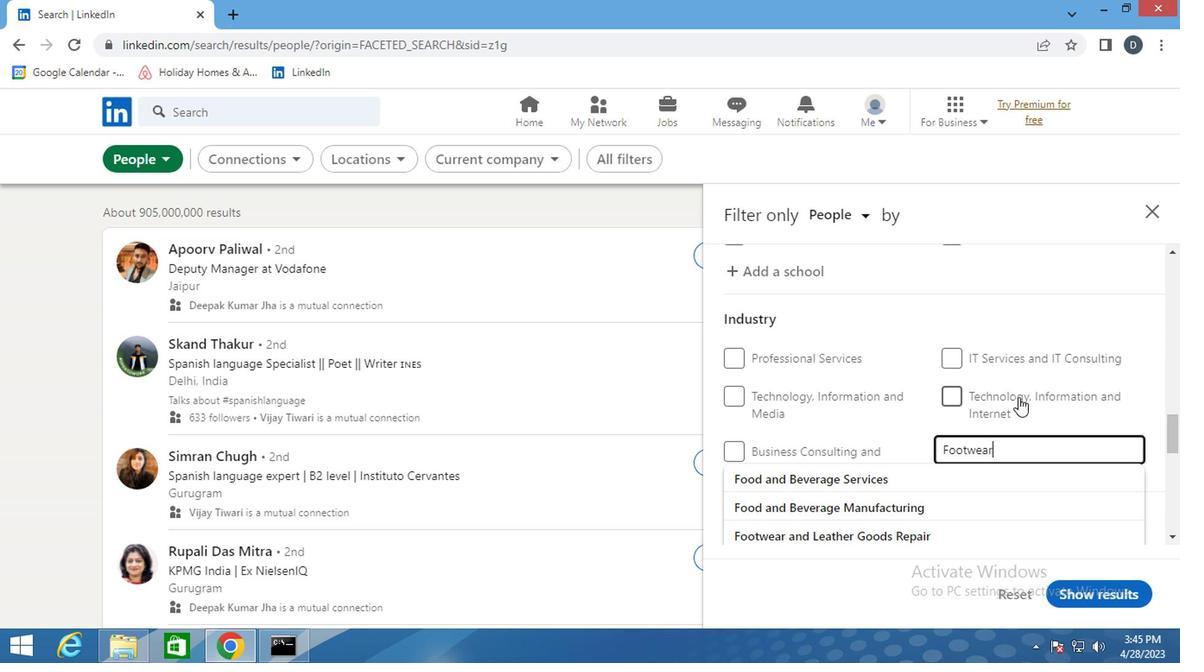 
Action: Mouse moved to (985, 475)
Screenshot: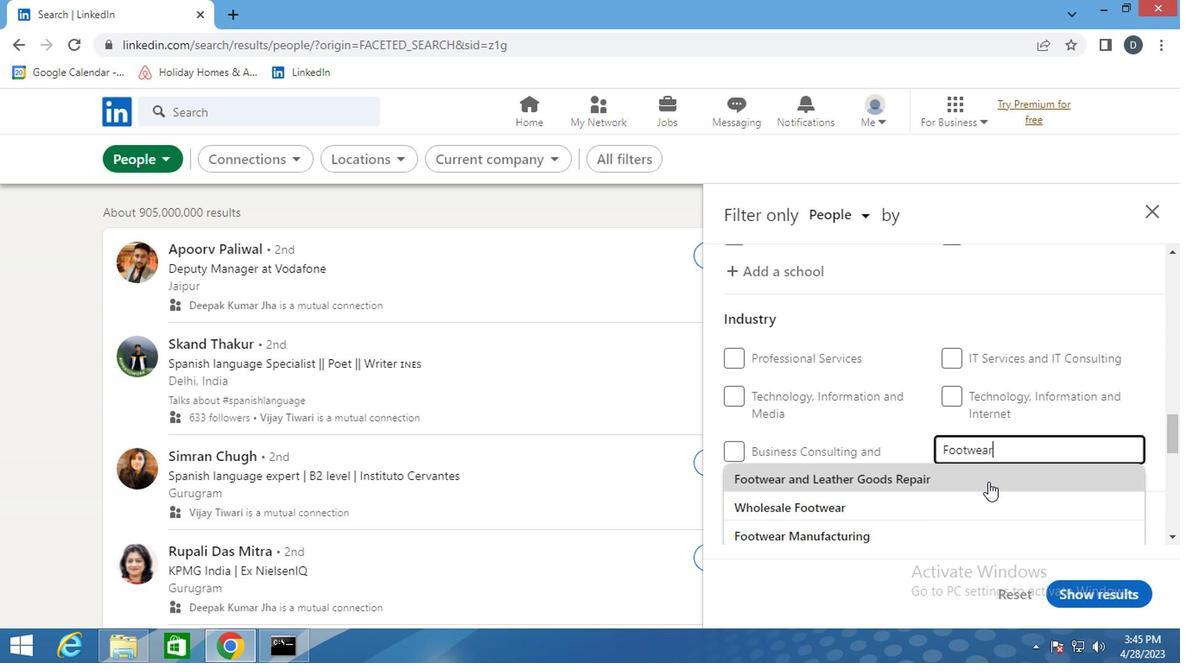 
Action: Mouse pressed left at (985, 475)
Screenshot: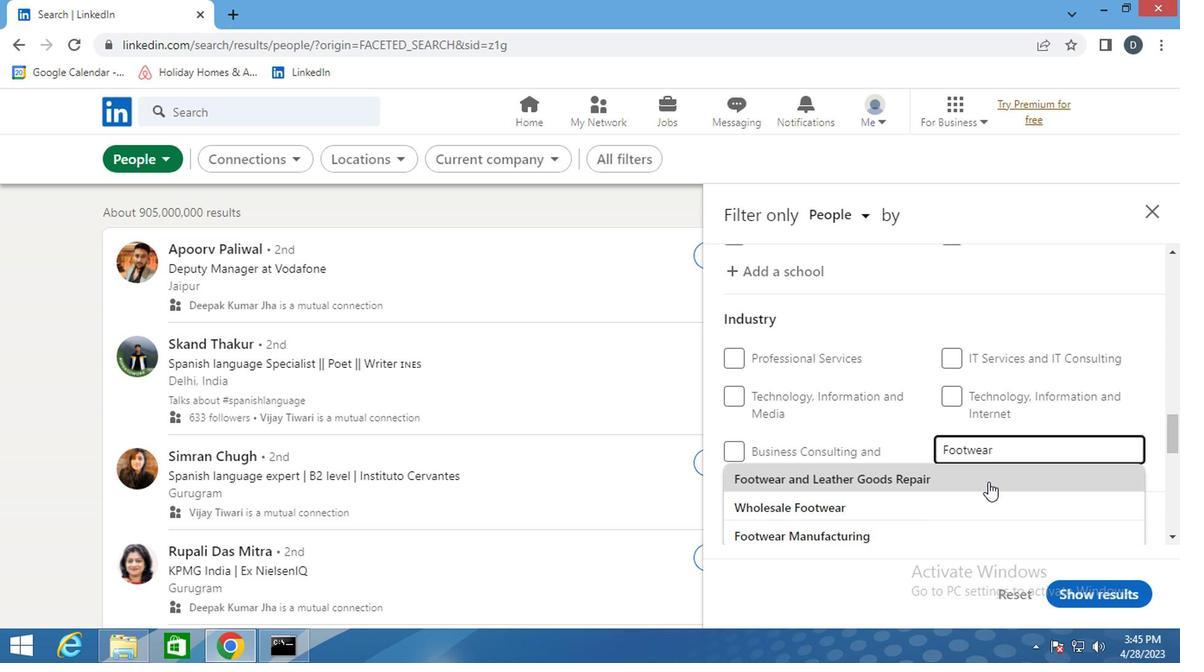 
Action: Mouse scrolled (985, 474) with delta (0, -1)
Screenshot: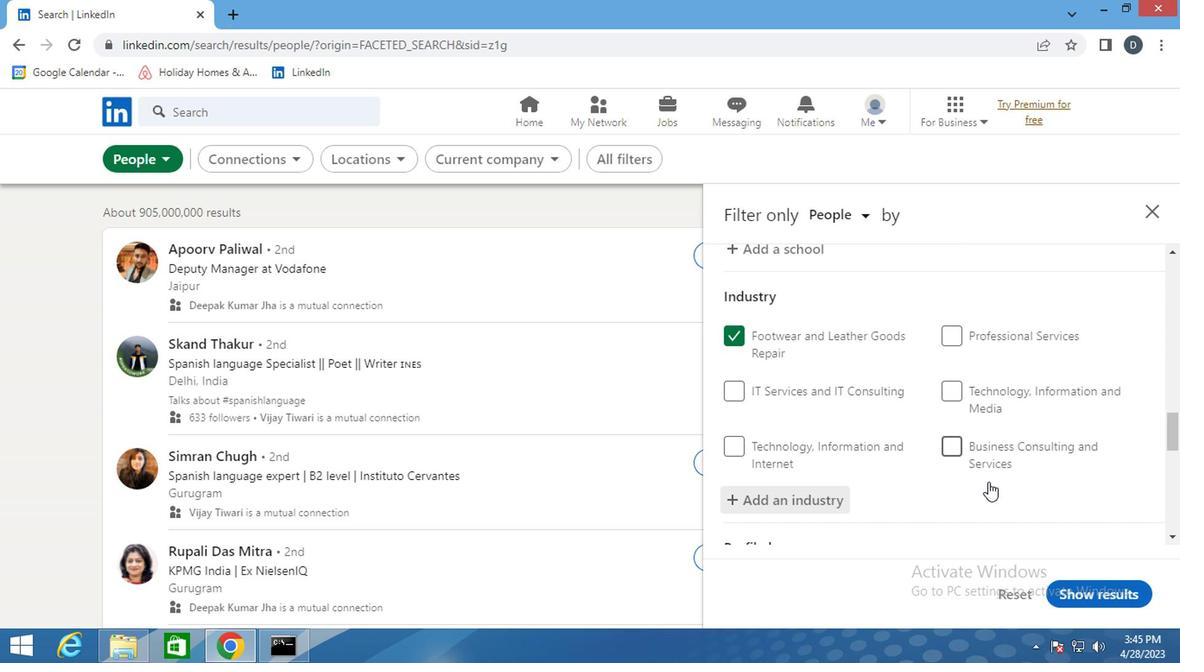 
Action: Mouse scrolled (985, 474) with delta (0, -1)
Screenshot: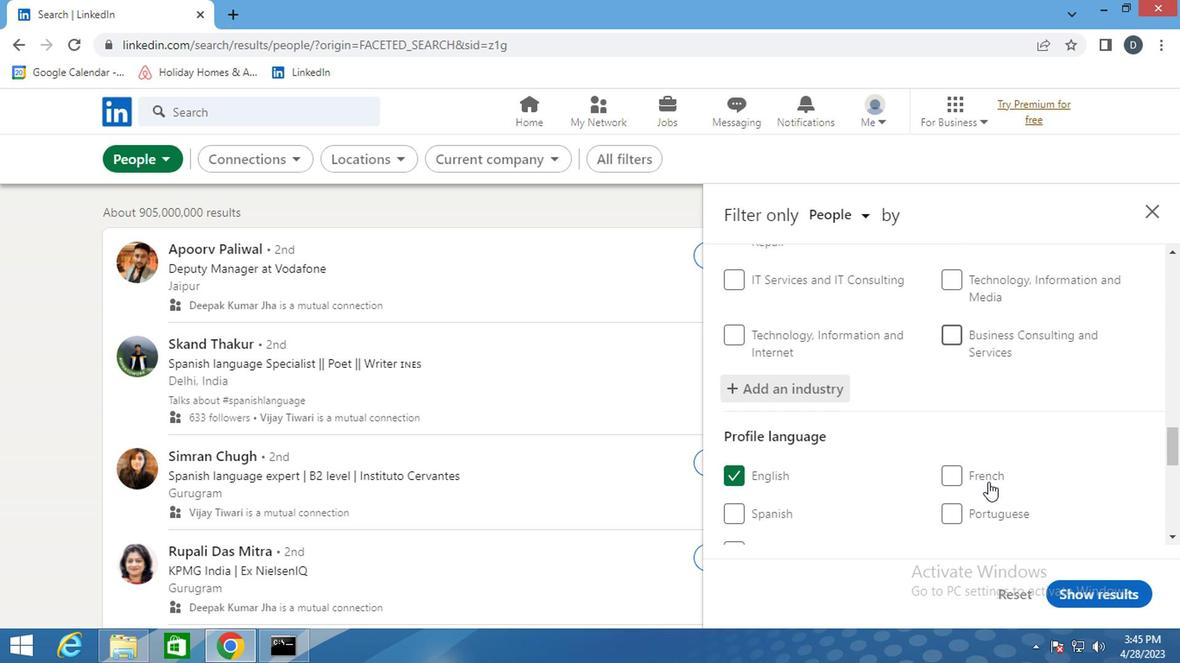 
Action: Mouse scrolled (985, 474) with delta (0, -1)
Screenshot: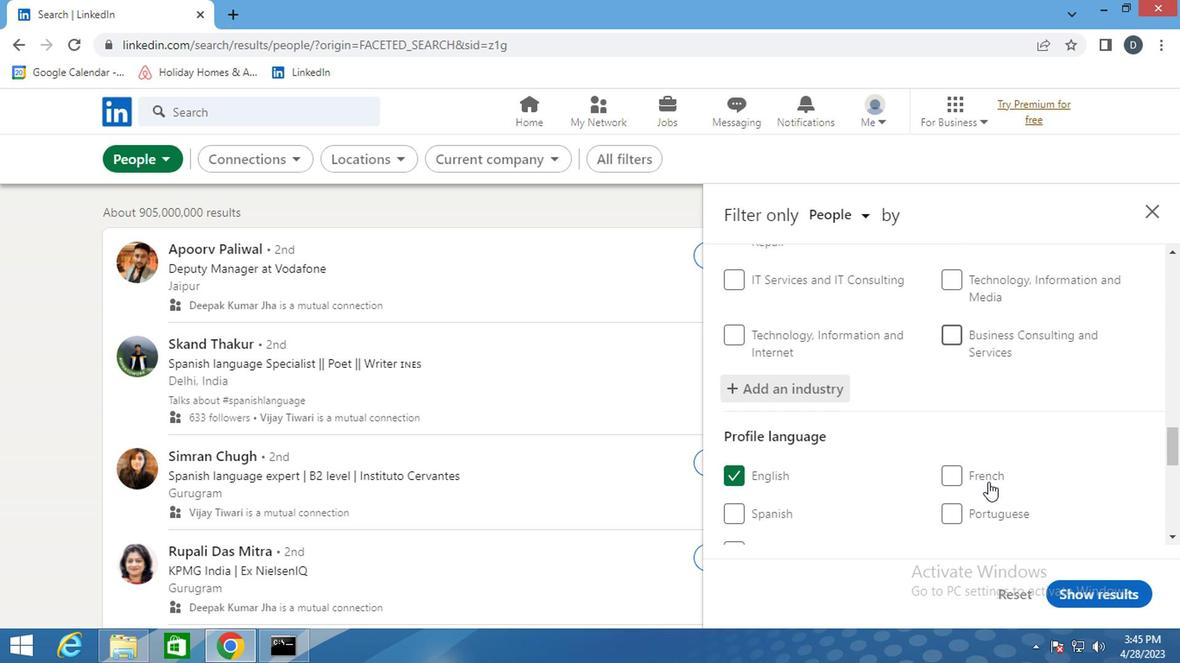 
Action: Mouse moved to (949, 405)
Screenshot: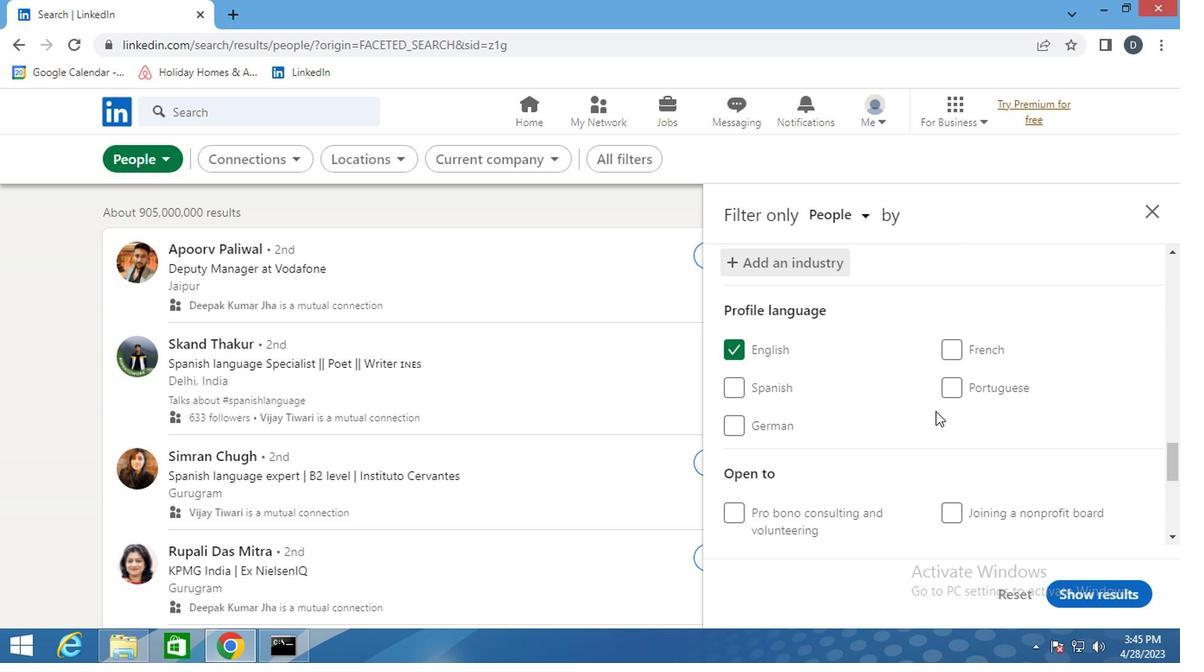 
Action: Mouse scrolled (949, 404) with delta (0, 0)
Screenshot: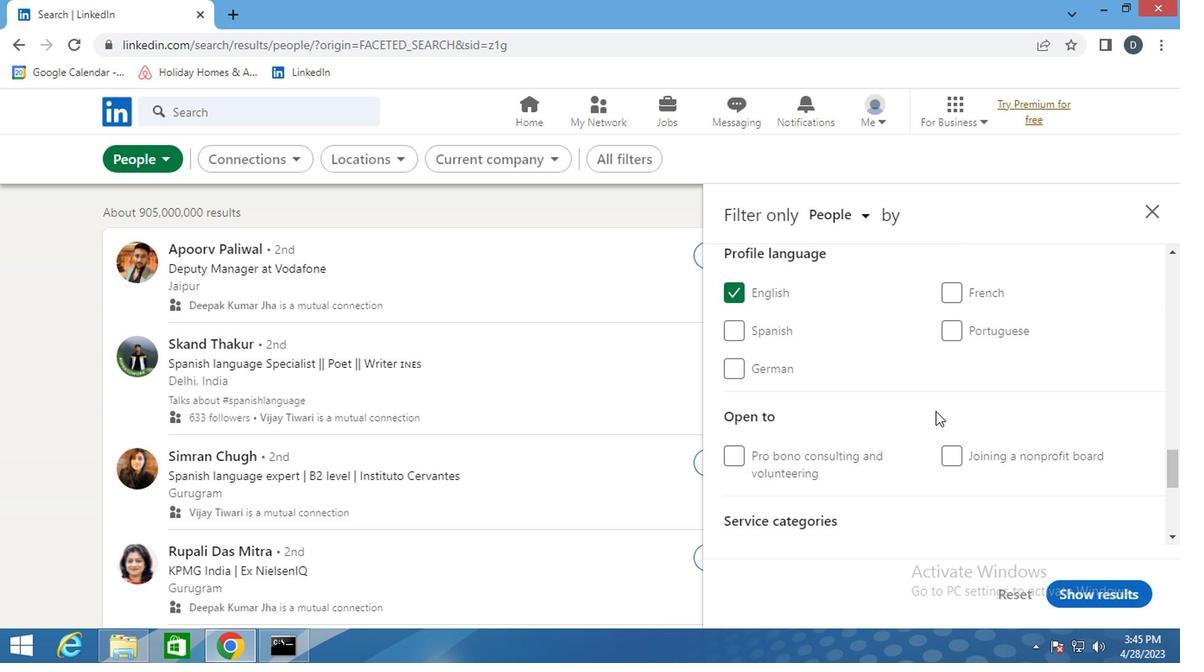 
Action: Mouse scrolled (949, 404) with delta (0, 0)
Screenshot: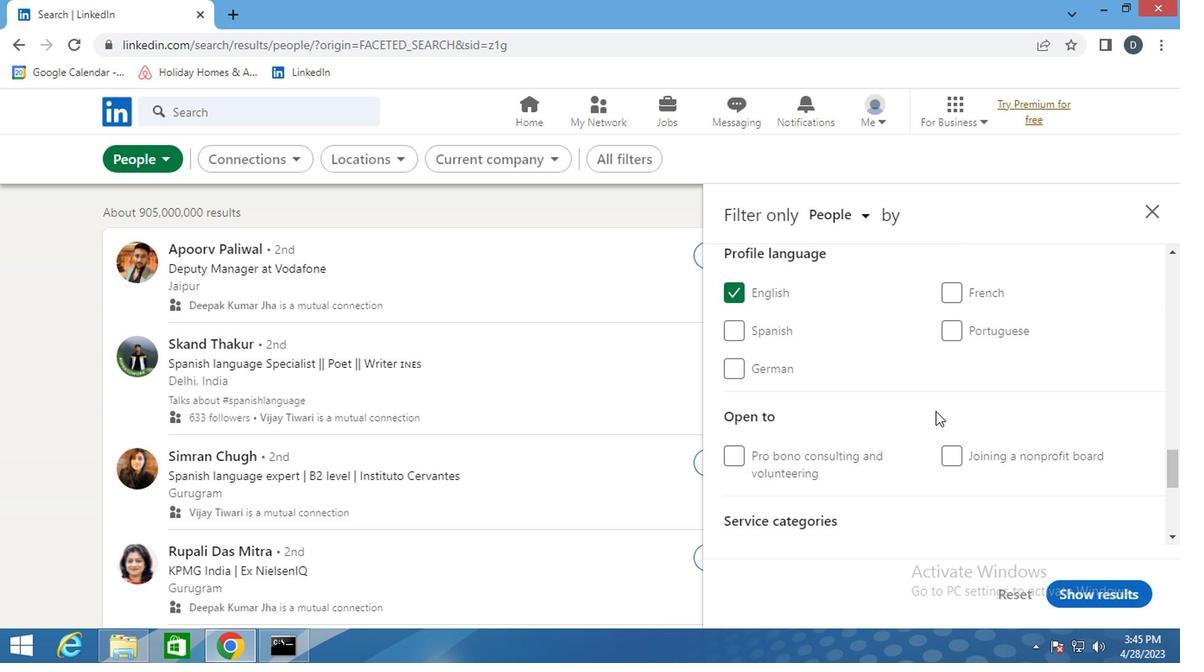 
Action: Mouse scrolled (949, 404) with delta (0, 0)
Screenshot: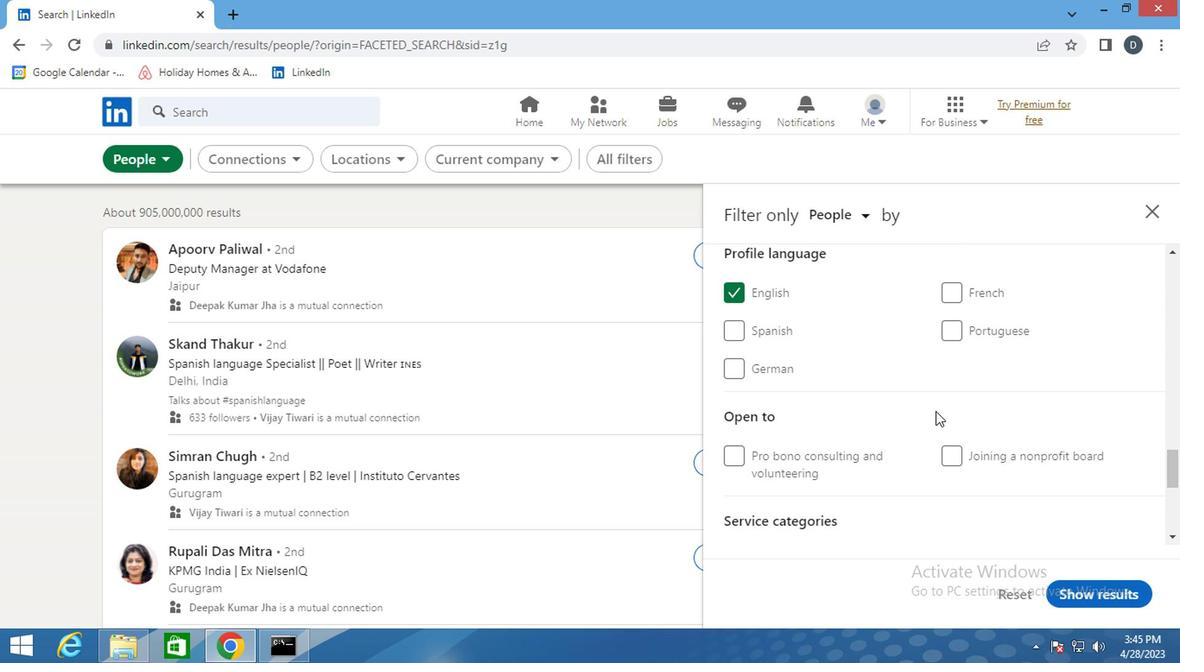 
Action: Mouse moved to (985, 438)
Screenshot: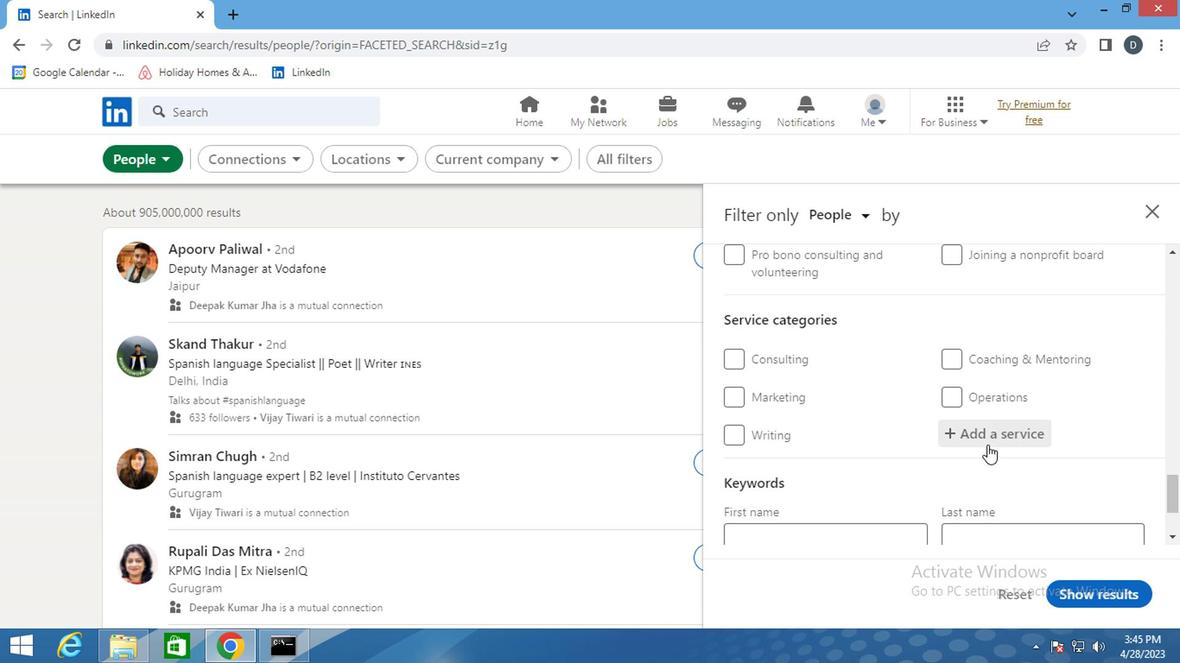 
Action: Mouse pressed left at (985, 438)
Screenshot: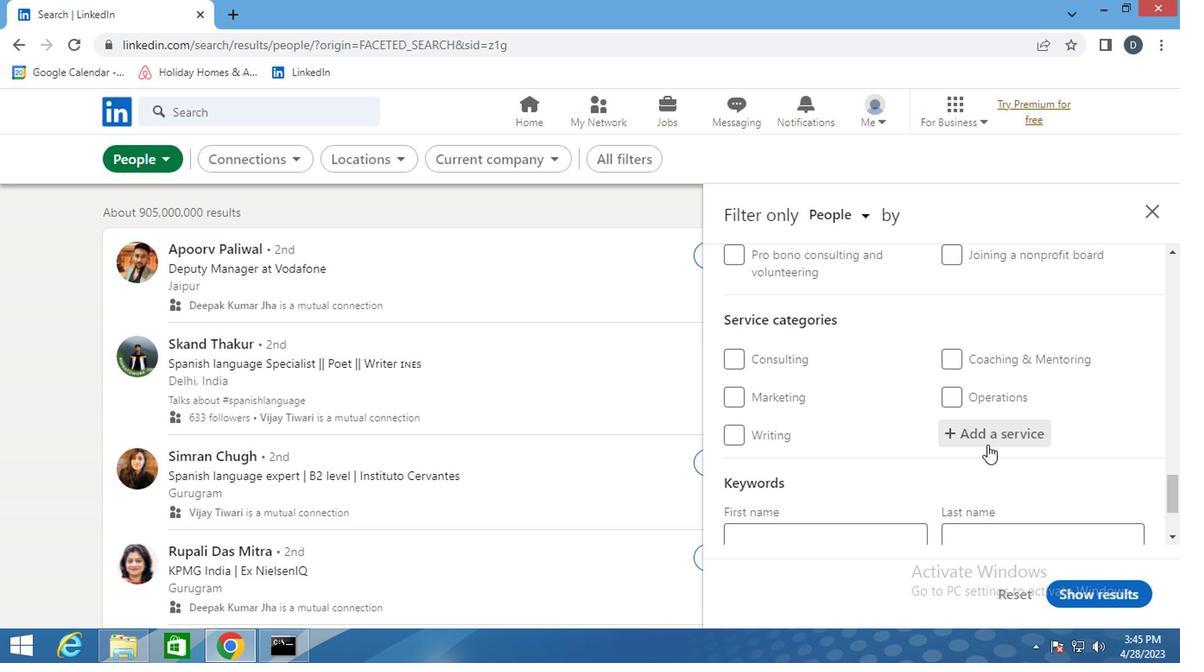 
Action: Key pressed <Key.shift>TAX<Key.space><Key.shift>PREPARATION
Screenshot: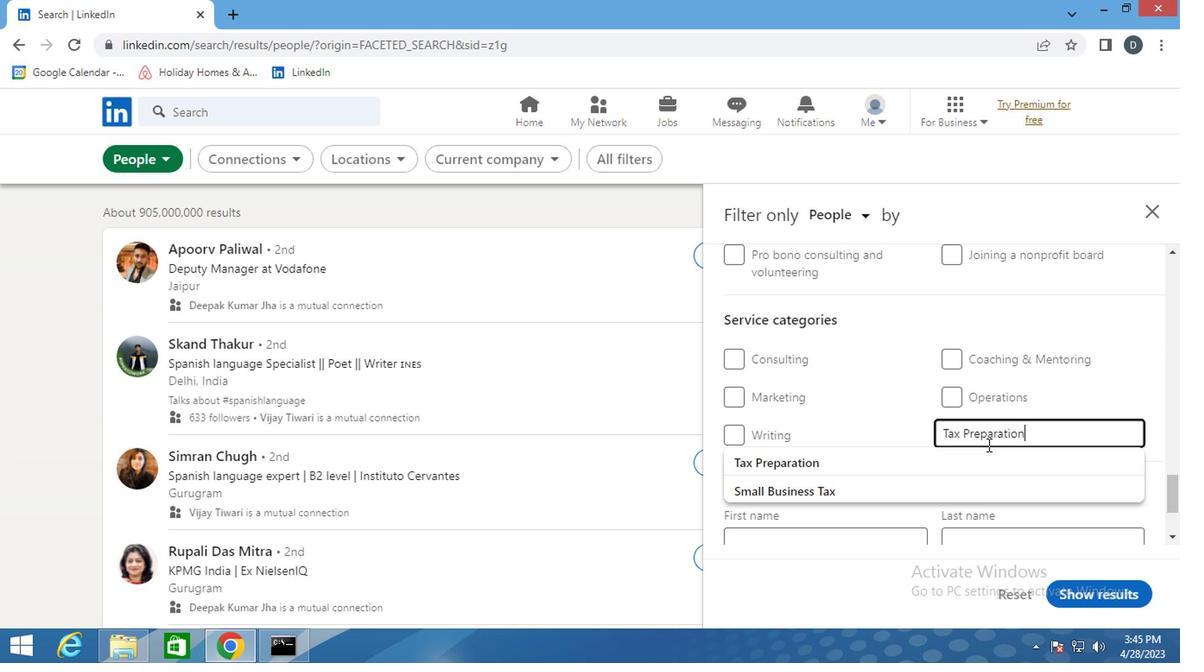 
Action: Mouse moved to (969, 456)
Screenshot: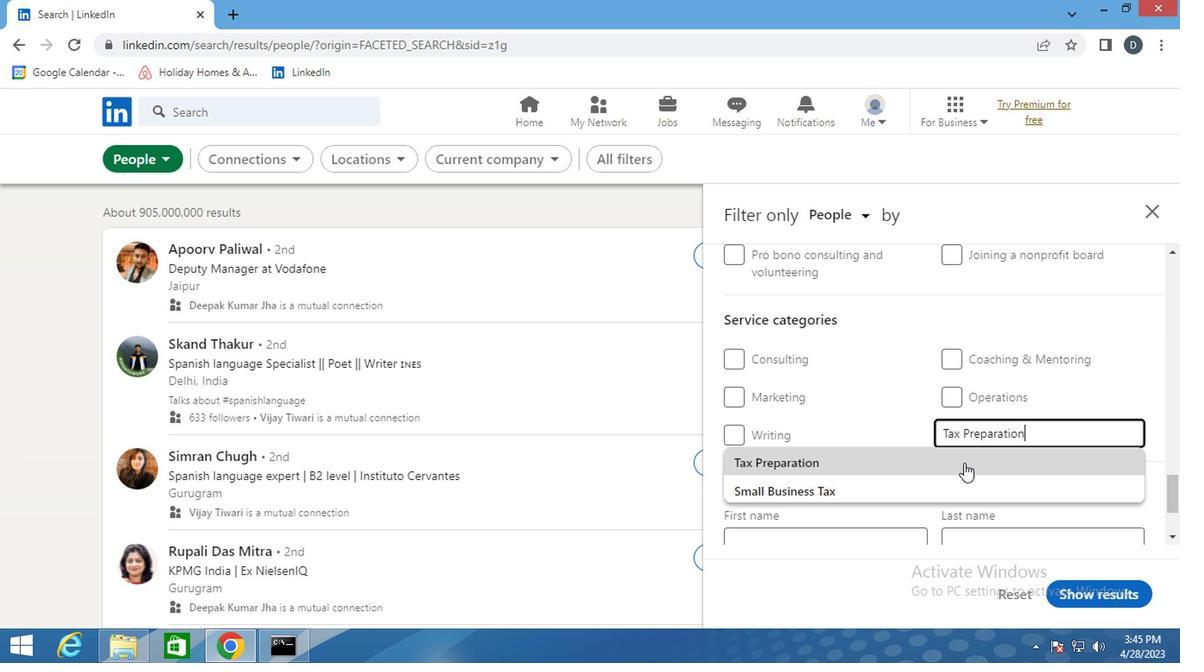 
Action: Mouse pressed left at (969, 456)
Screenshot: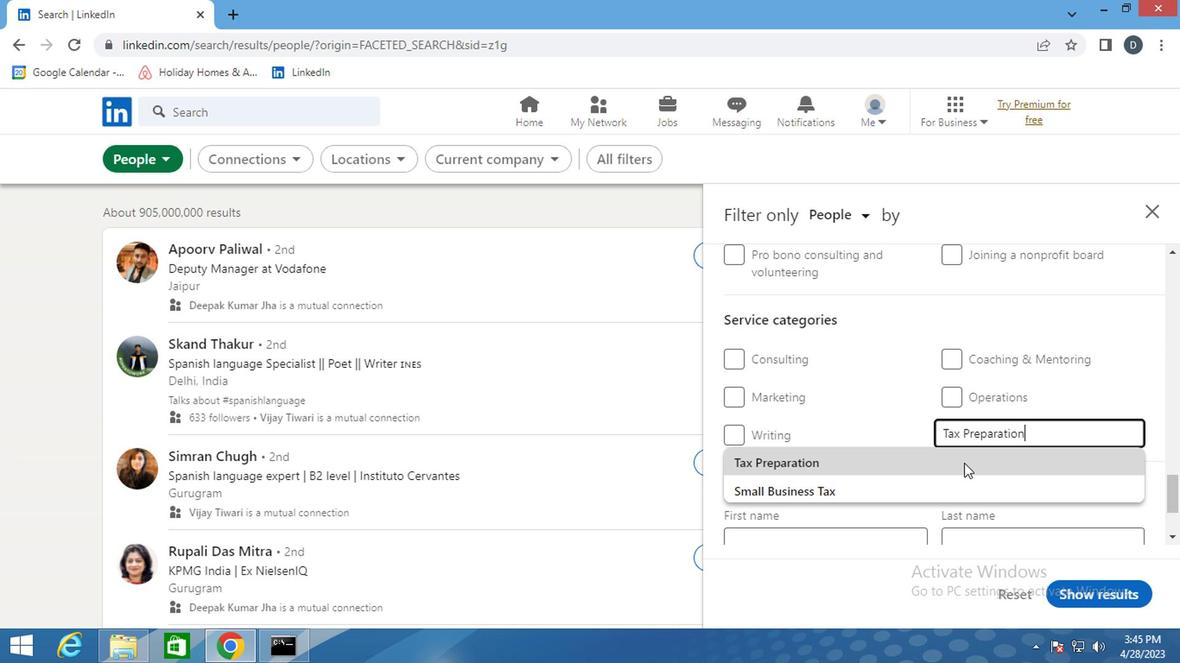 
Action: Mouse moved to (968, 445)
Screenshot: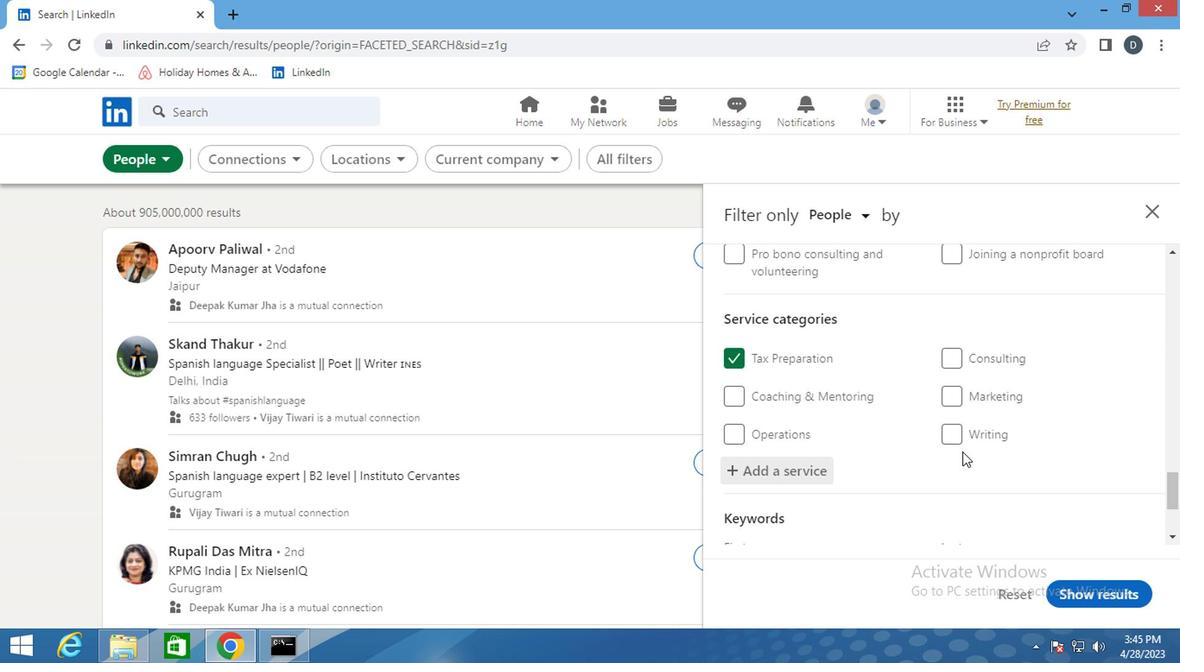 
Action: Mouse scrolled (968, 444) with delta (0, -1)
Screenshot: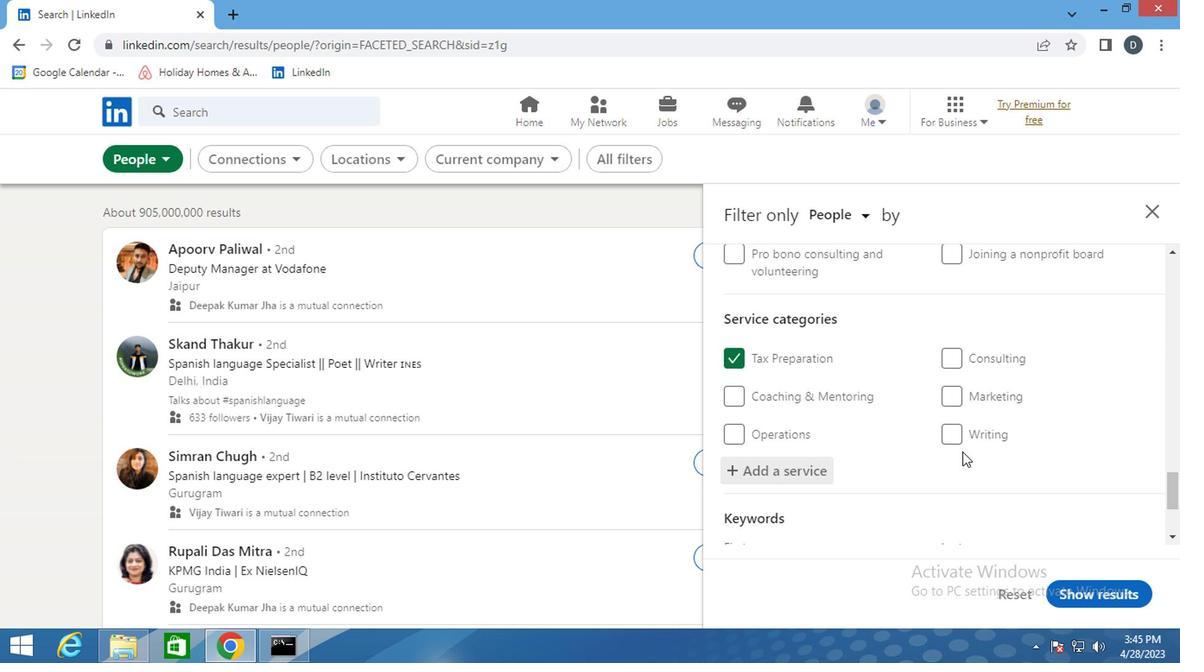 
Action: Mouse scrolled (968, 444) with delta (0, -1)
Screenshot: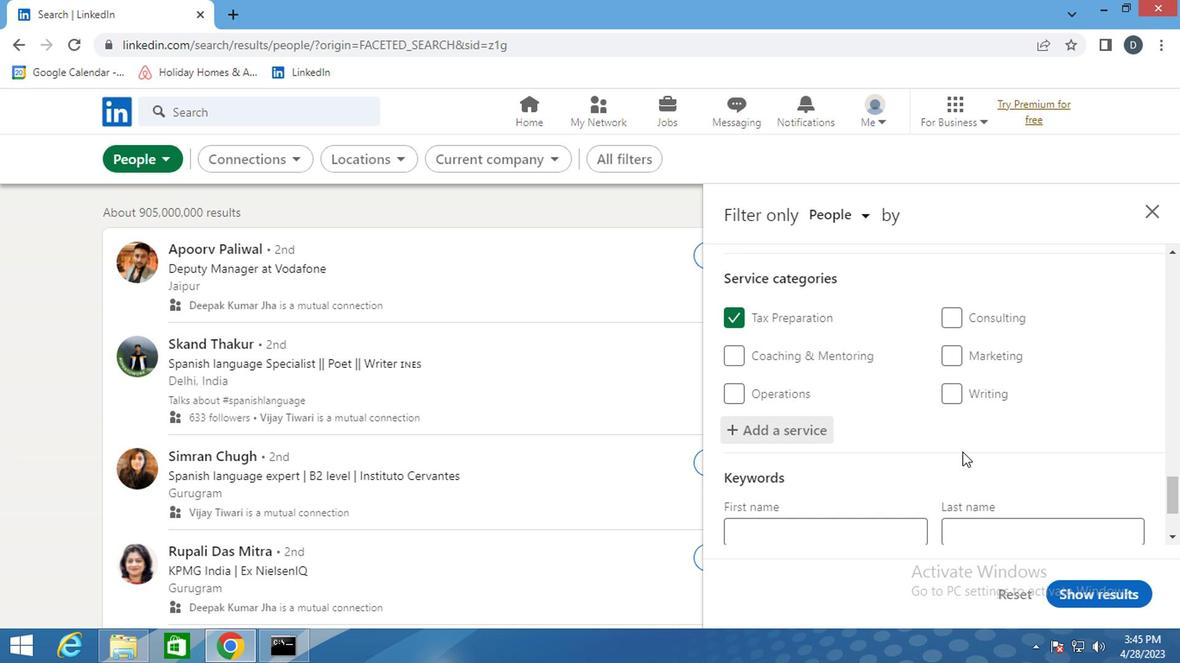 
Action: Mouse scrolled (968, 444) with delta (0, -1)
Screenshot: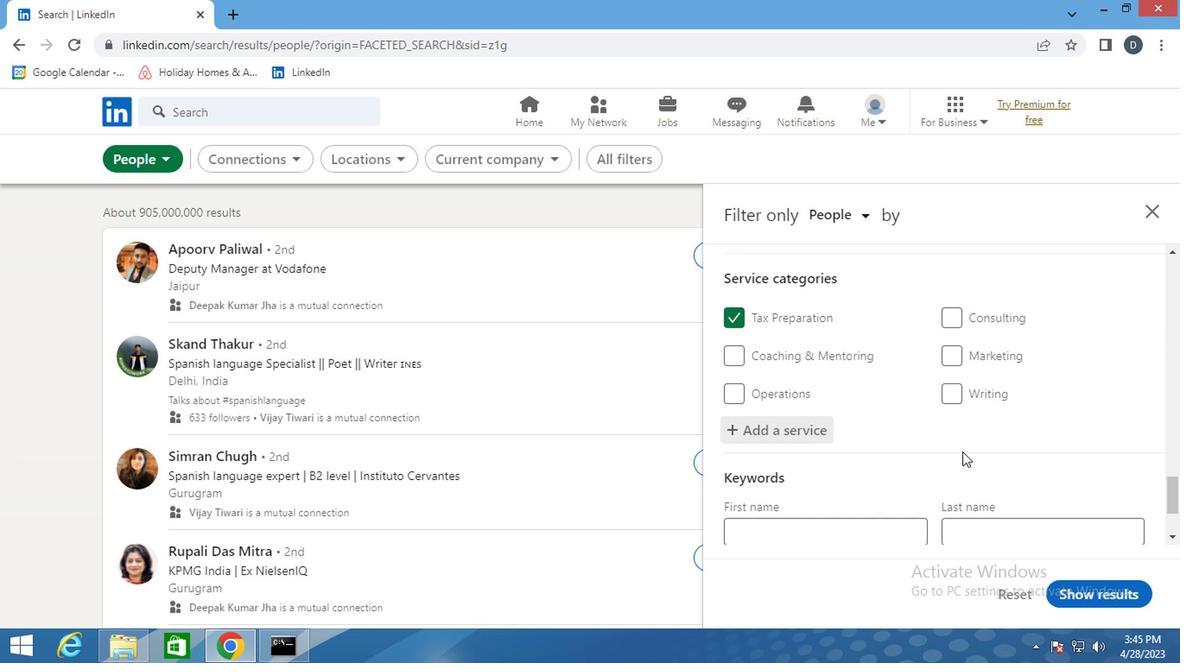 
Action: Mouse scrolled (968, 444) with delta (0, -1)
Screenshot: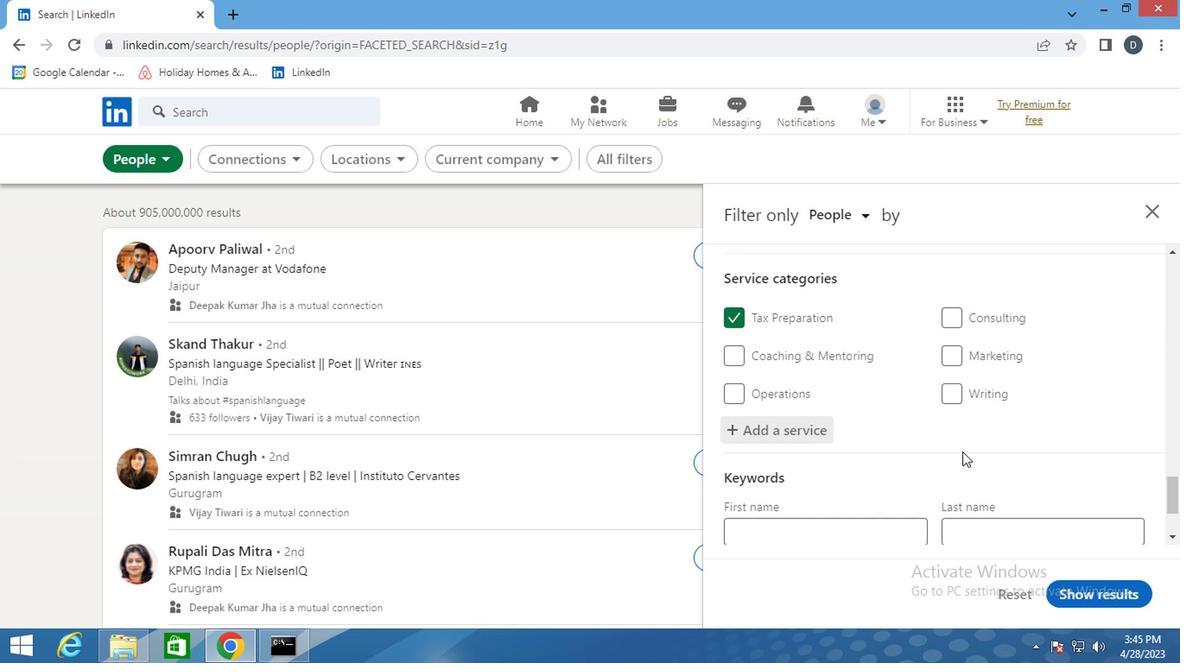 
Action: Mouse moved to (894, 461)
Screenshot: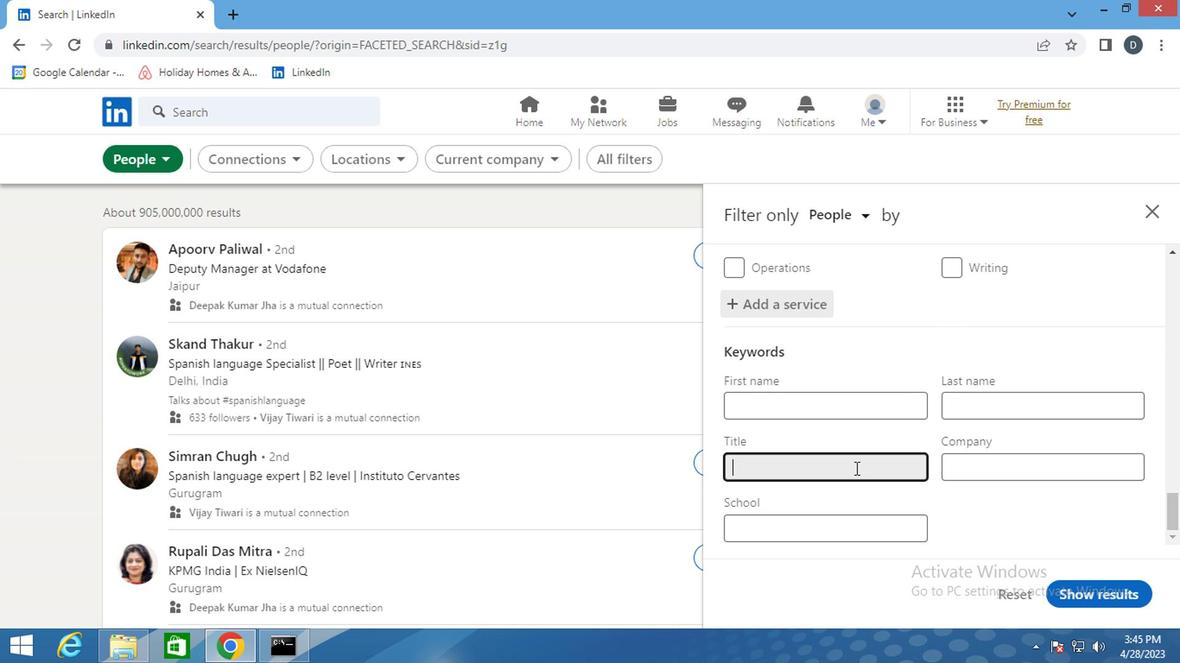 
Action: Mouse pressed left at (894, 461)
Screenshot: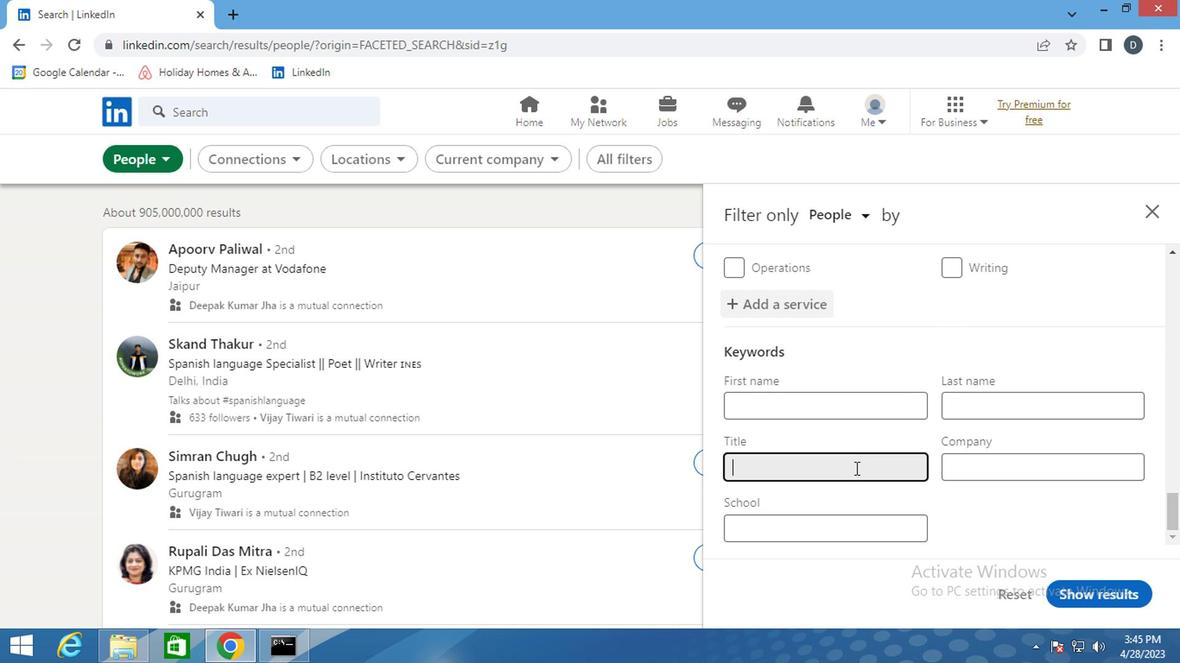 
Action: Mouse moved to (894, 461)
Screenshot: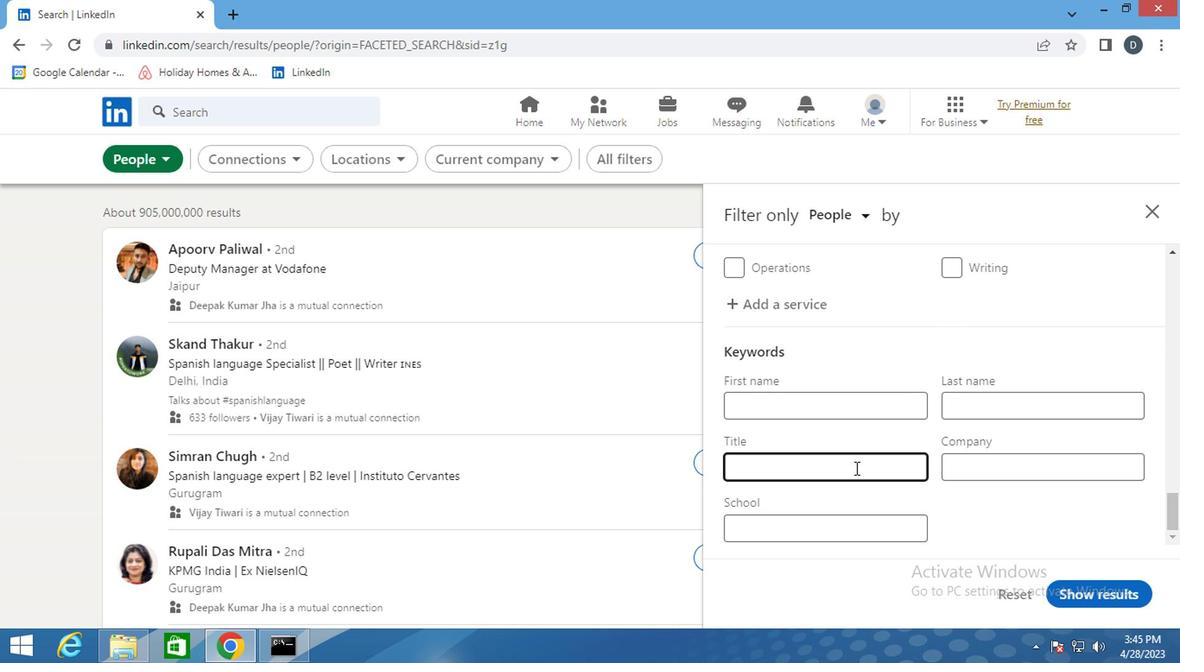 
Action: Key pressed <Key.shift>PHYSICAL<Key.space><Key.shift><Key.shift><Key.shift><Key.shift>THERAPY<Key.space><Key.shift>ASSISTANT
Screenshot: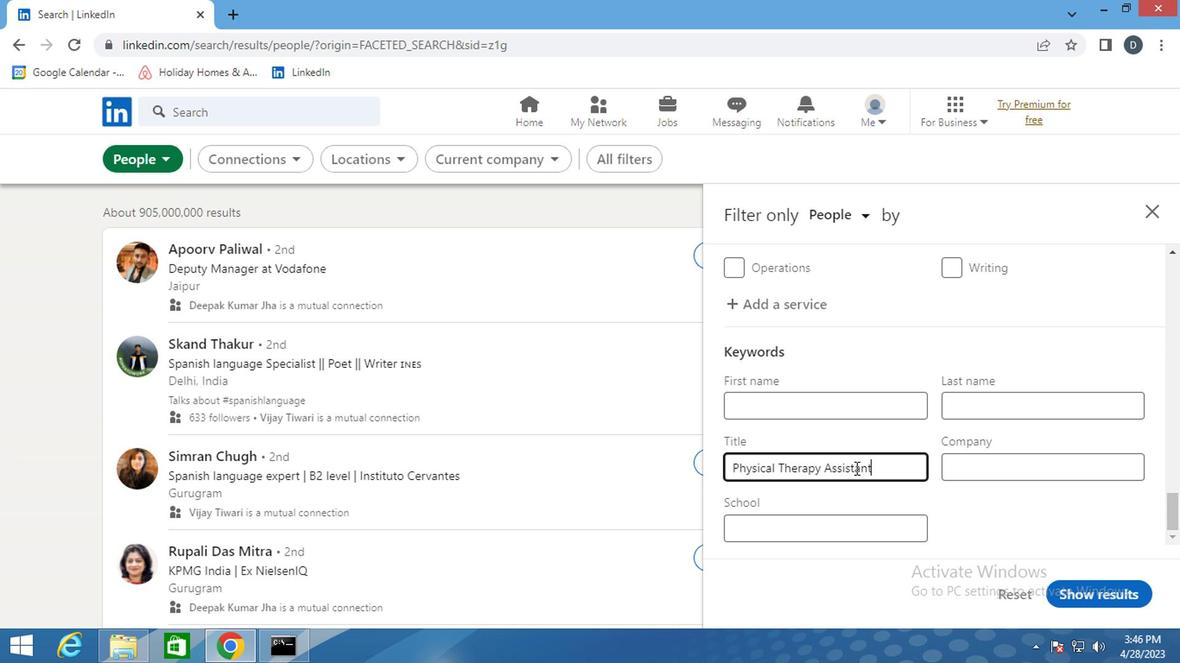 
Action: Mouse moved to (1054, 582)
Screenshot: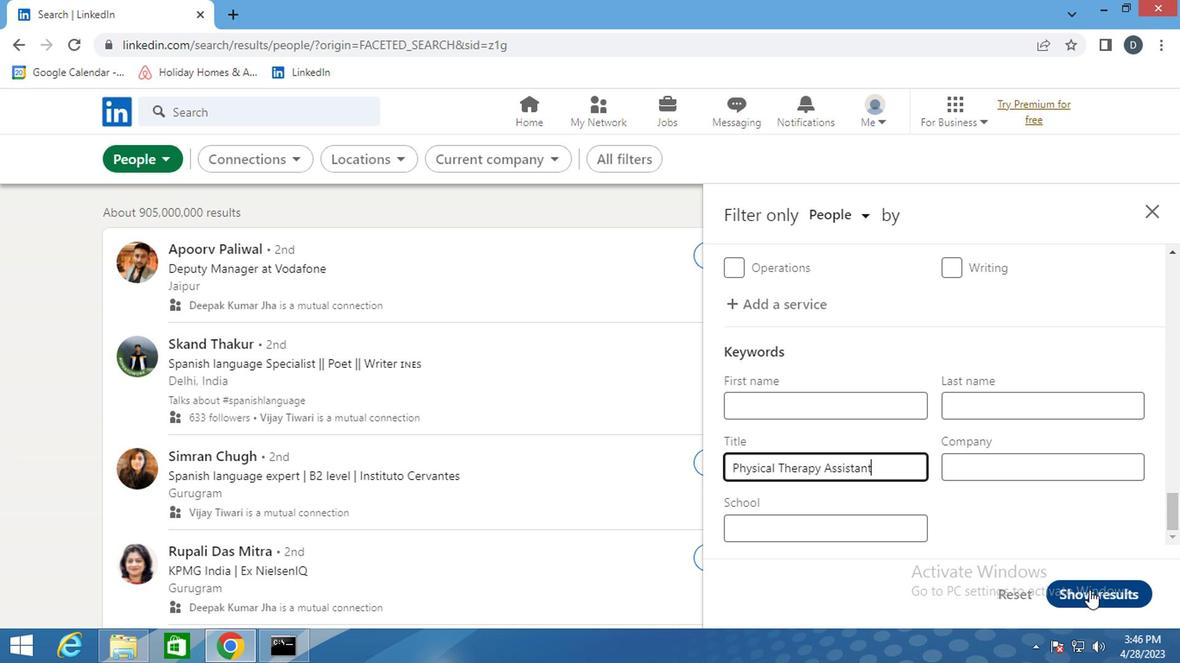 
Action: Mouse pressed left at (1054, 582)
Screenshot: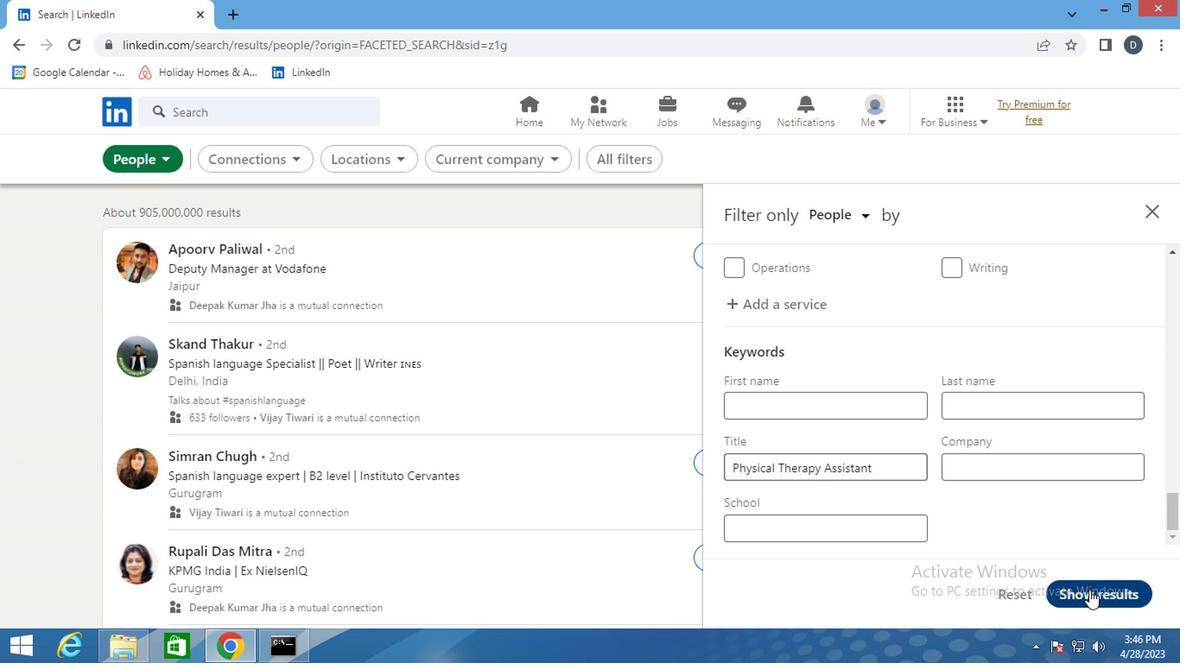 
Action: Mouse moved to (946, 497)
Screenshot: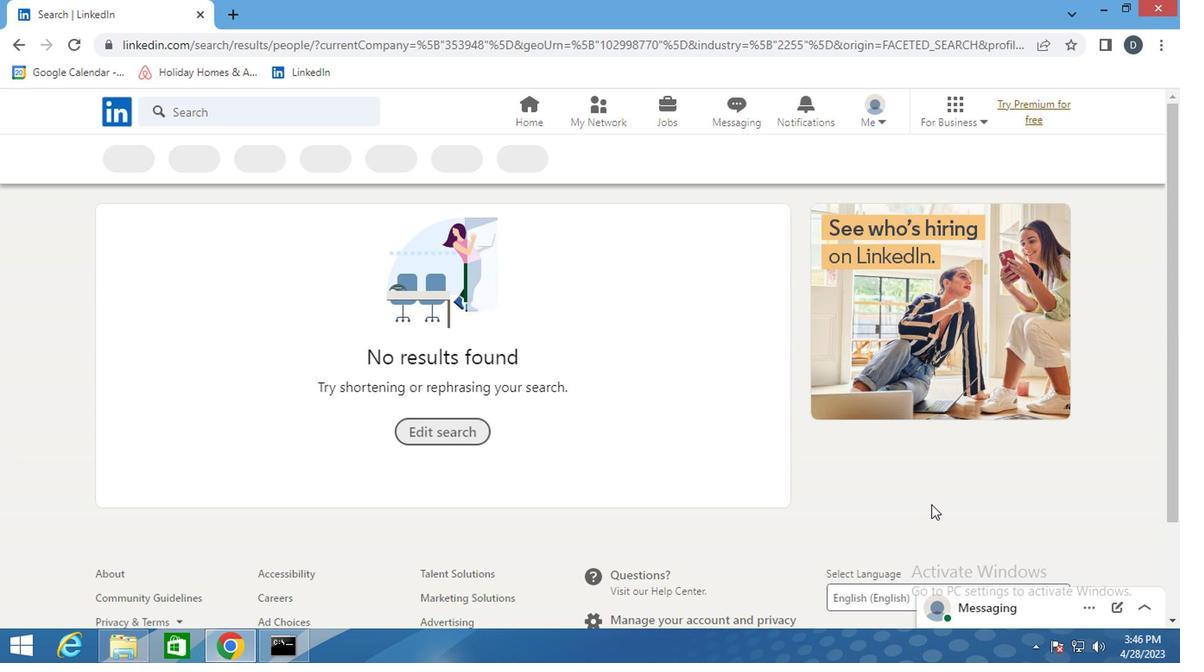 
